 Task: Find connections with filter location Dom Pedro with filter topic #helpingothers with filter profile language German with filter current company Dilip Buildcon Ltd. with filter school Tata Institute of Social Sciences with filter industry Mobile Food Services with filter service category Real Estate Appraisal with filter keywords title Service Dog Trainer
Action: Mouse moved to (657, 132)
Screenshot: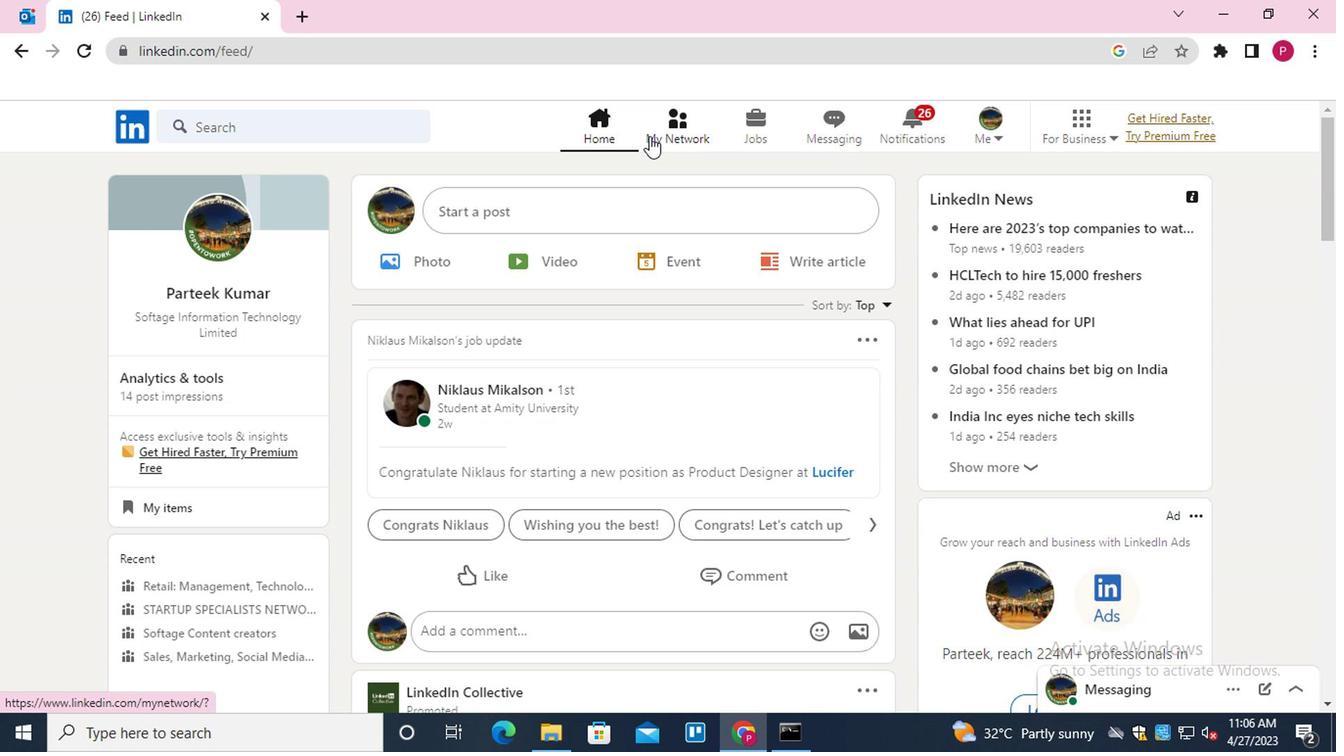 
Action: Mouse pressed left at (657, 132)
Screenshot: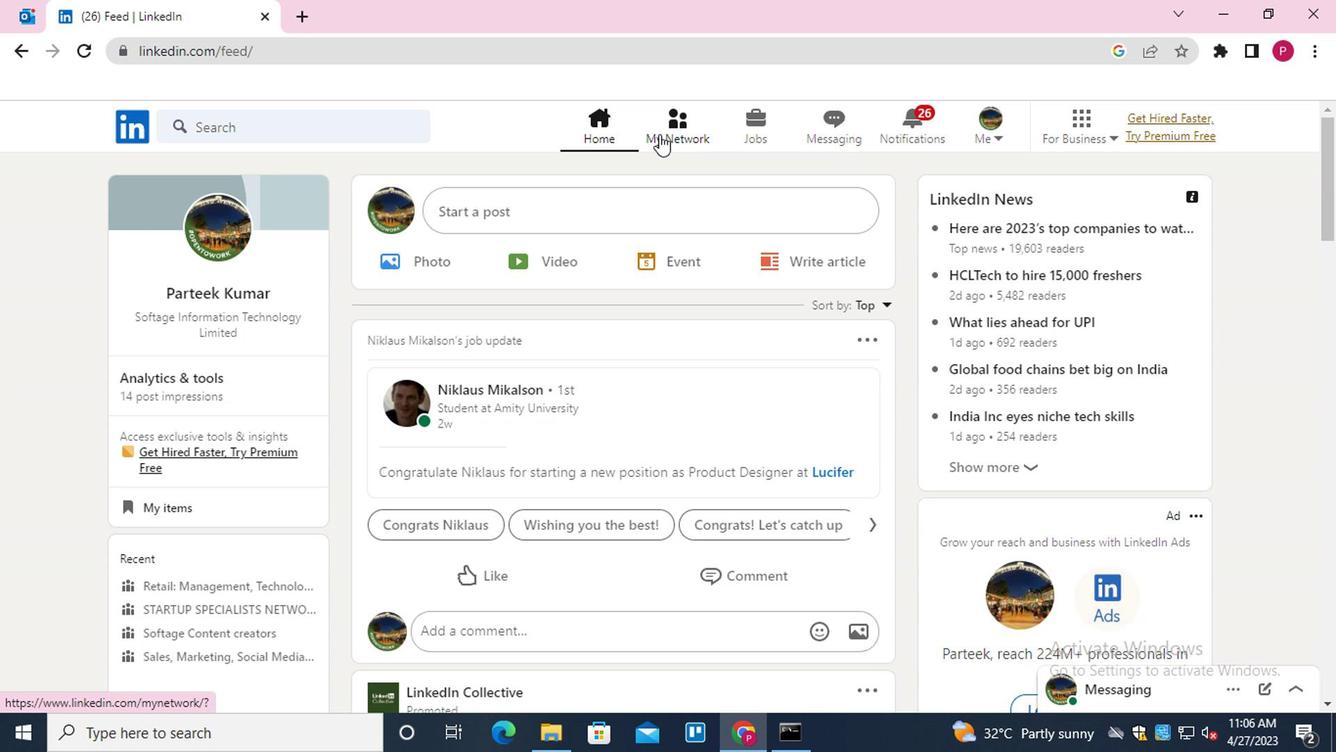
Action: Mouse moved to (293, 235)
Screenshot: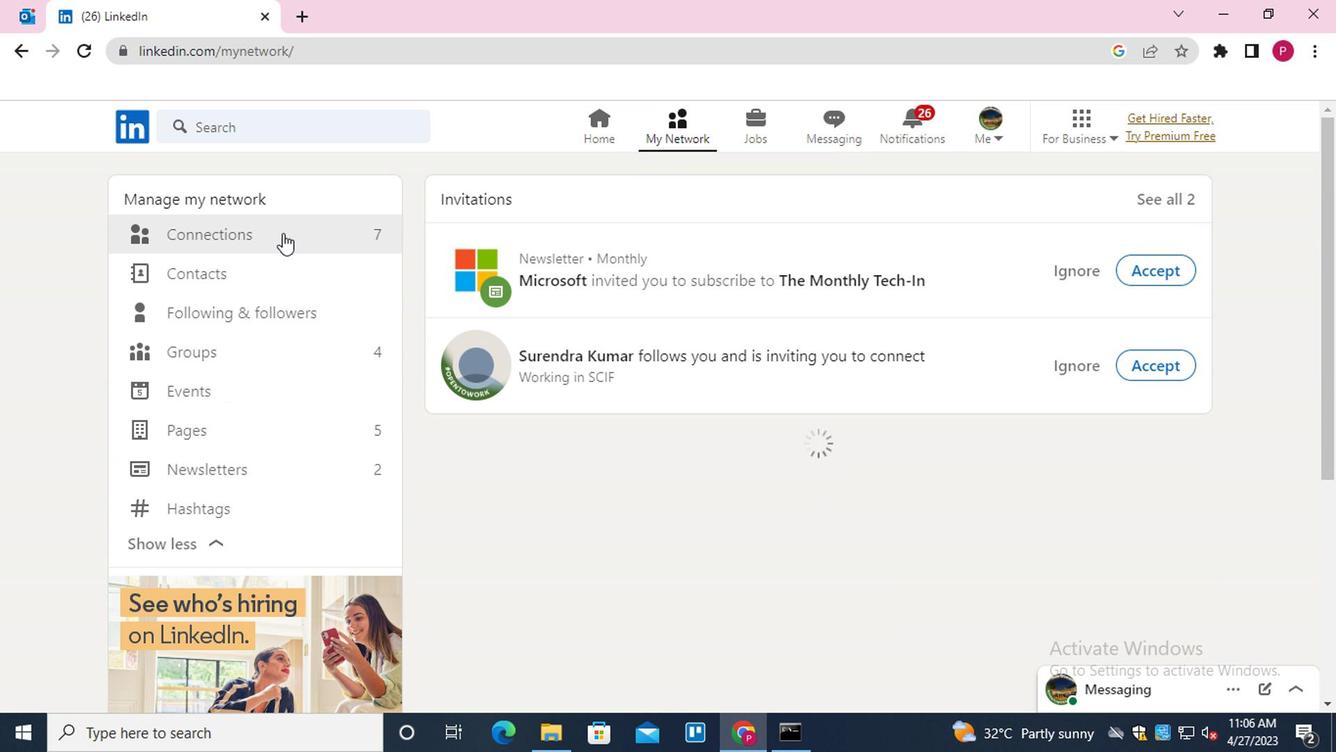 
Action: Mouse pressed left at (293, 235)
Screenshot: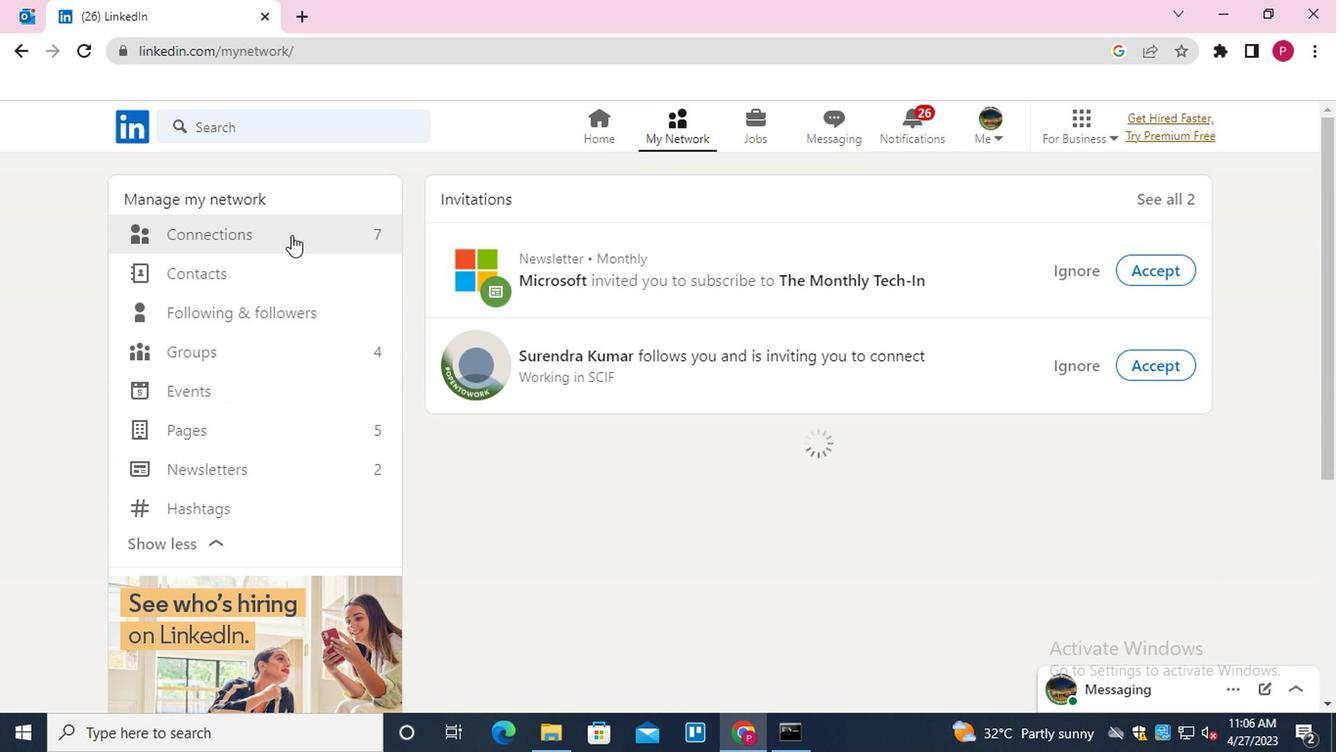 
Action: Mouse moved to (814, 240)
Screenshot: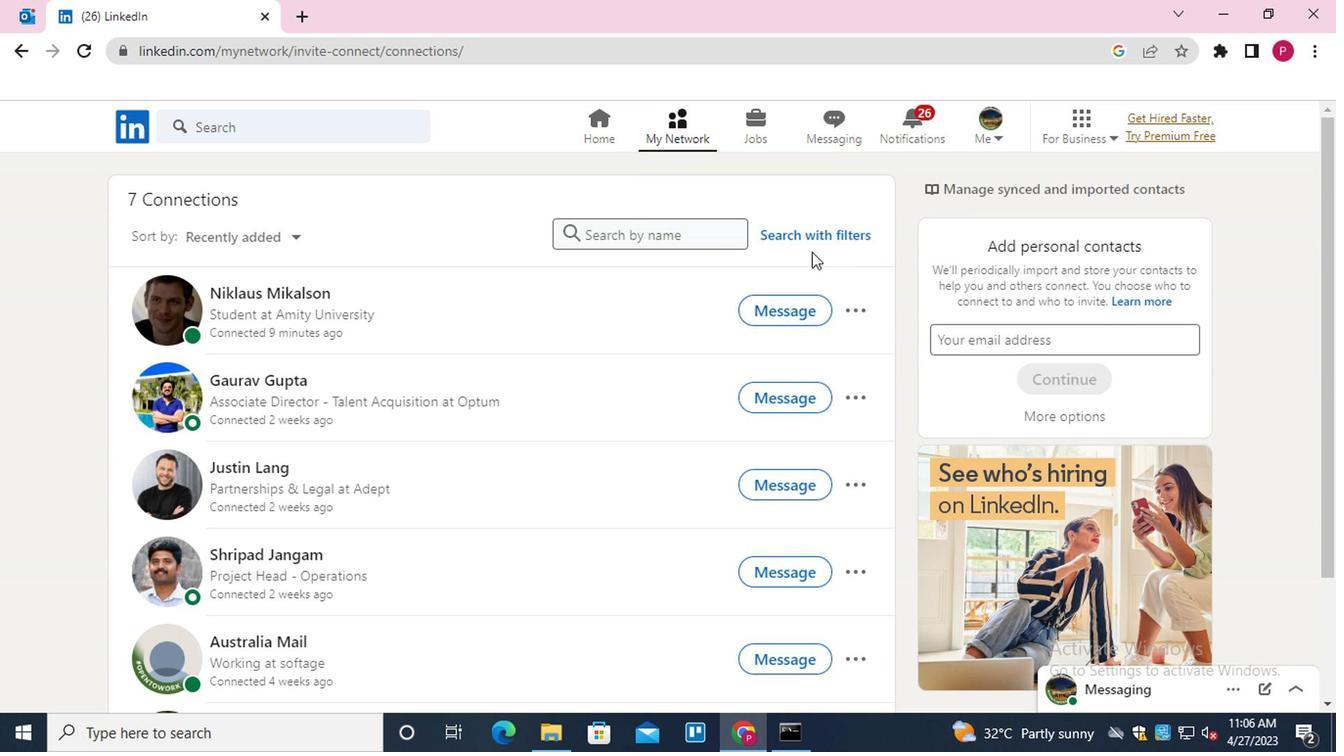 
Action: Mouse pressed left at (814, 240)
Screenshot: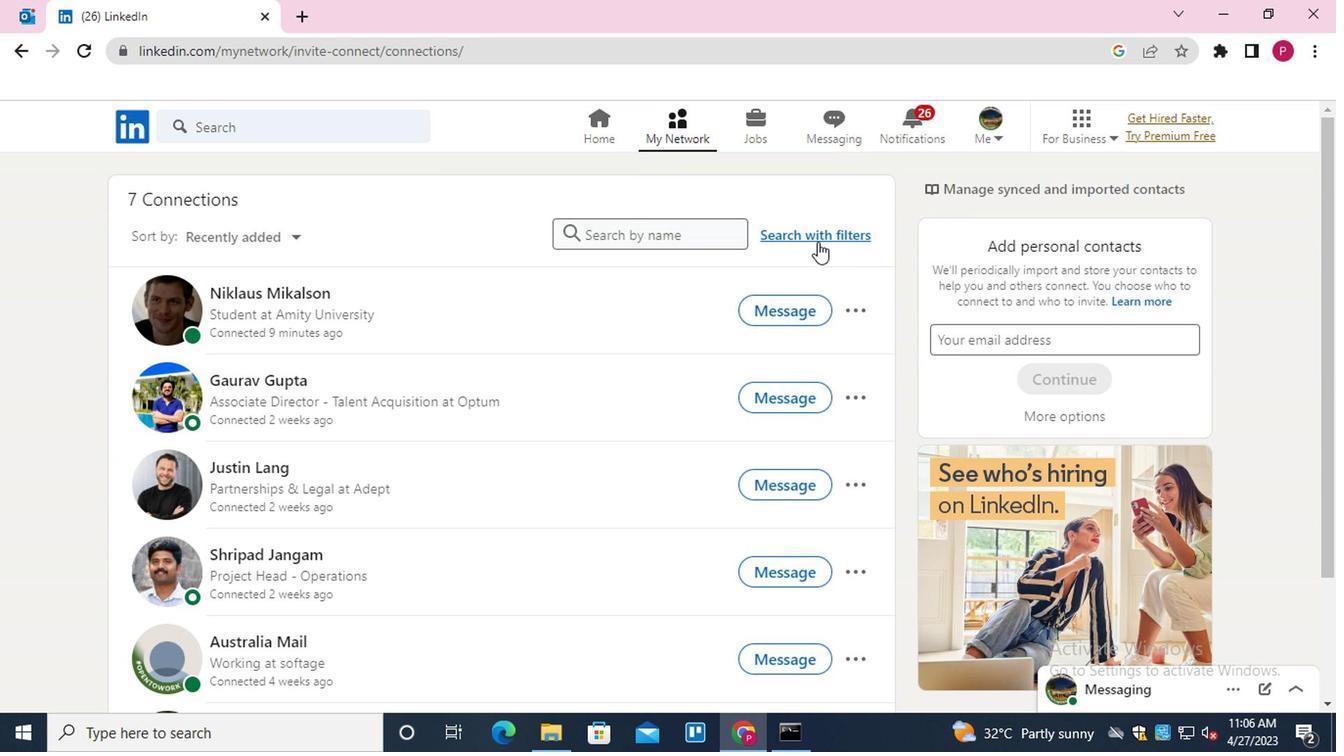 
Action: Mouse moved to (717, 183)
Screenshot: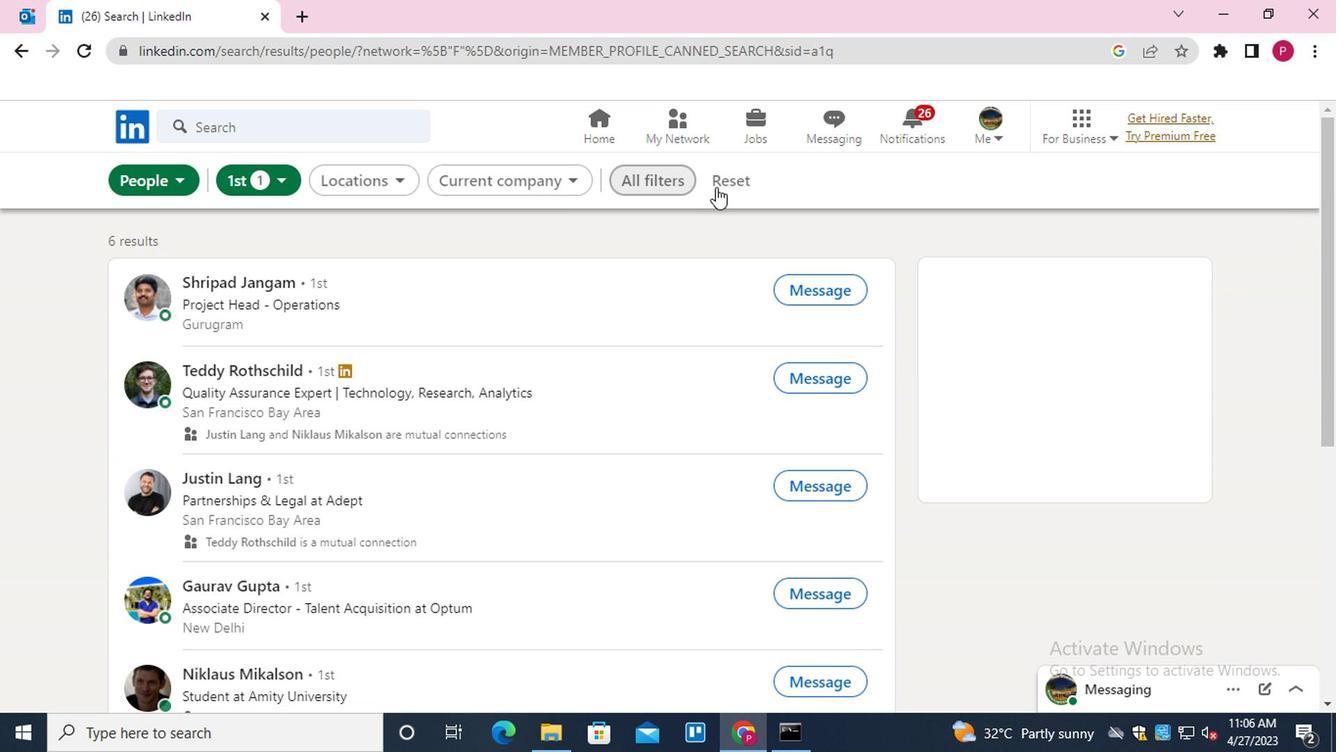 
Action: Mouse pressed left at (717, 183)
Screenshot: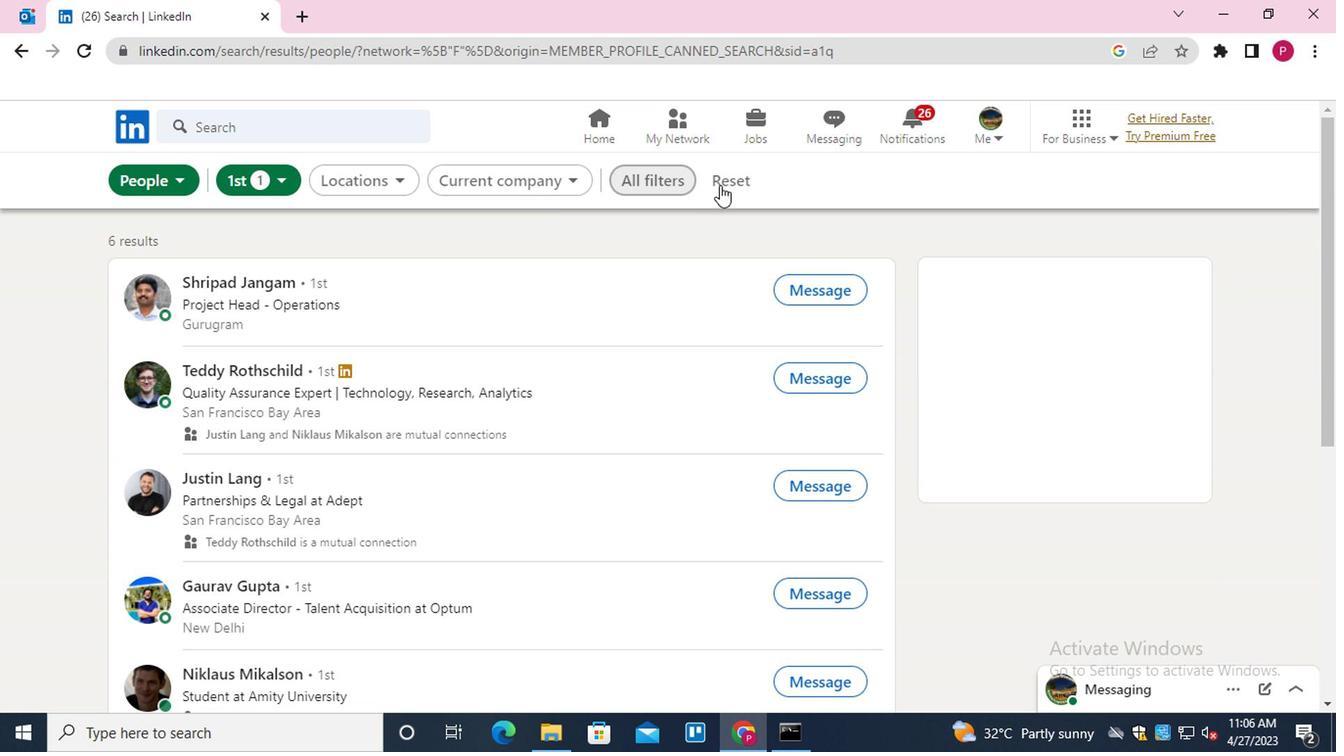 
Action: Mouse moved to (656, 178)
Screenshot: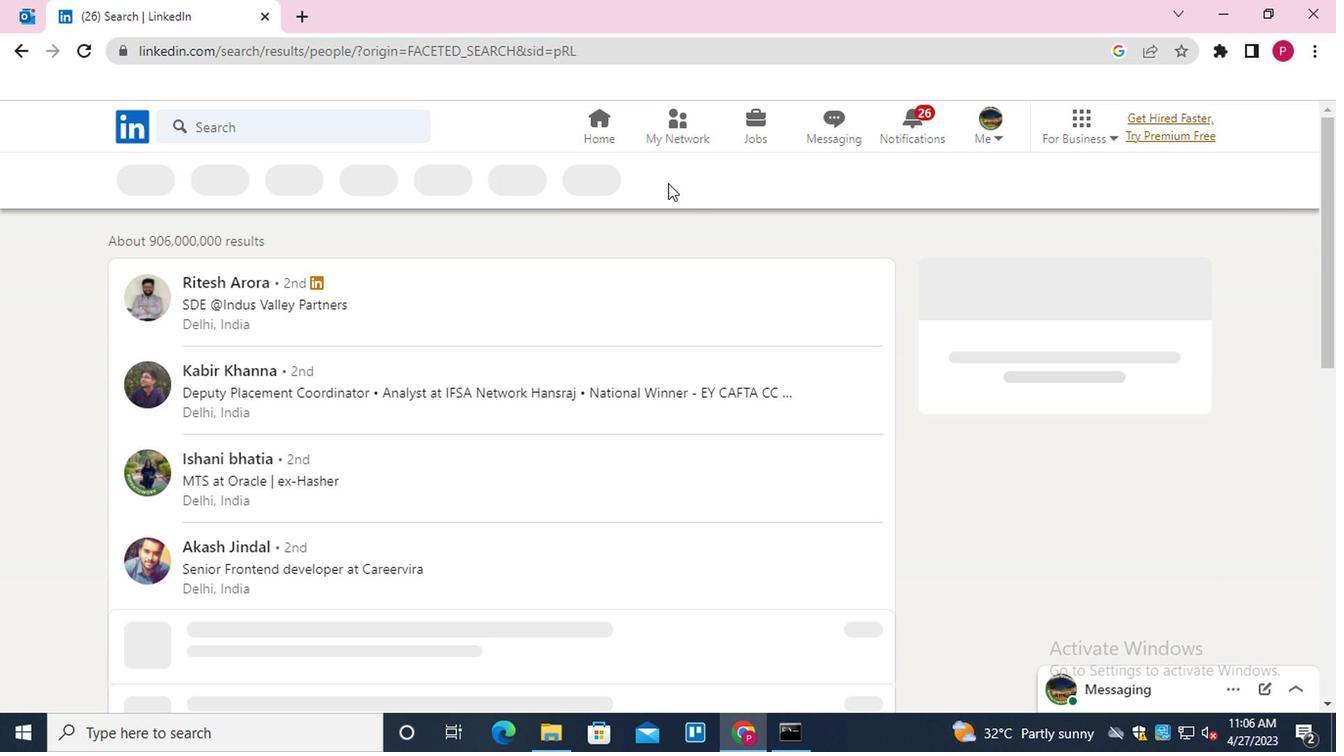 
Action: Mouse pressed left at (656, 178)
Screenshot: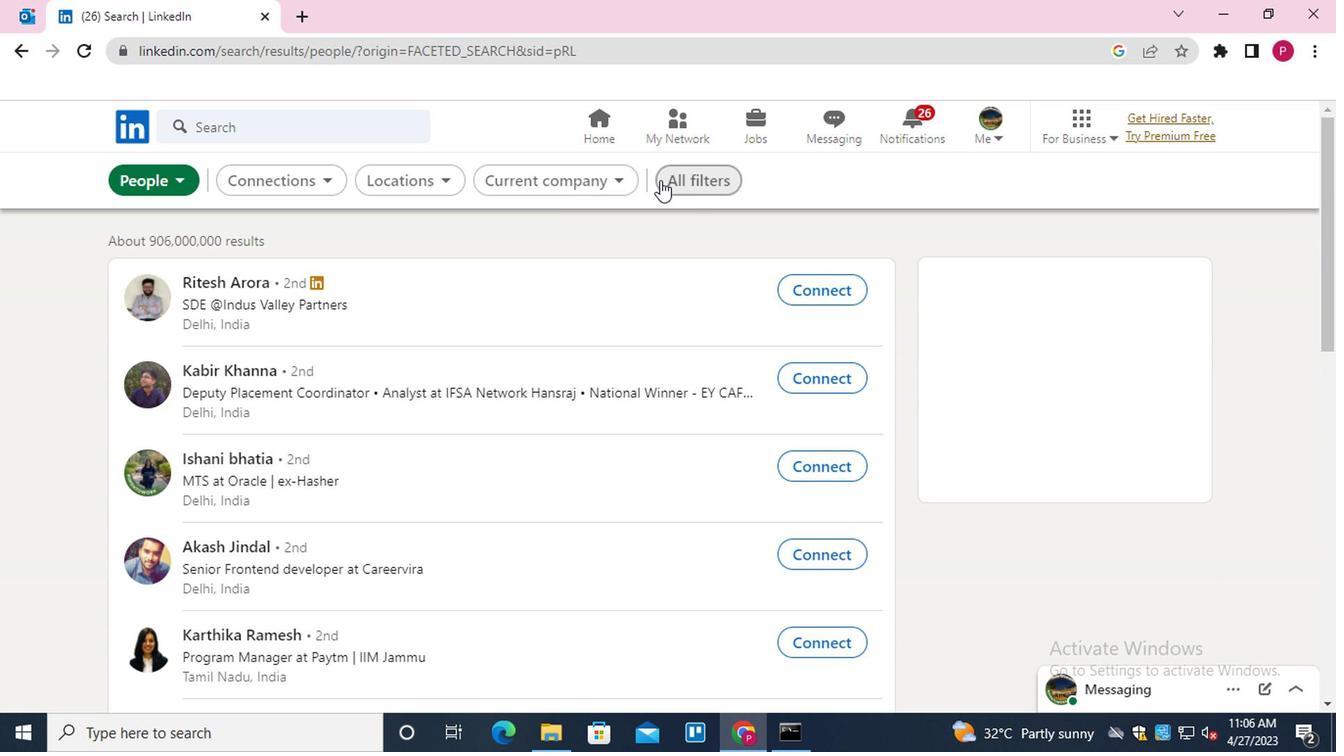 
Action: Mouse moved to (1038, 470)
Screenshot: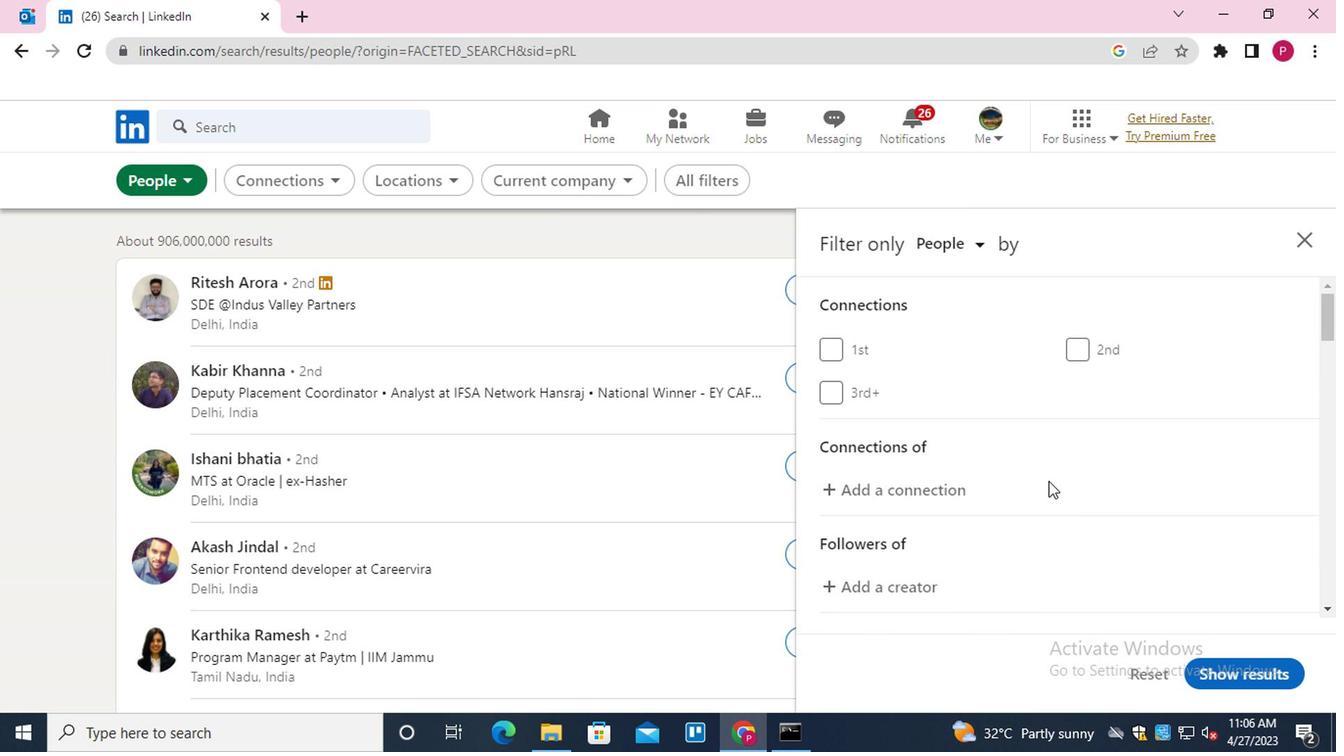 
Action: Mouse scrolled (1038, 468) with delta (0, -1)
Screenshot: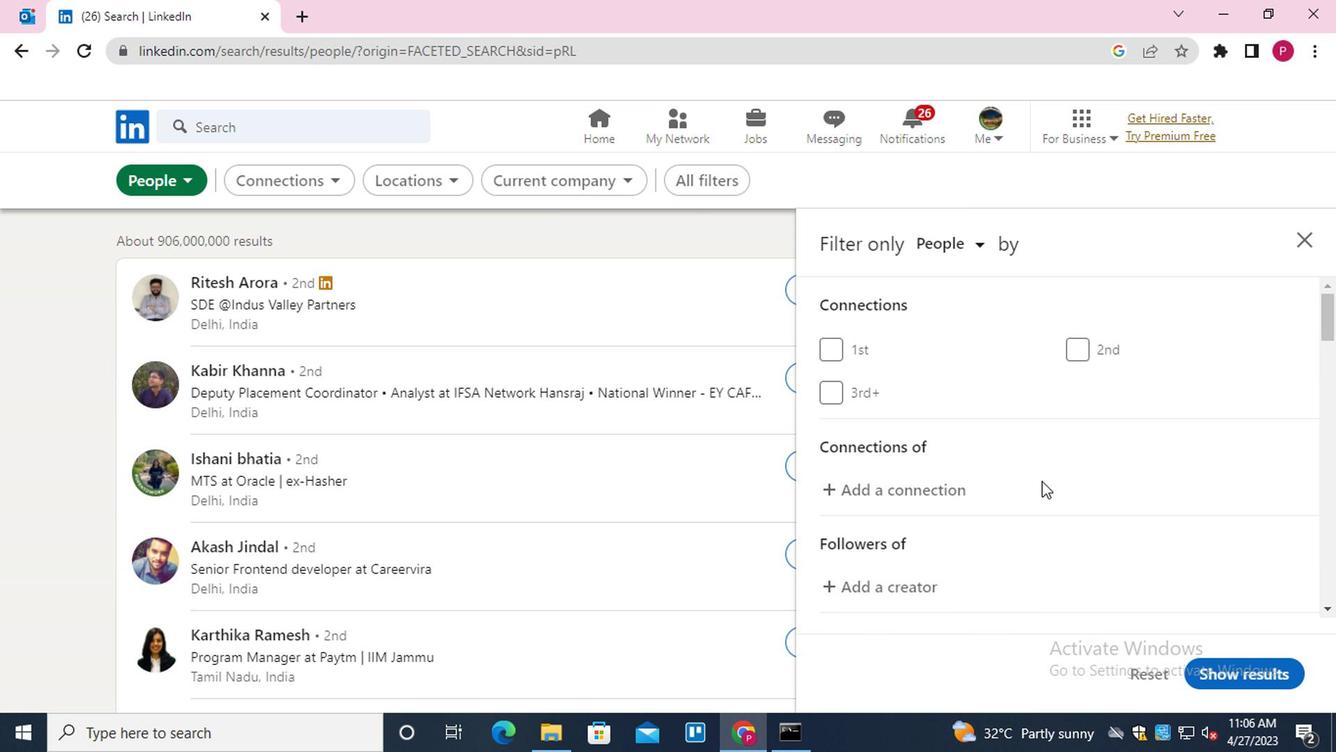 
Action: Mouse scrolled (1038, 468) with delta (0, -1)
Screenshot: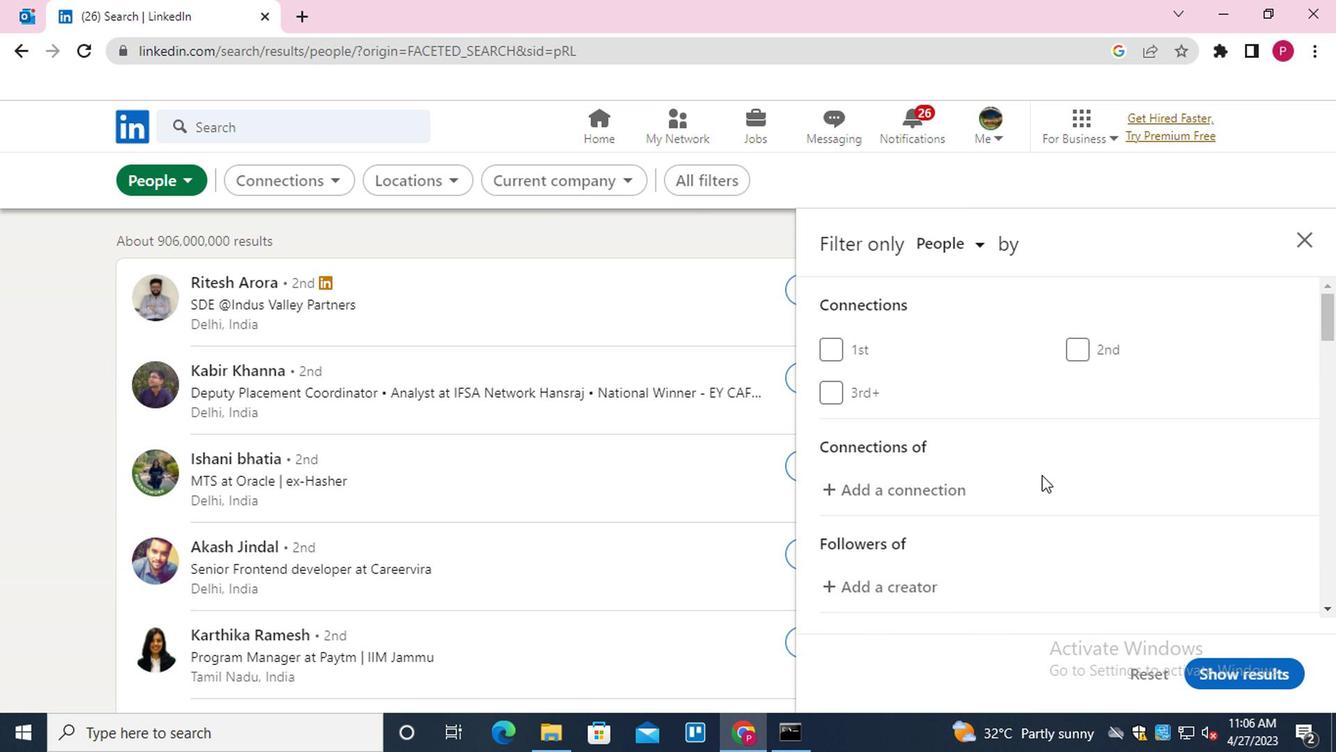 
Action: Mouse scrolled (1038, 468) with delta (0, -1)
Screenshot: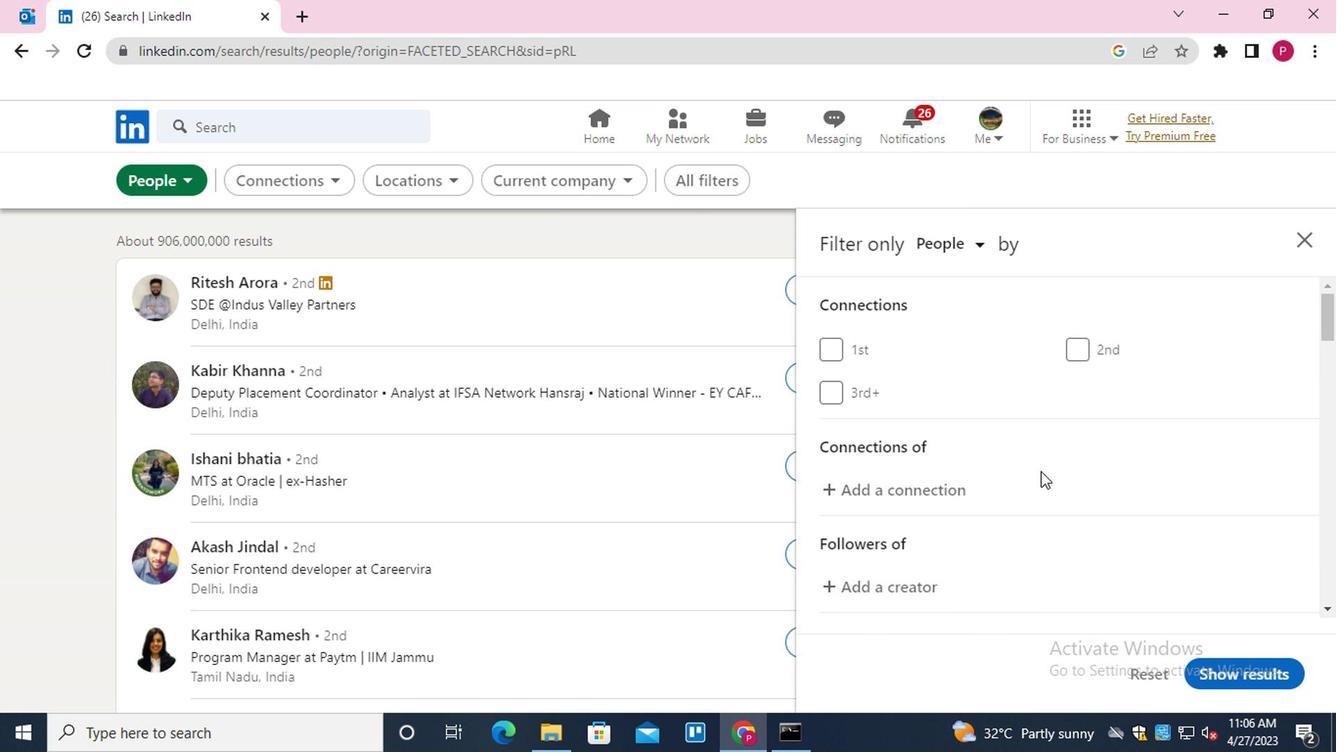 
Action: Mouse scrolled (1038, 468) with delta (0, -1)
Screenshot: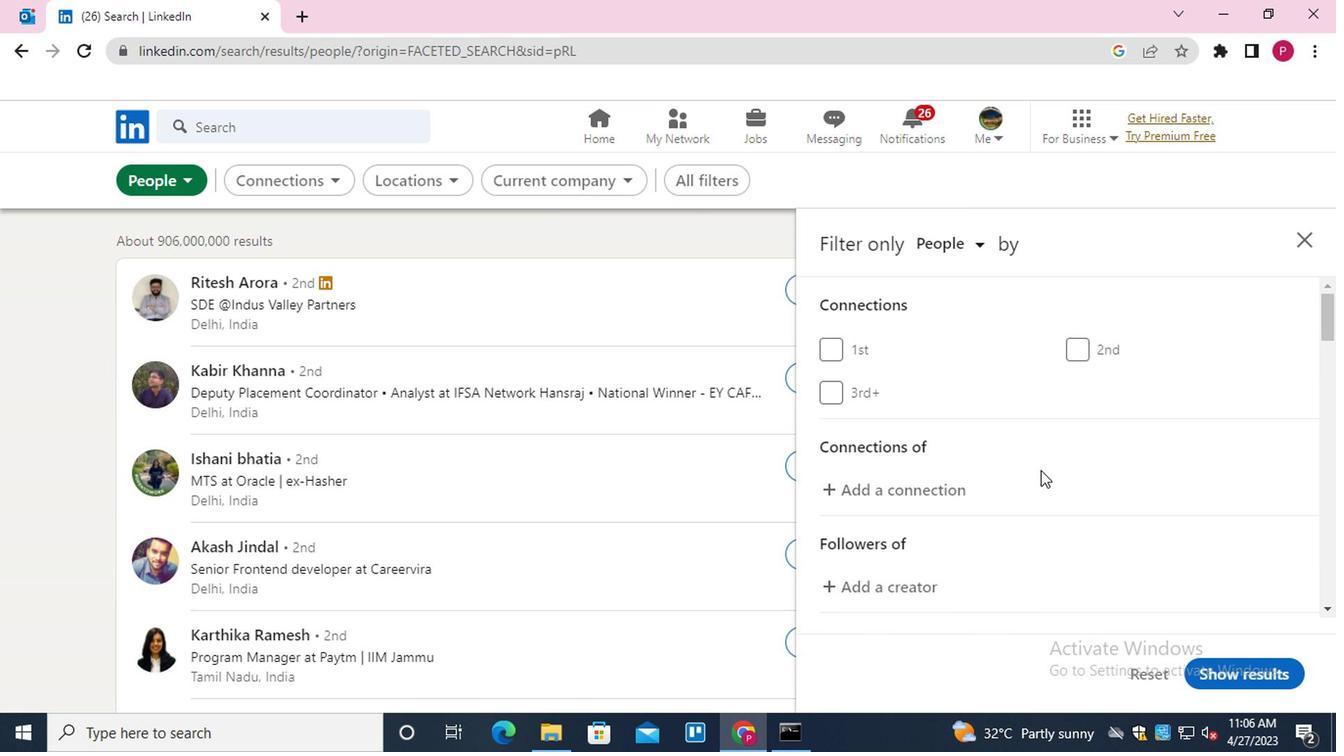 
Action: Mouse moved to (1140, 373)
Screenshot: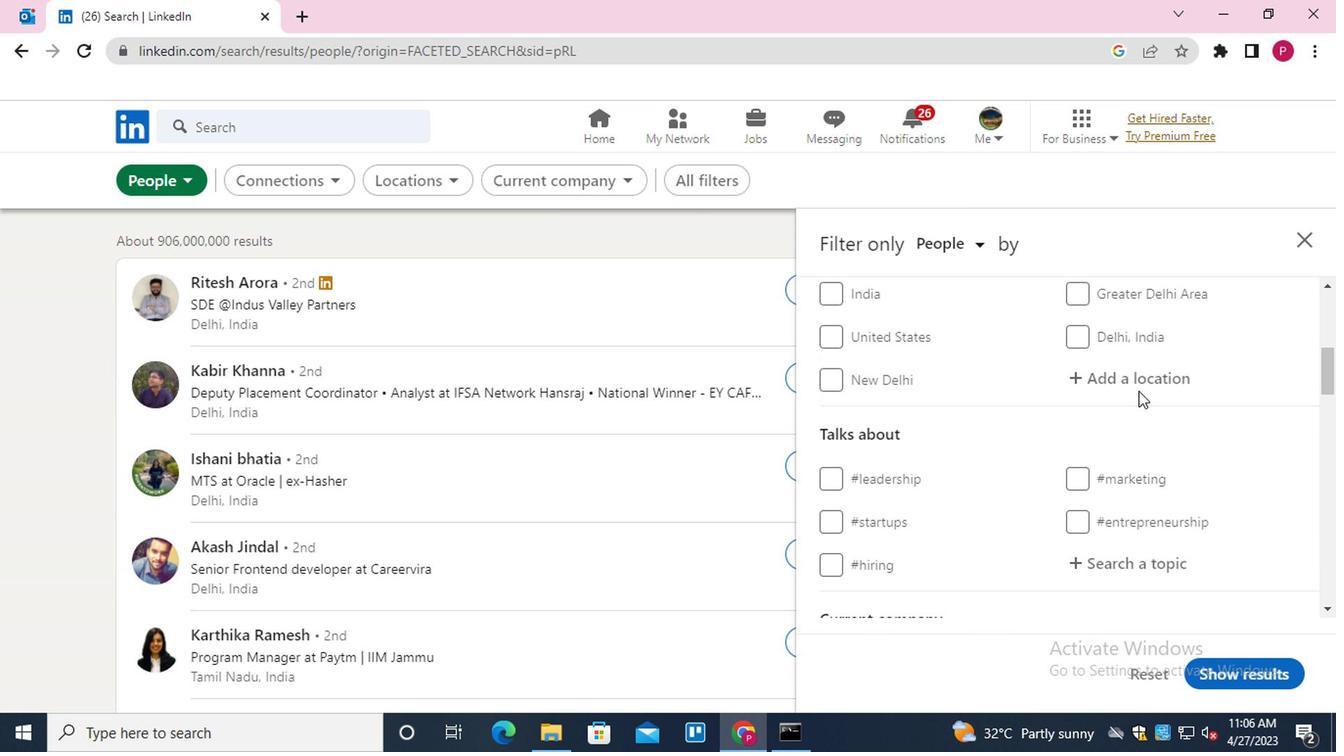 
Action: Mouse pressed left at (1140, 373)
Screenshot: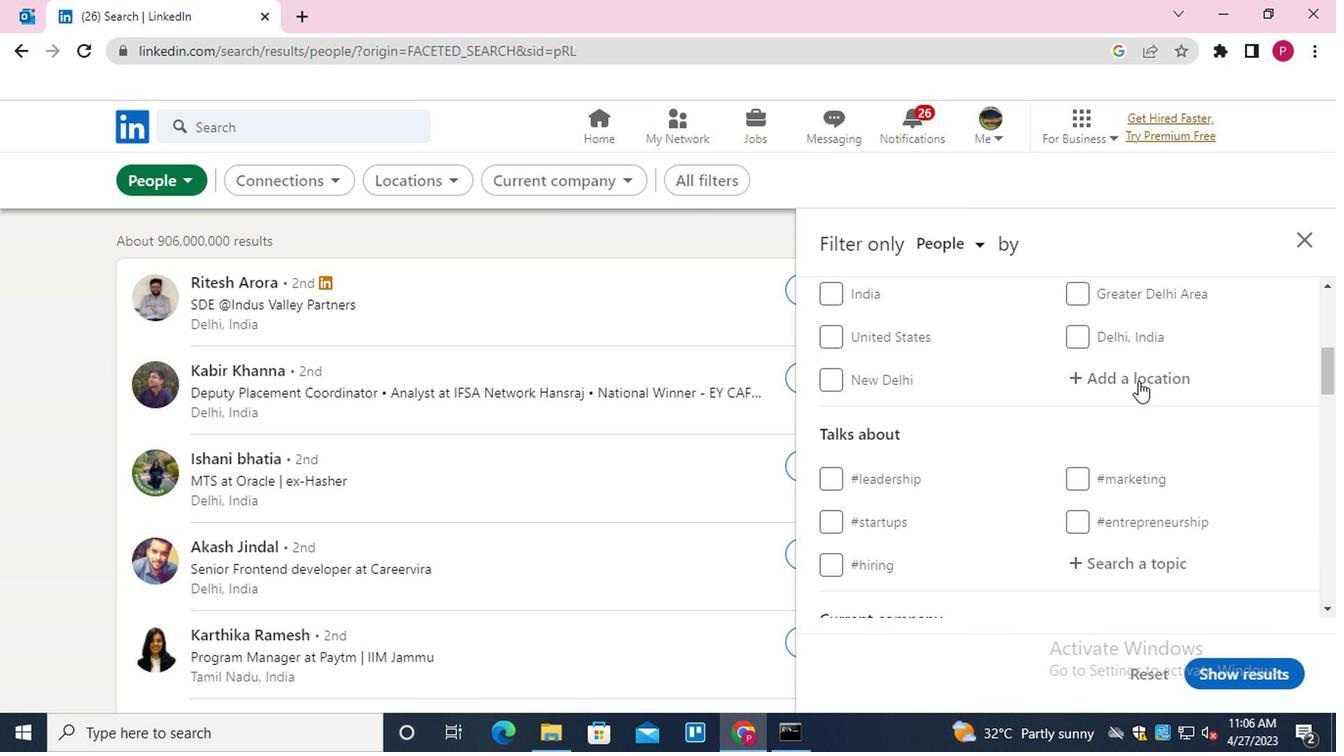 
Action: Key pressed <Key.shift>DOM<Key.space><Key.shift>PEDRO<Key.down><Key.enter>
Screenshot: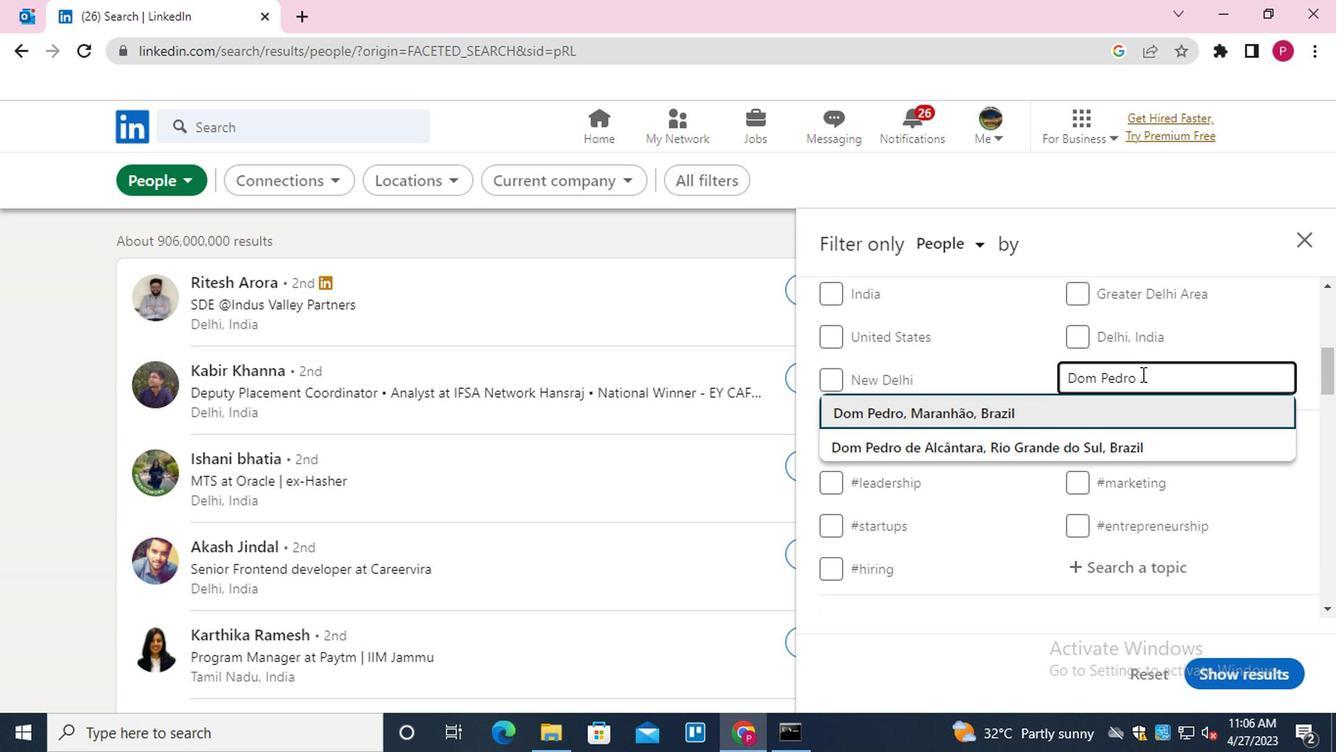 
Action: Mouse moved to (1053, 430)
Screenshot: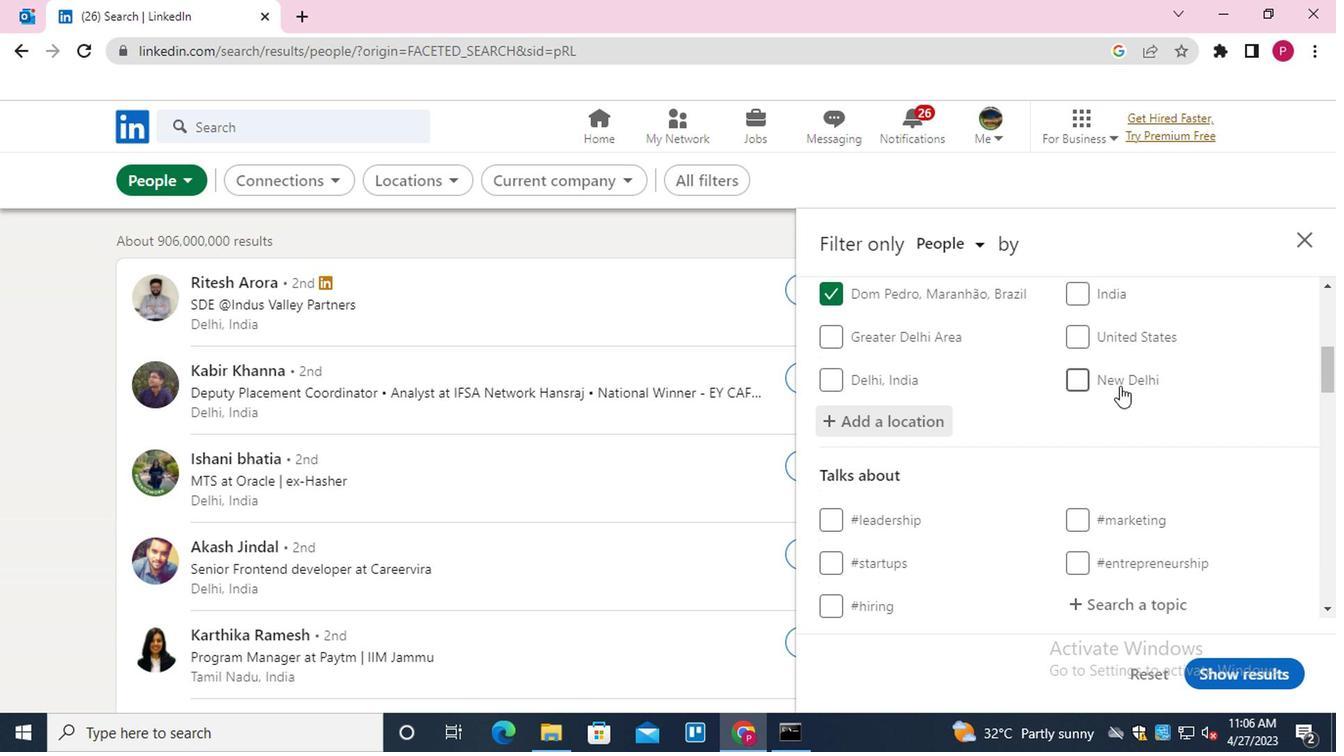 
Action: Mouse scrolled (1053, 429) with delta (0, 0)
Screenshot: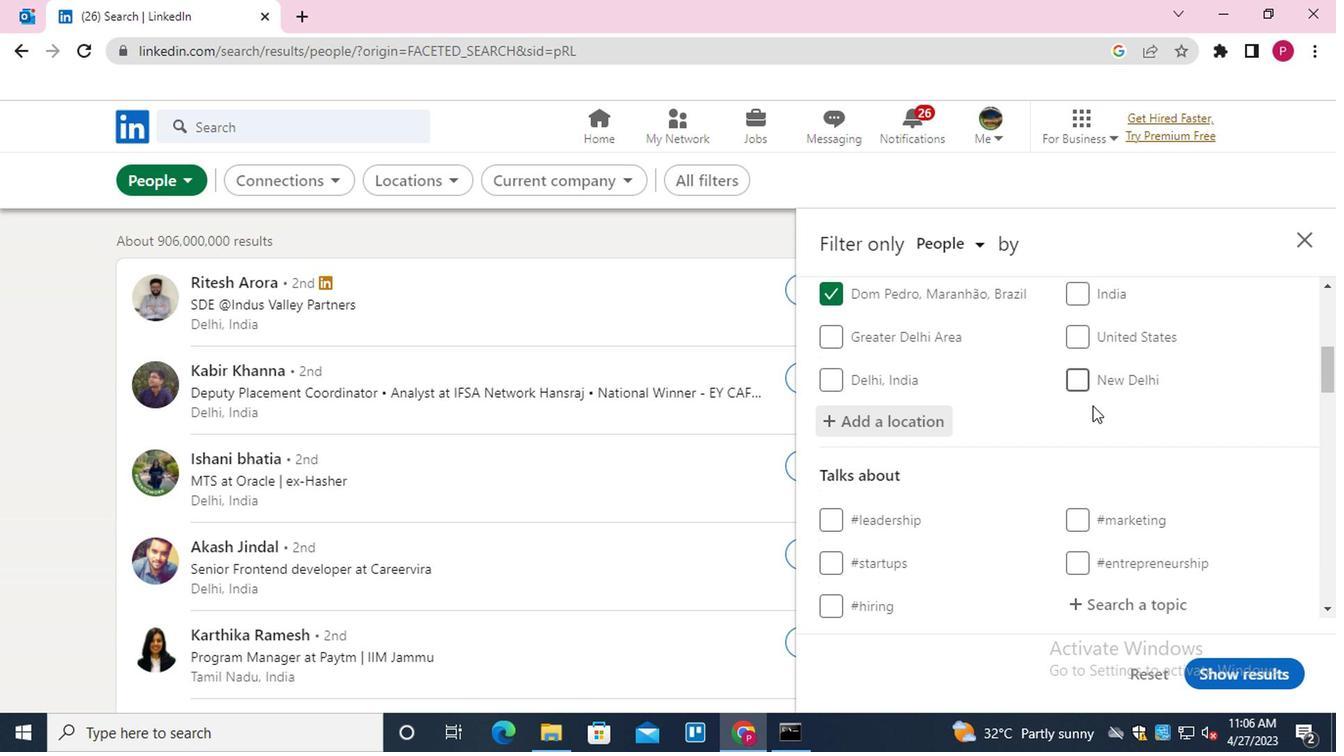 
Action: Mouse scrolled (1053, 429) with delta (0, 0)
Screenshot: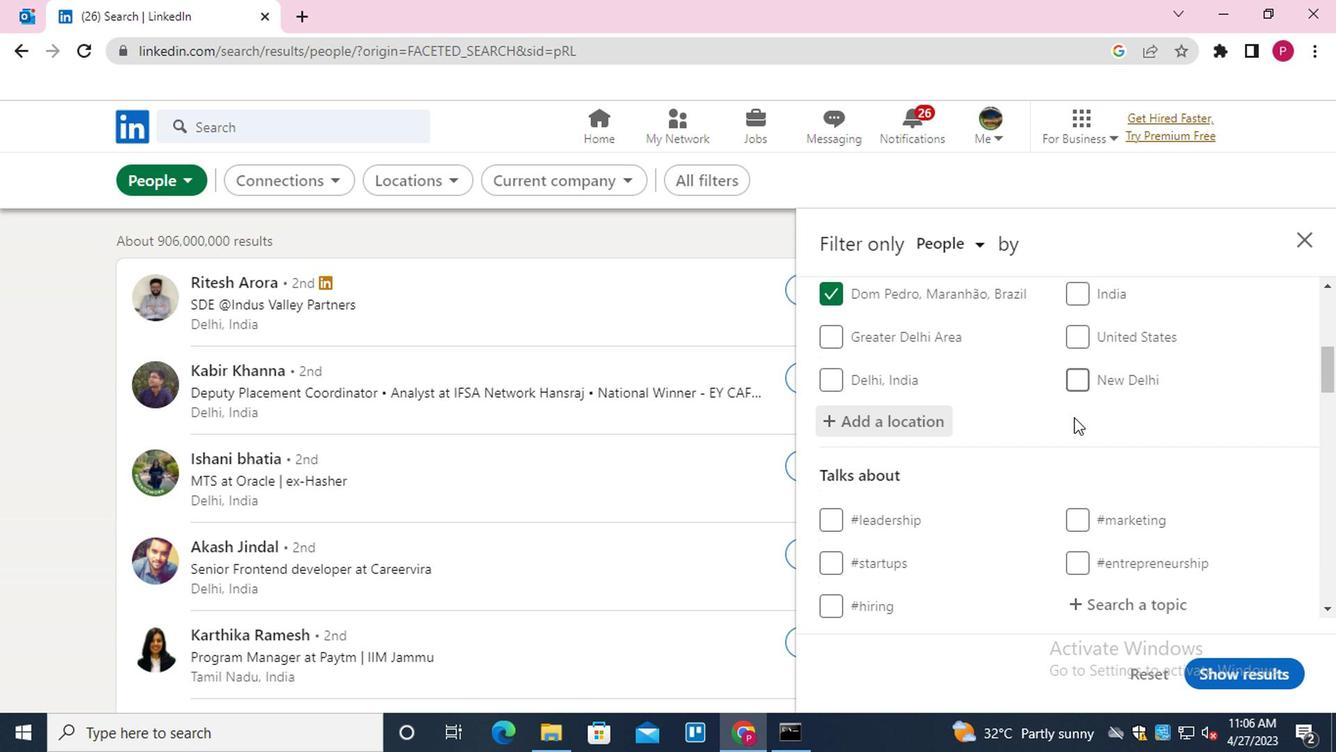 
Action: Mouse scrolled (1053, 429) with delta (0, 0)
Screenshot: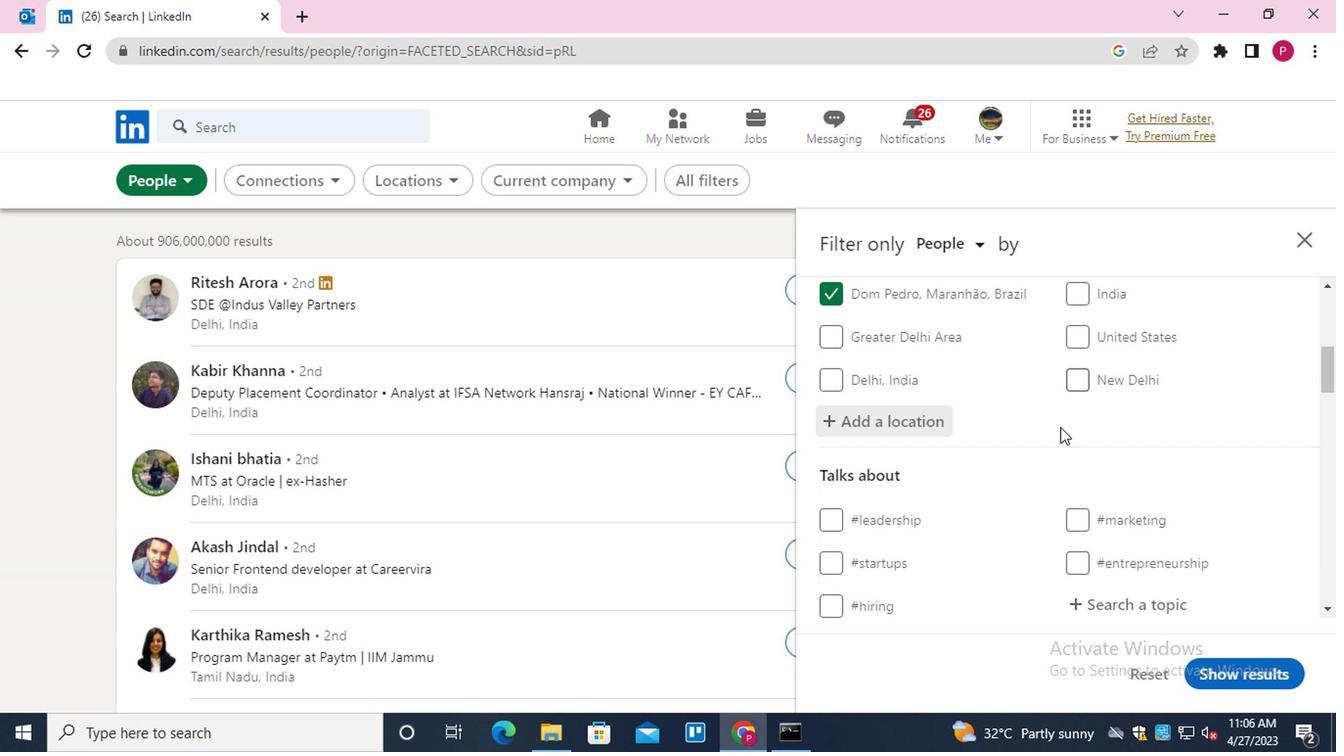 
Action: Mouse moved to (1131, 308)
Screenshot: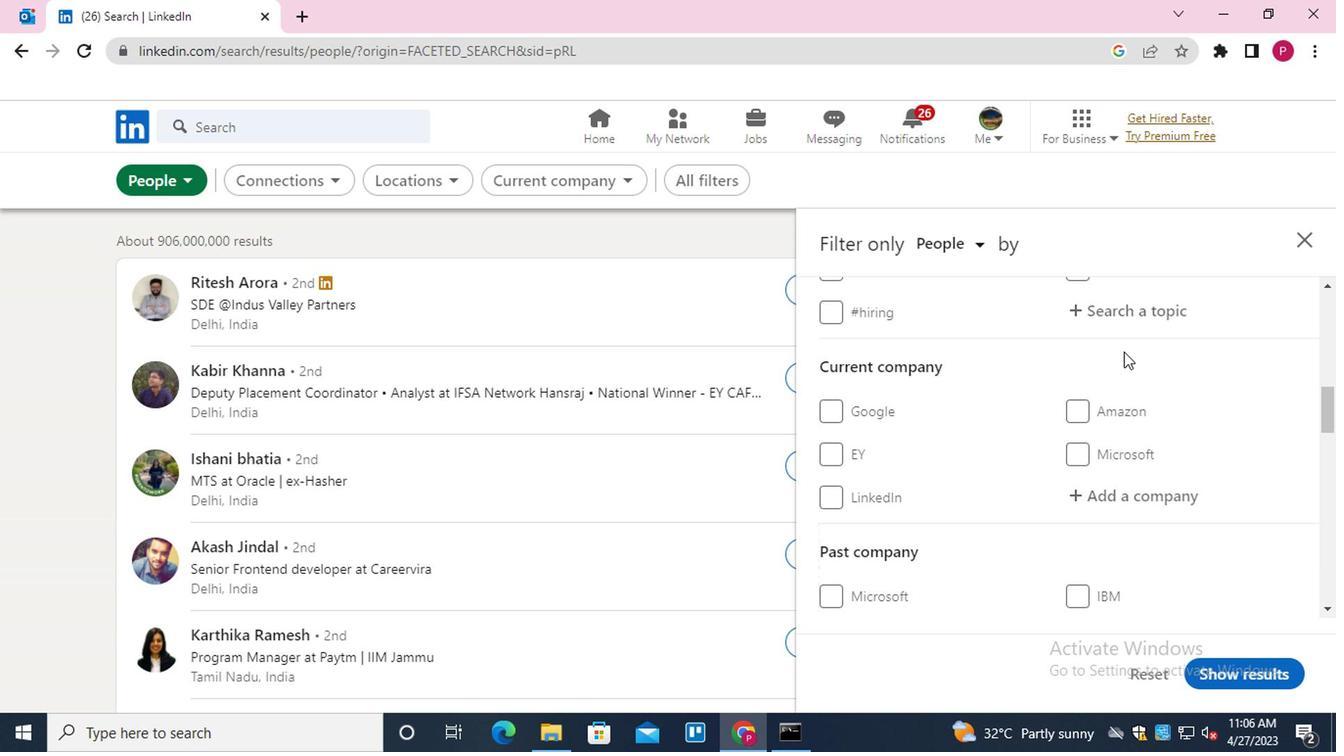 
Action: Mouse pressed left at (1131, 308)
Screenshot: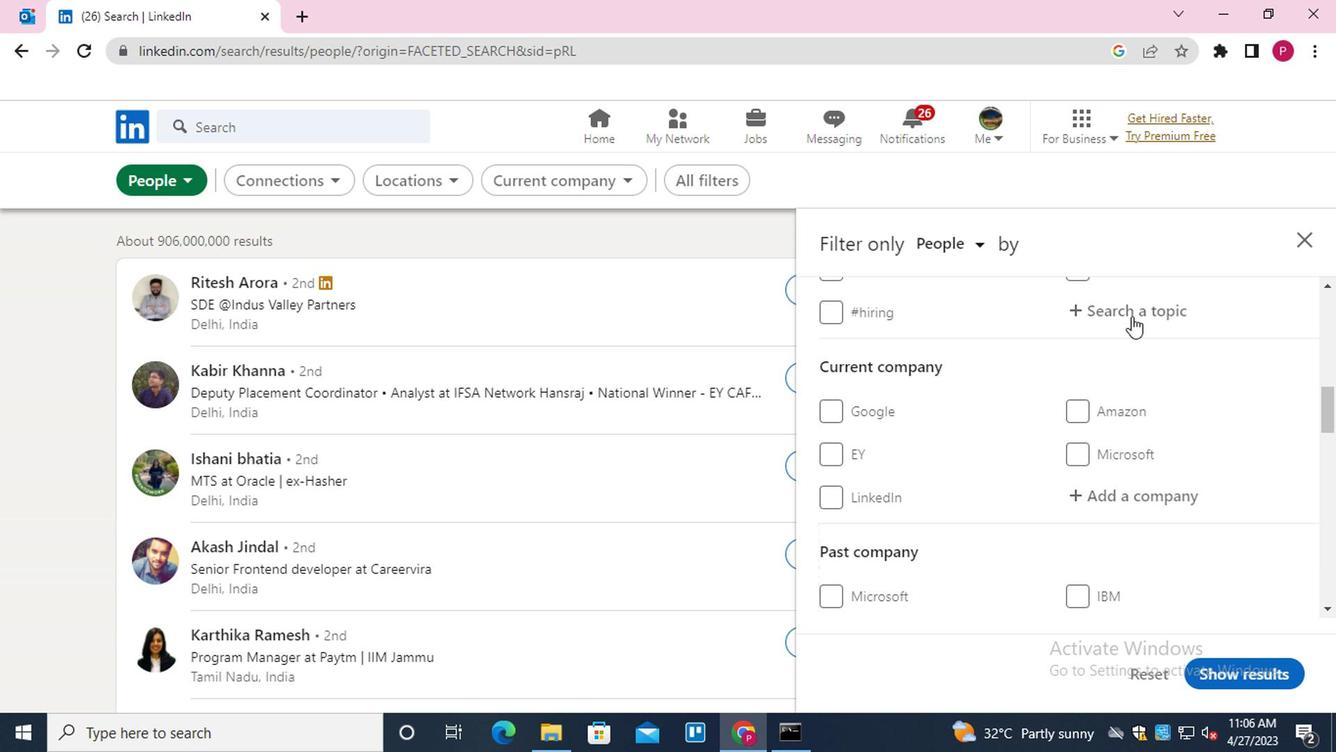 
Action: Key pressed HELPING<Key.down><Key.down><Key.enter>
Screenshot: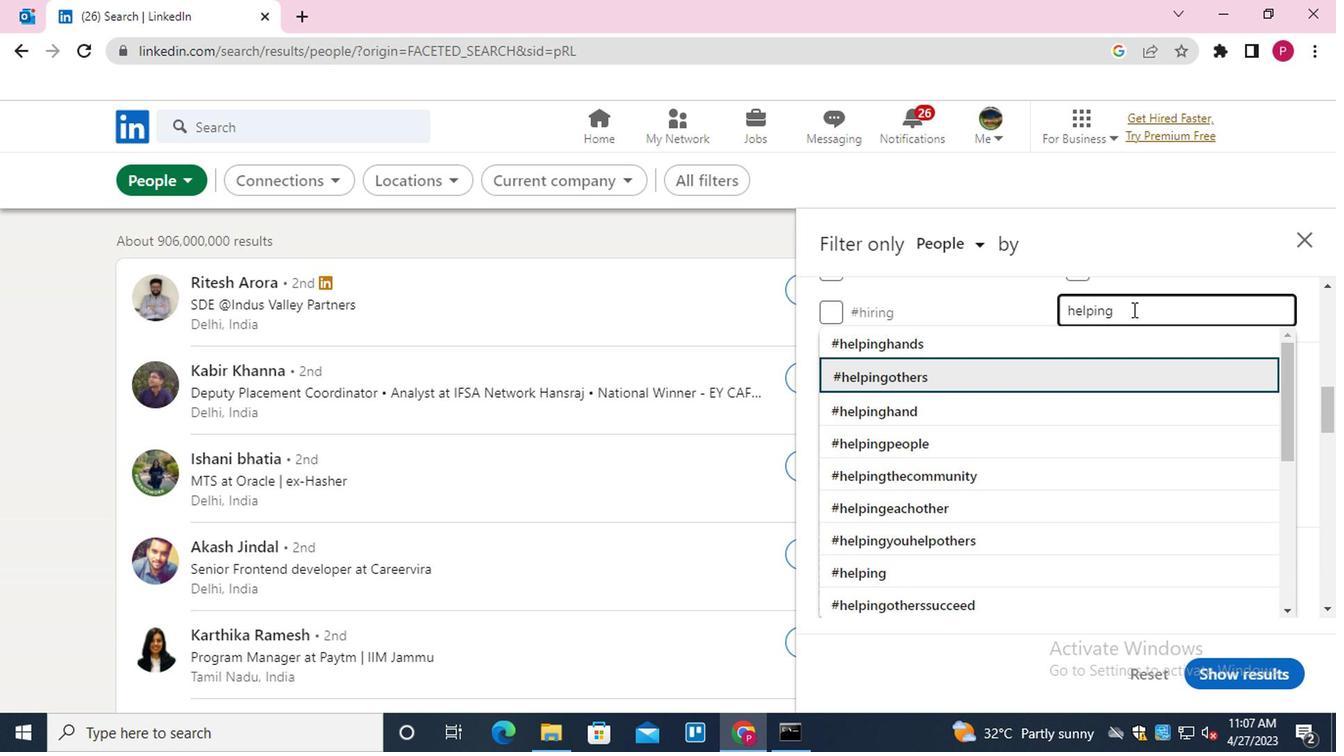 
Action: Mouse moved to (1040, 413)
Screenshot: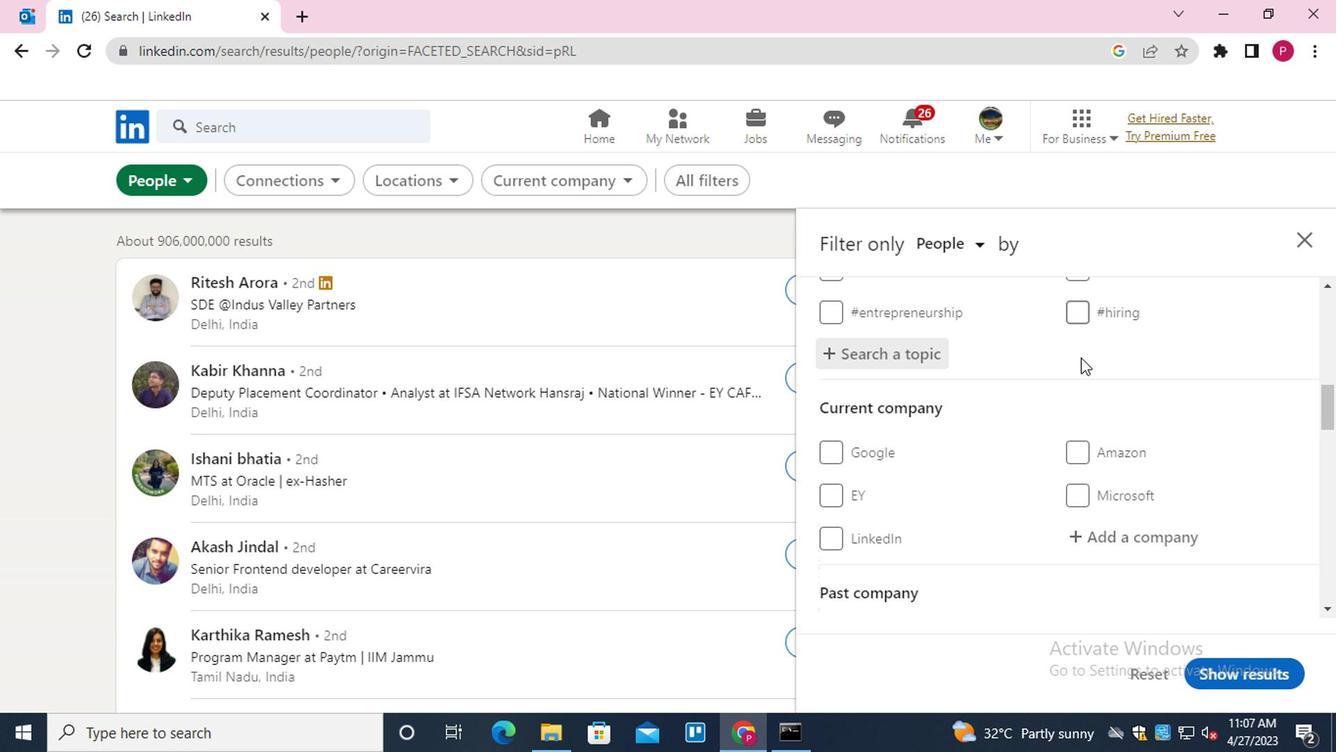 
Action: Mouse scrolled (1040, 412) with delta (0, 0)
Screenshot: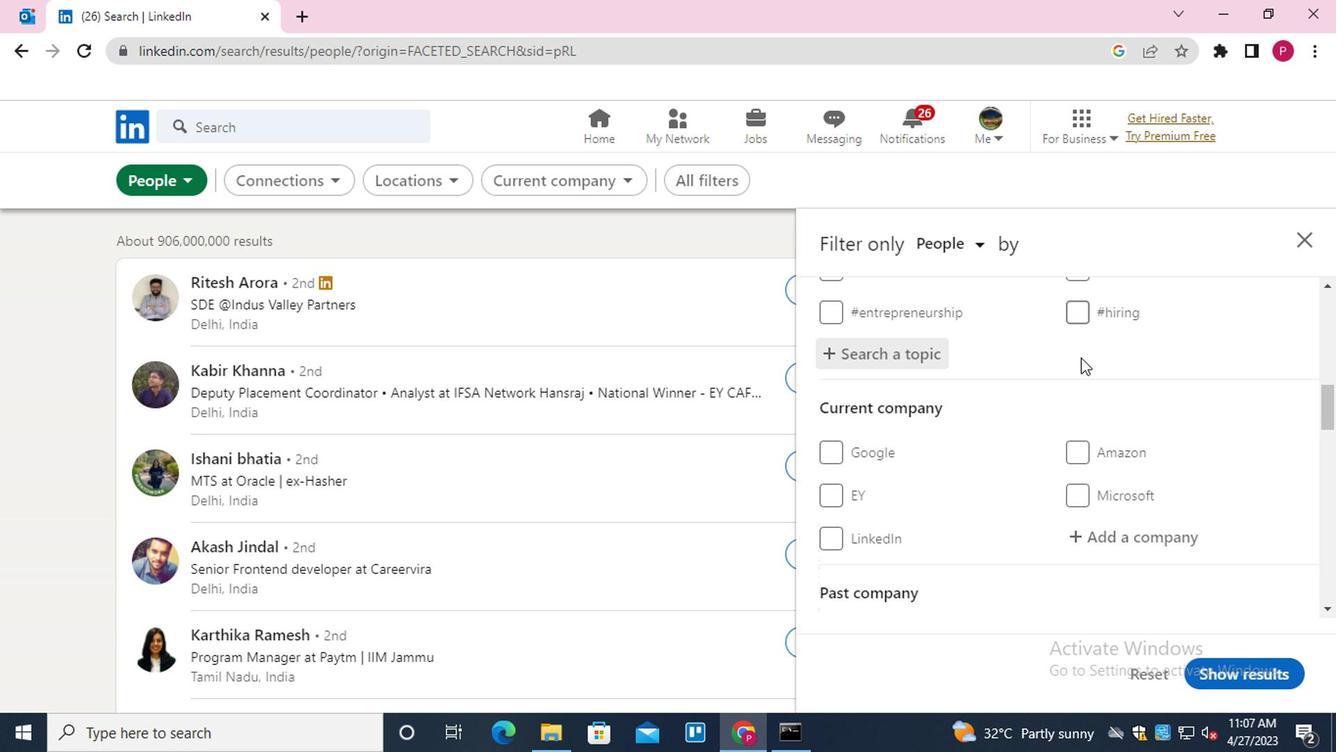 
Action: Mouse moved to (1036, 413)
Screenshot: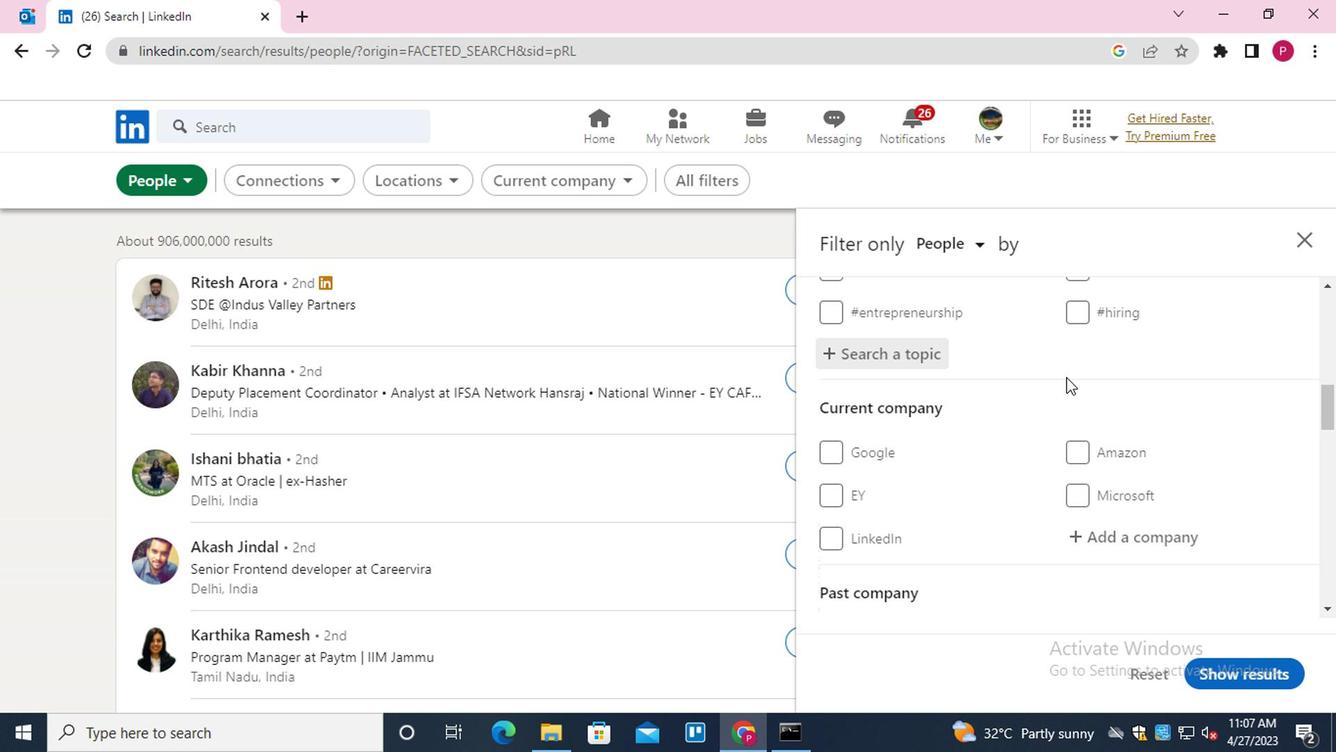 
Action: Mouse scrolled (1036, 412) with delta (0, 0)
Screenshot: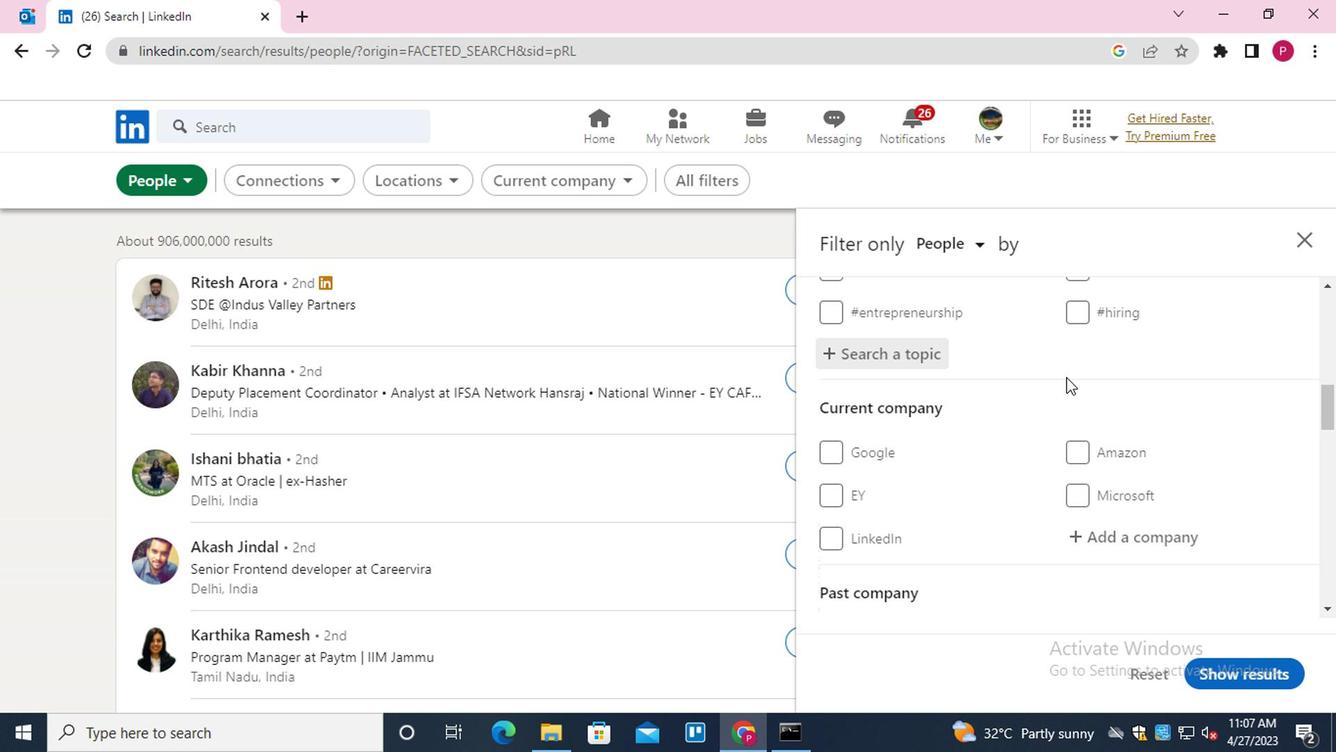 
Action: Mouse moved to (946, 453)
Screenshot: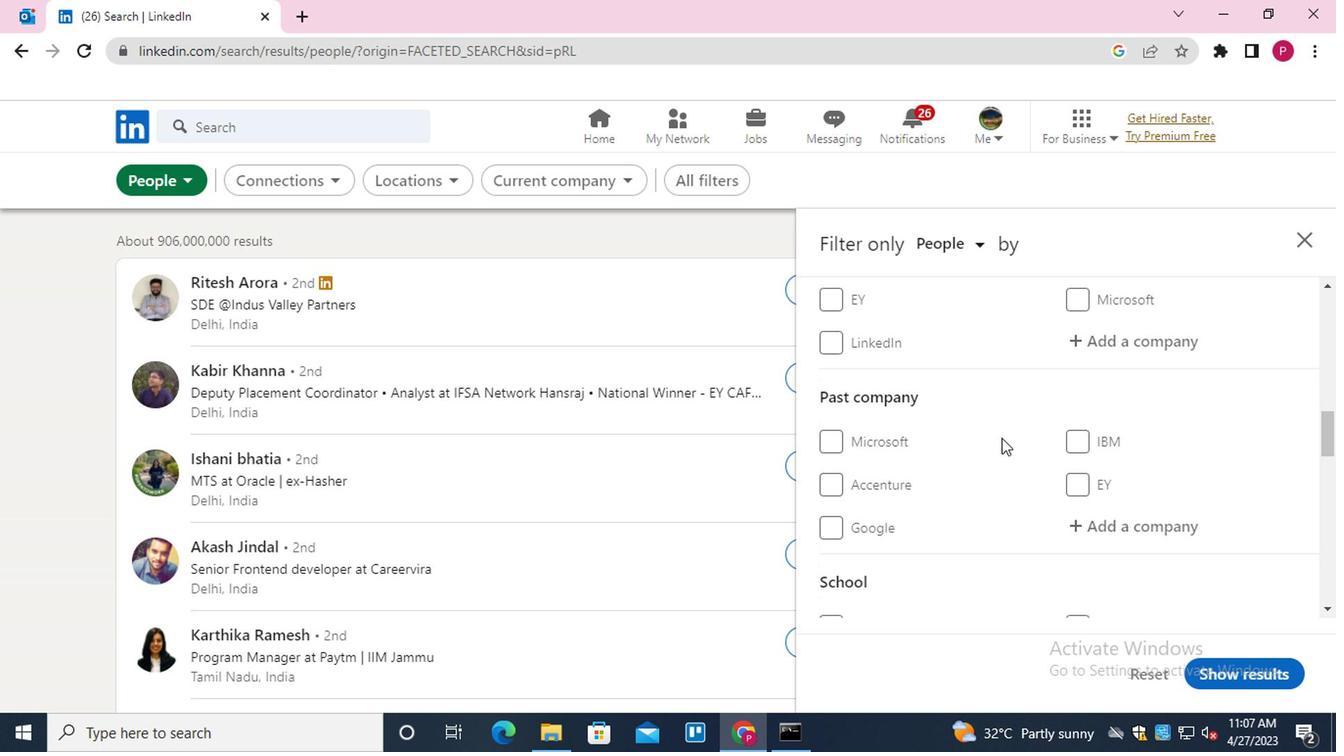 
Action: Mouse scrolled (946, 453) with delta (0, 0)
Screenshot: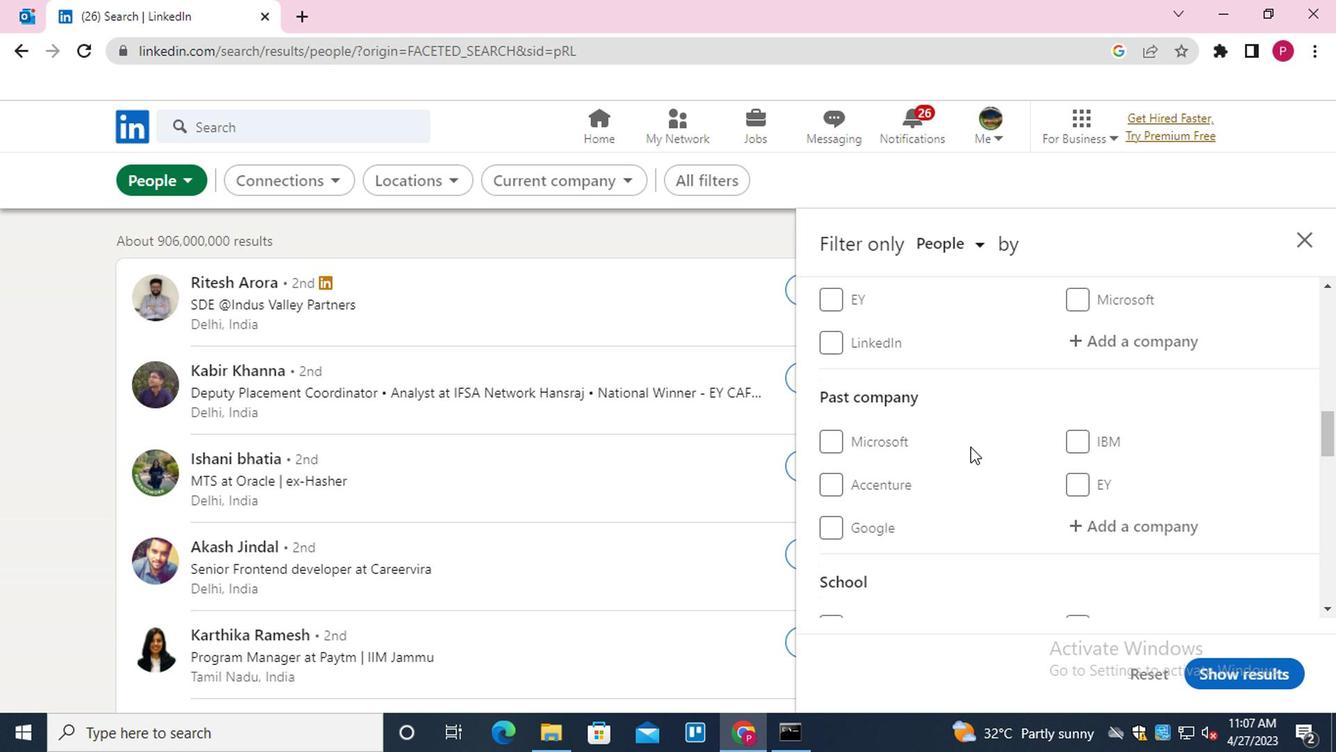 
Action: Mouse scrolled (946, 454) with delta (0, 0)
Screenshot: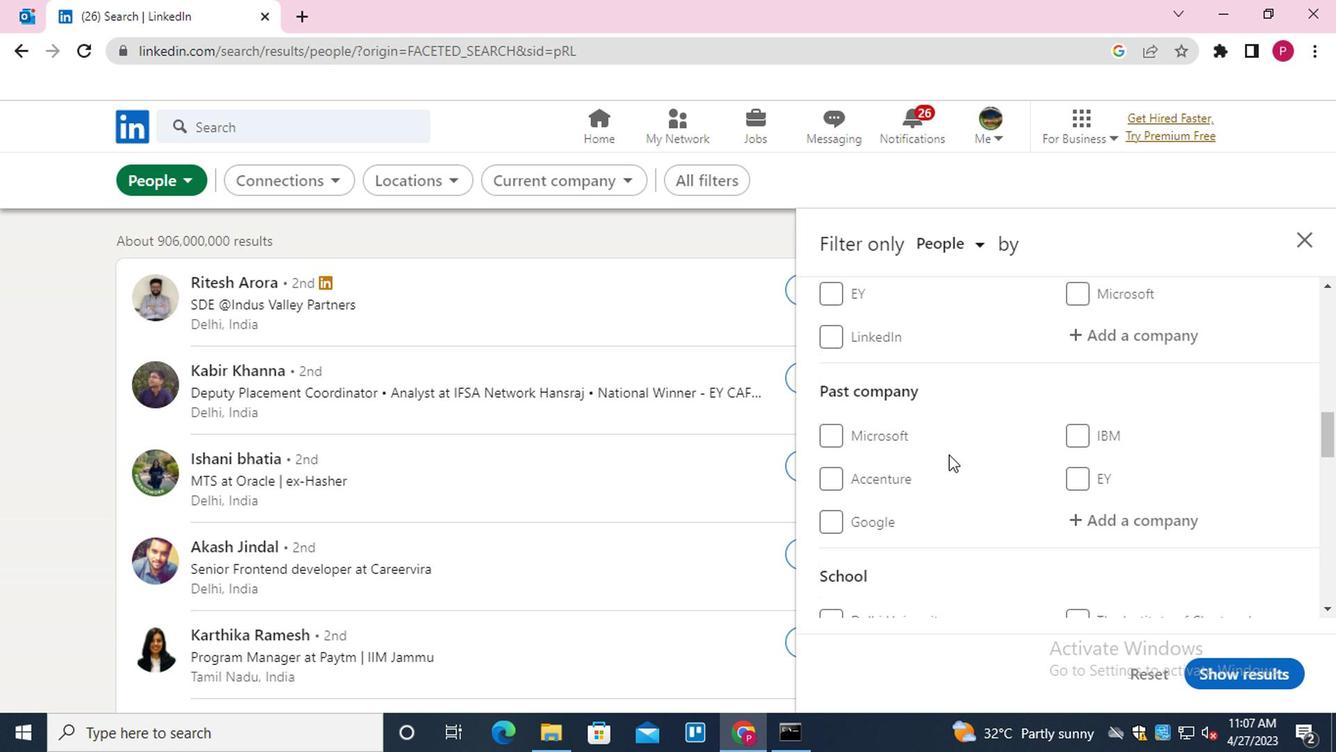 
Action: Mouse scrolled (946, 454) with delta (0, 0)
Screenshot: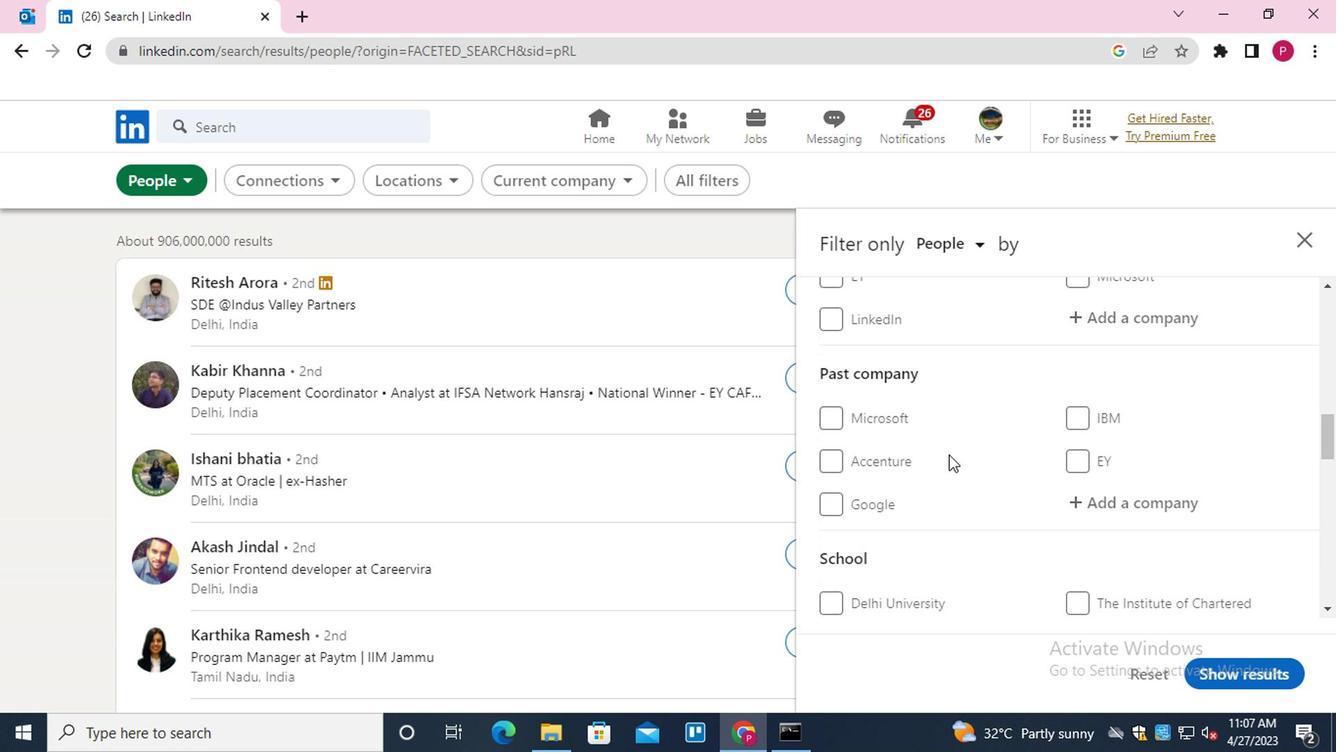 
Action: Mouse moved to (1138, 415)
Screenshot: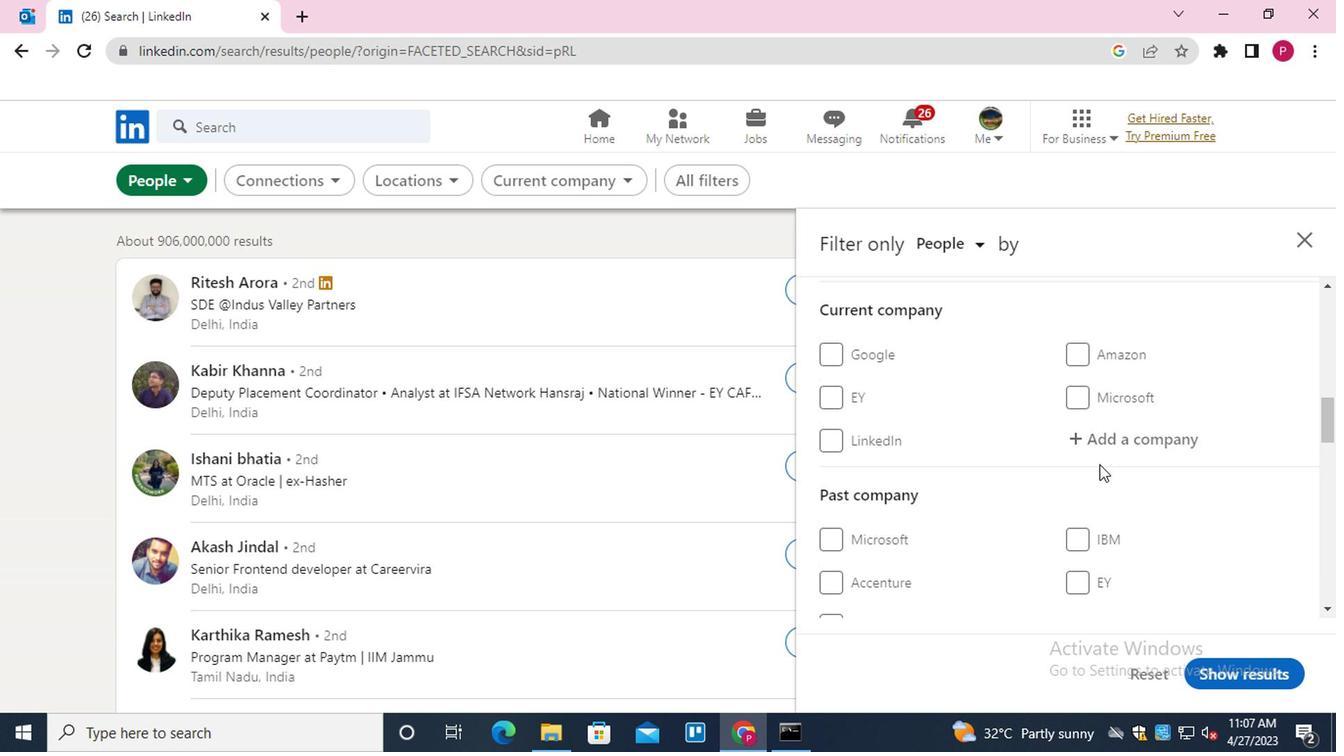 
Action: Mouse pressed left at (1138, 415)
Screenshot: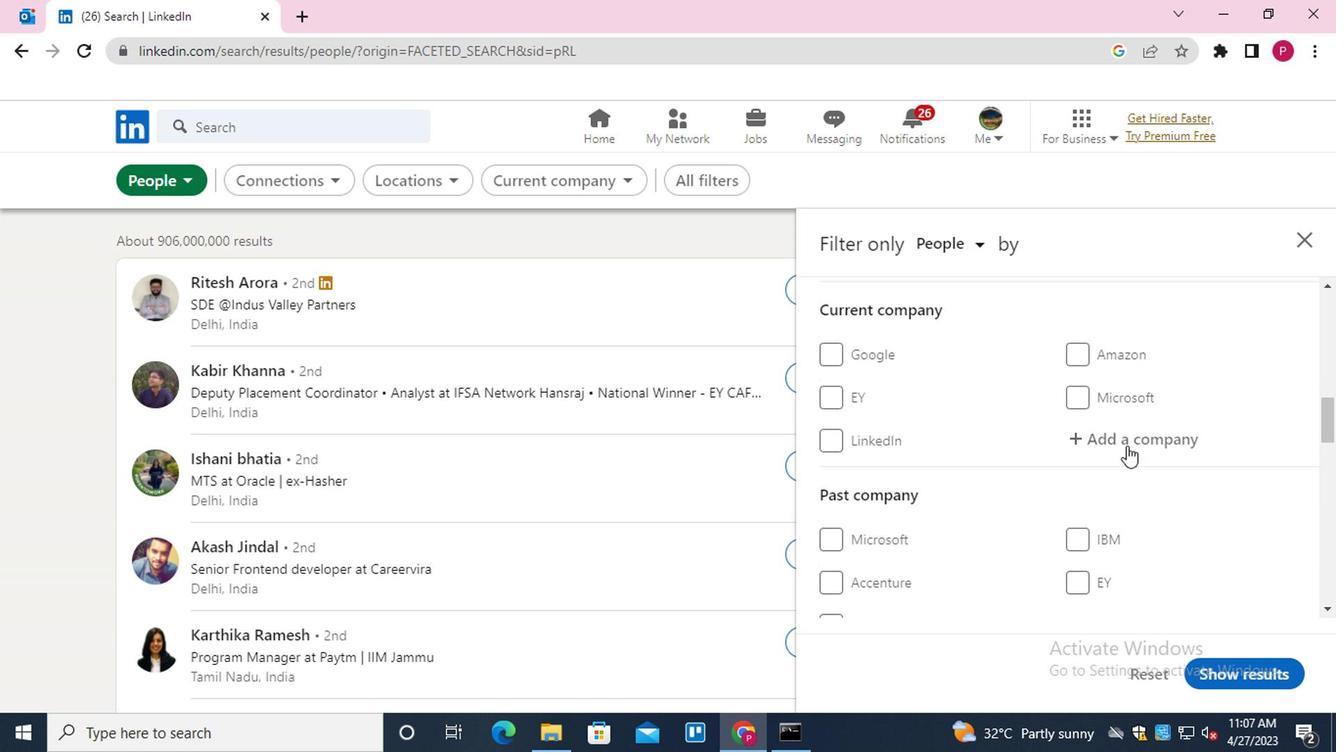 
Action: Mouse moved to (1131, 436)
Screenshot: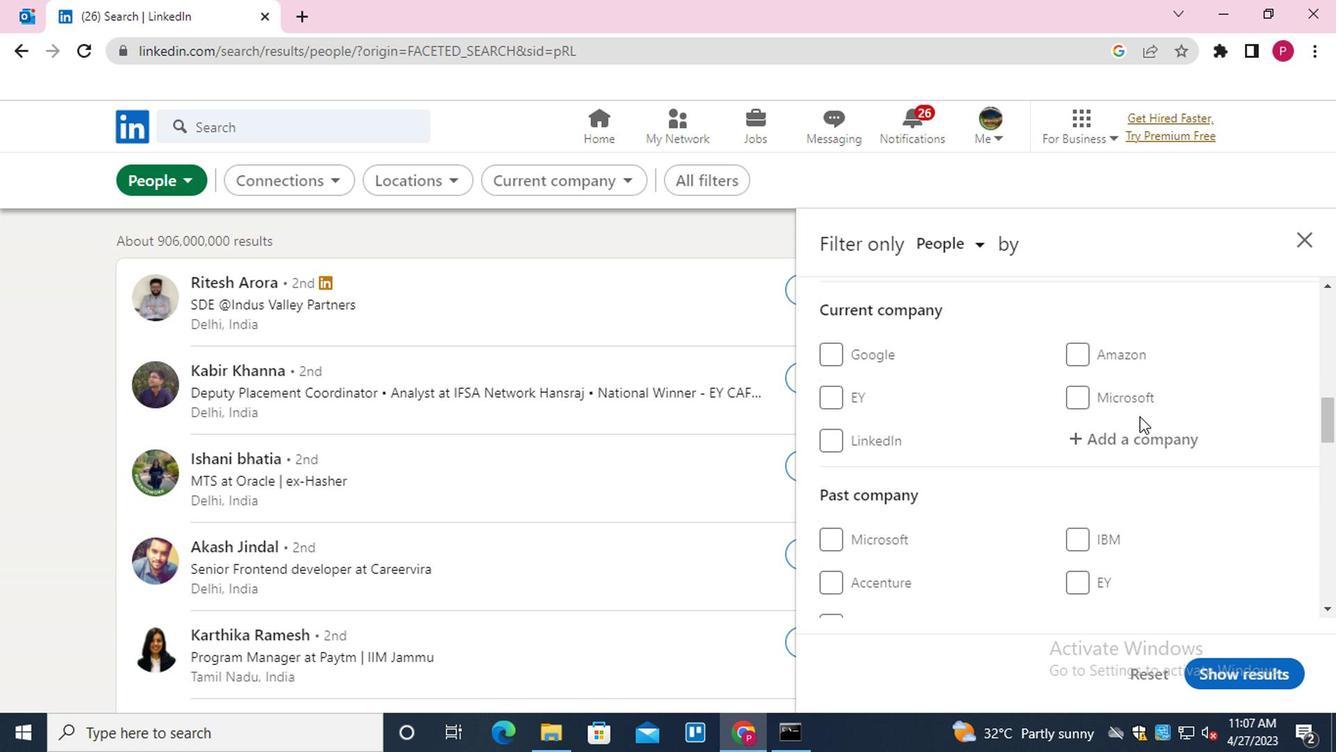 
Action: Mouse pressed left at (1131, 436)
Screenshot: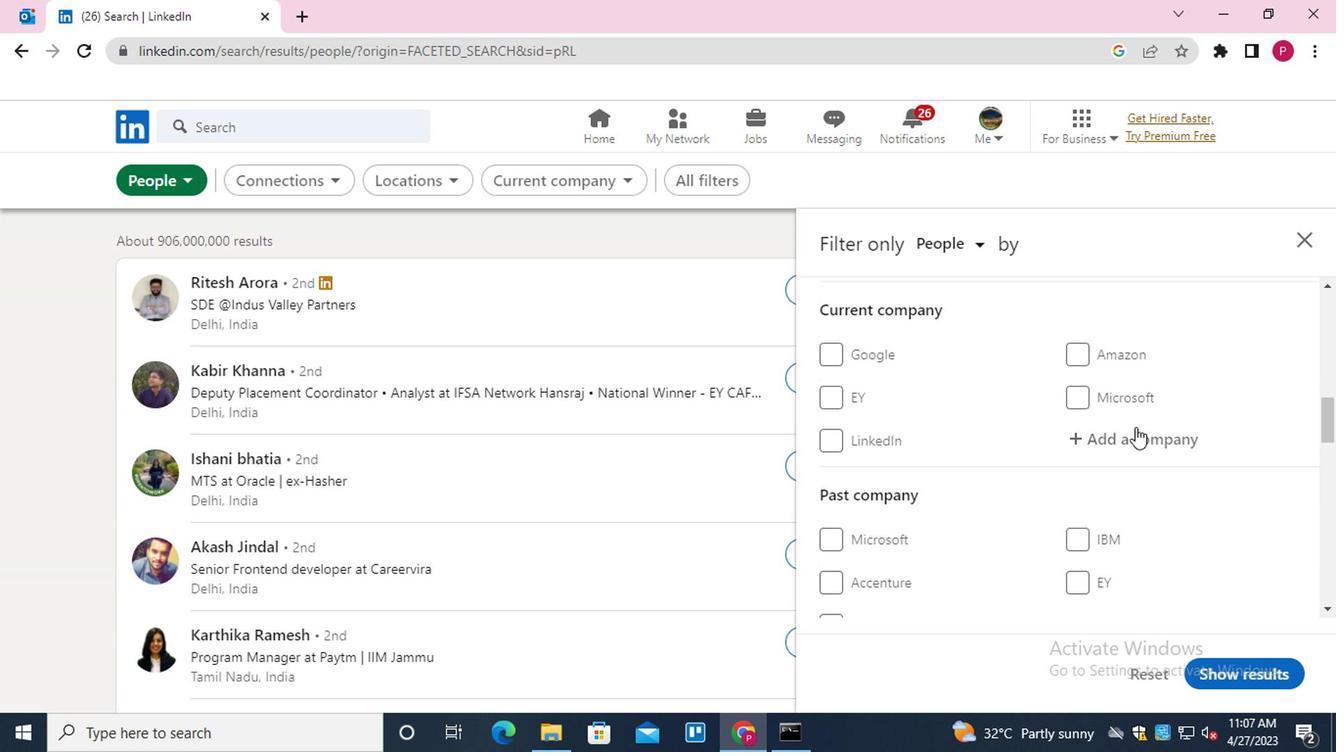 
Action: Key pressed <Key.shift>DILIP<Key.space><Key.down><Key.enter>
Screenshot: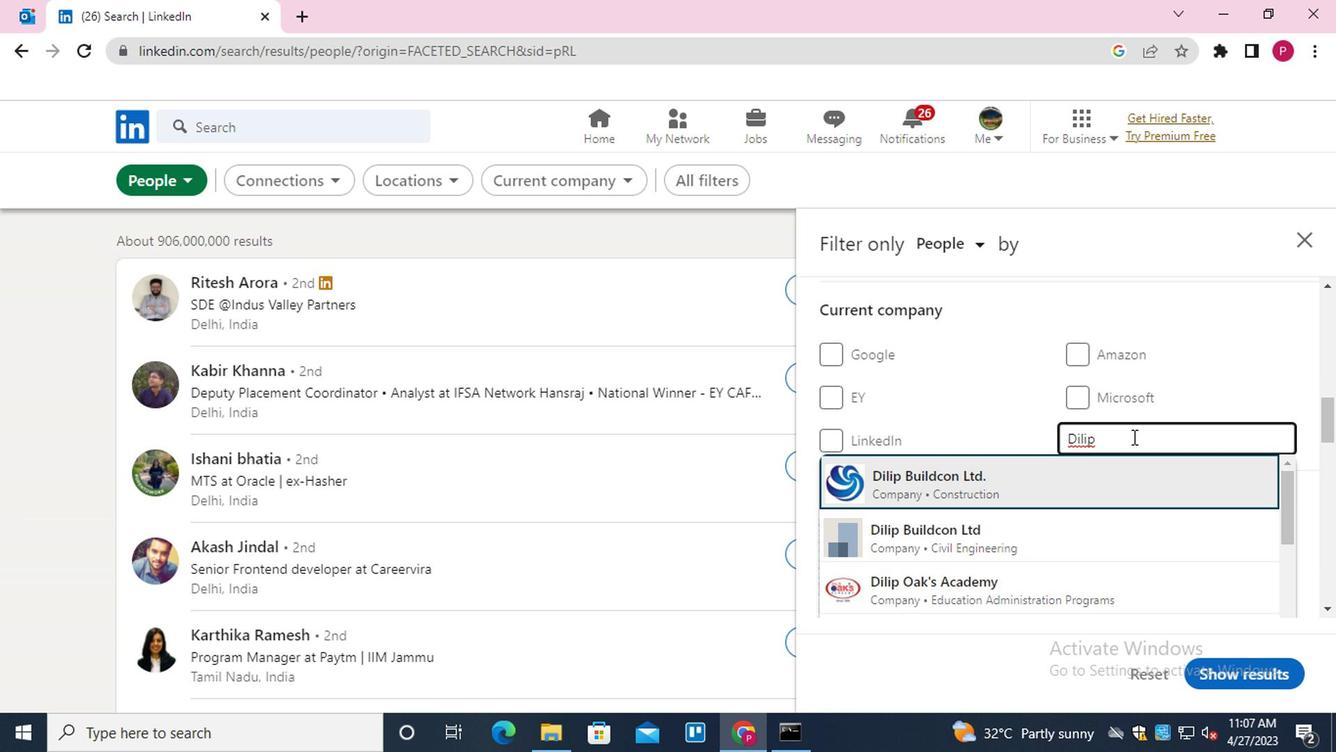 
Action: Mouse moved to (1069, 447)
Screenshot: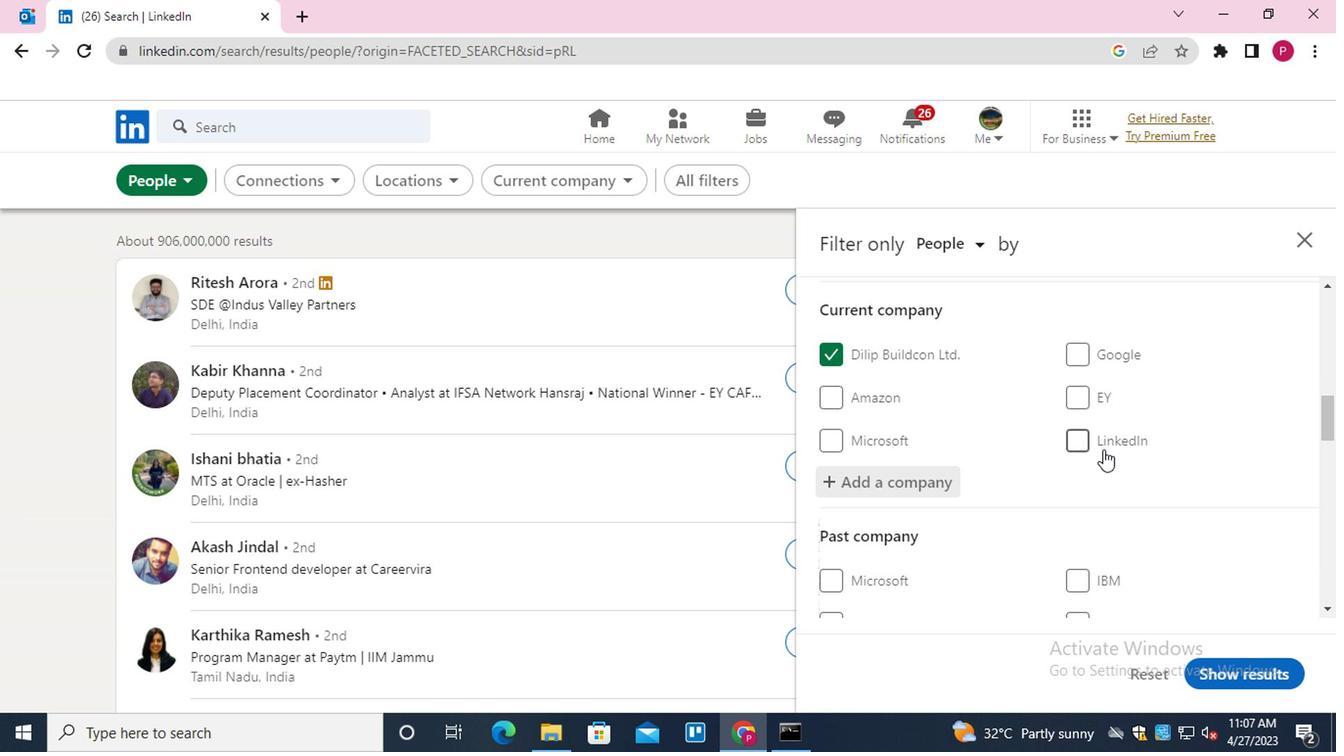 
Action: Mouse scrolled (1069, 446) with delta (0, 0)
Screenshot: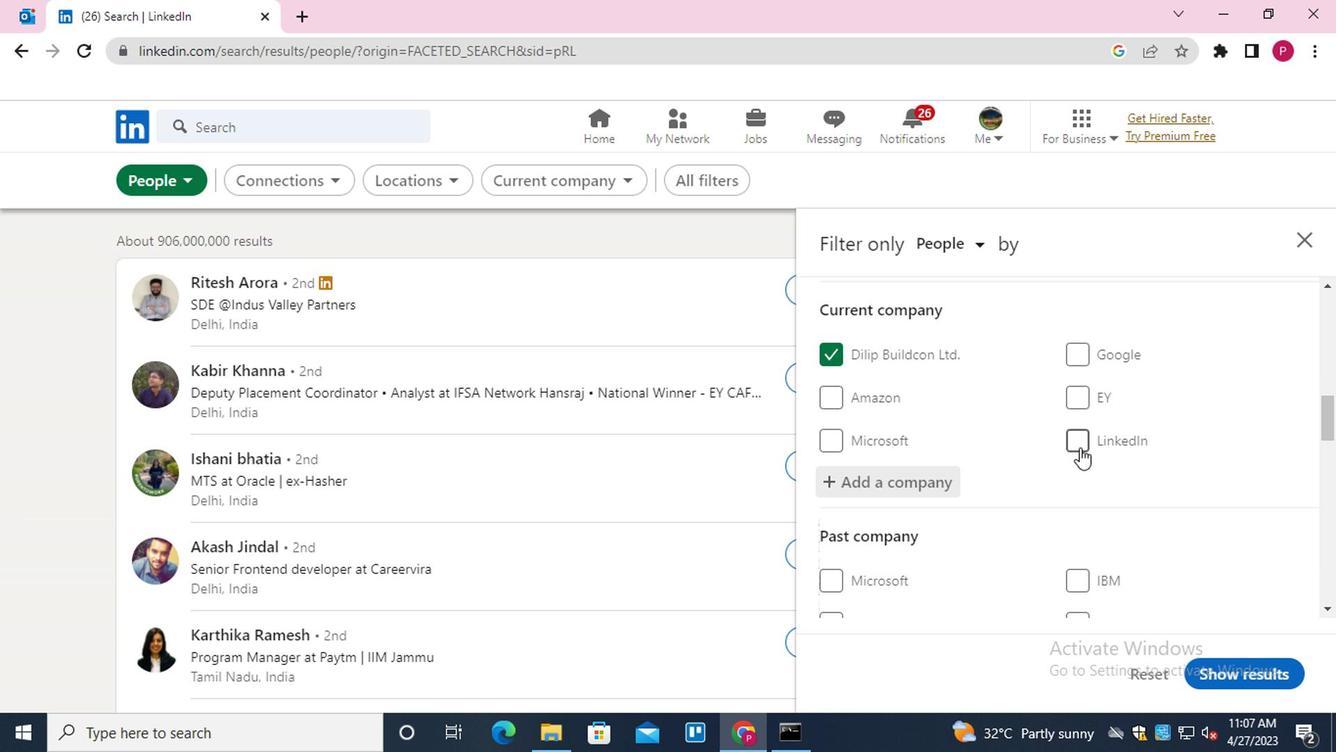 
Action: Mouse moved to (1069, 447)
Screenshot: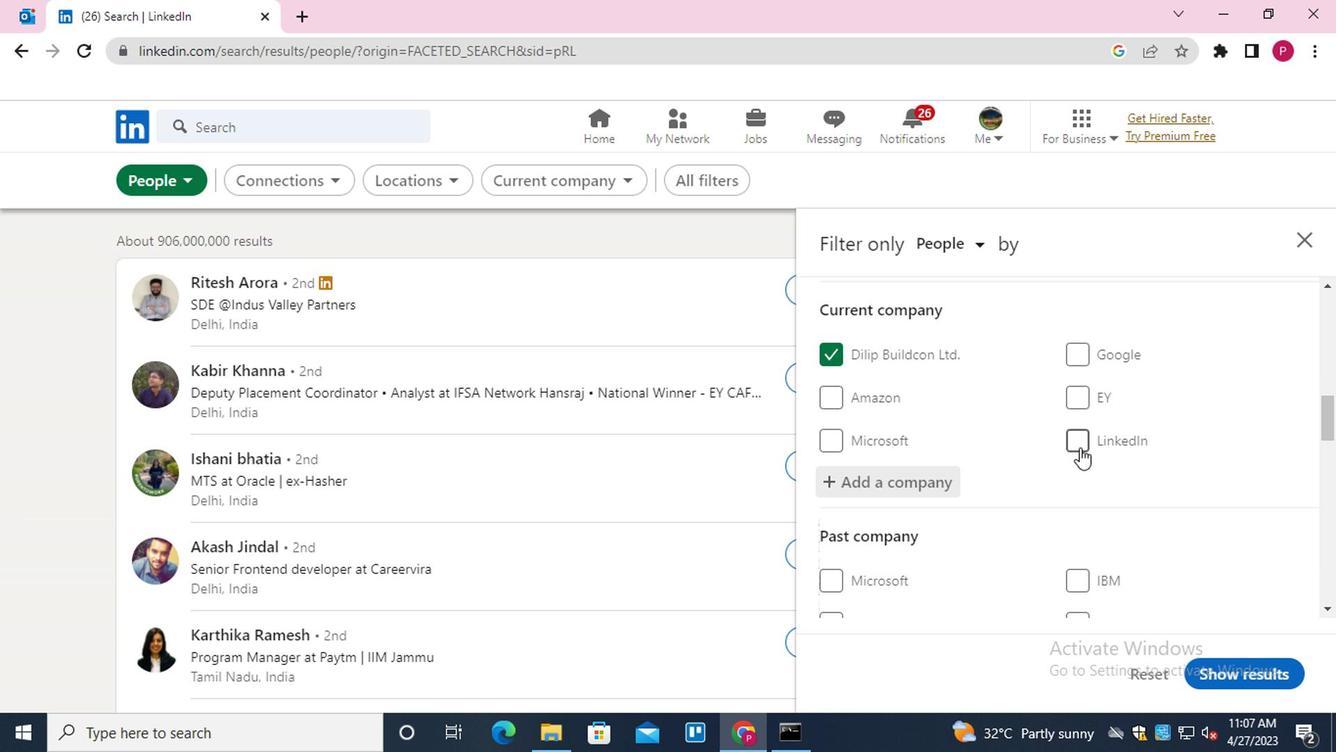 
Action: Mouse scrolled (1069, 446) with delta (0, 0)
Screenshot: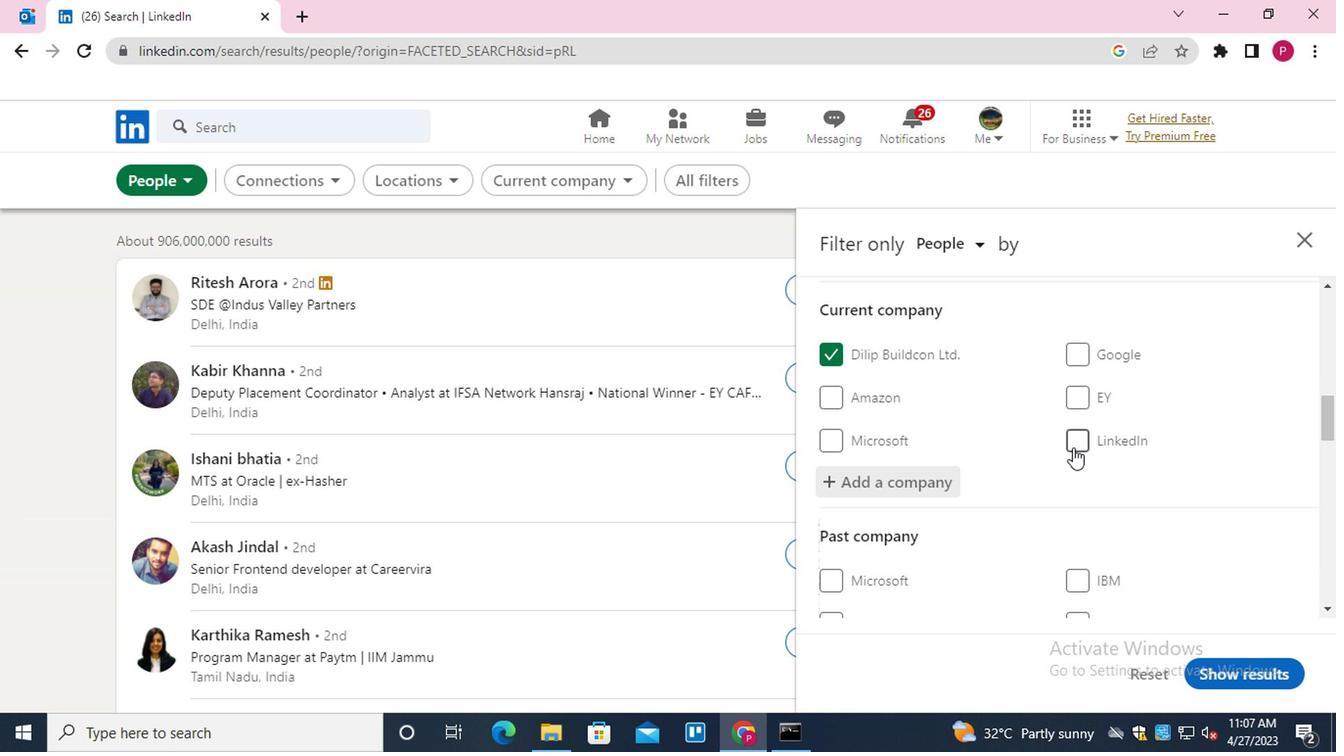 
Action: Mouse moved to (1009, 496)
Screenshot: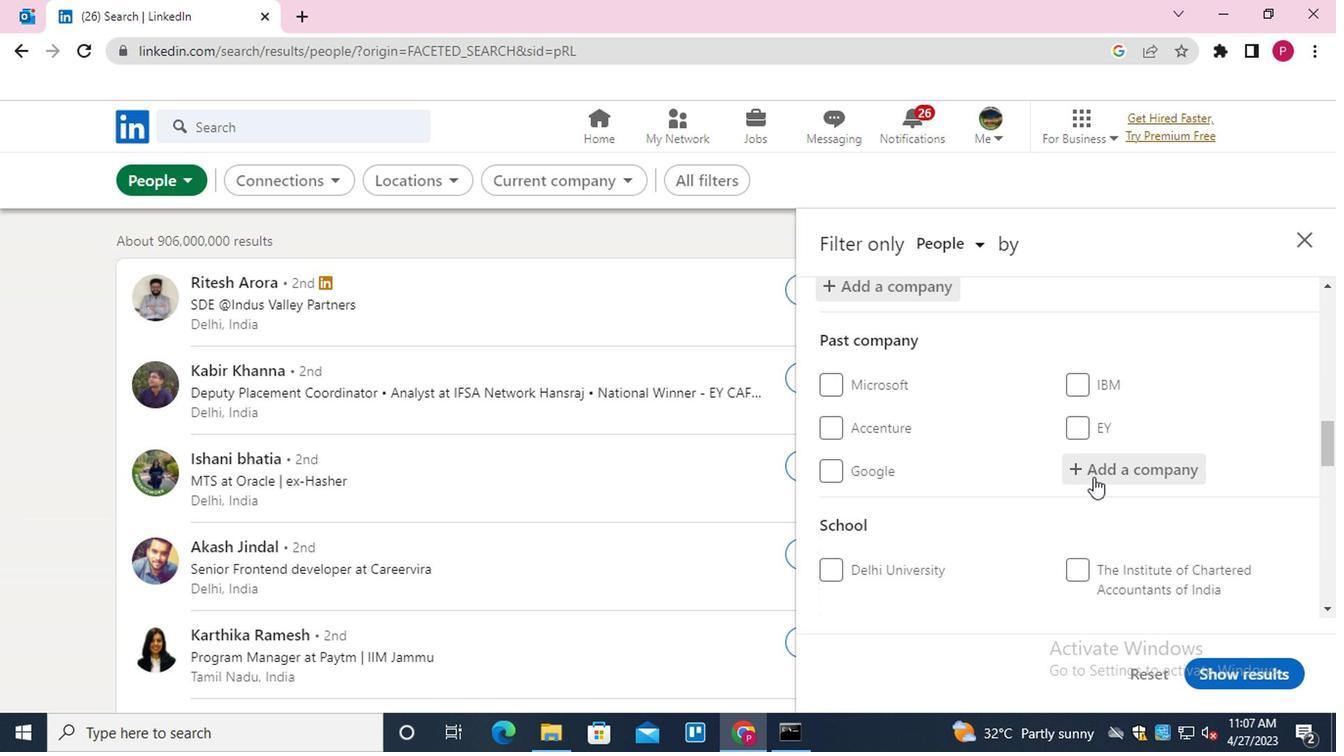 
Action: Mouse scrolled (1009, 495) with delta (0, -1)
Screenshot: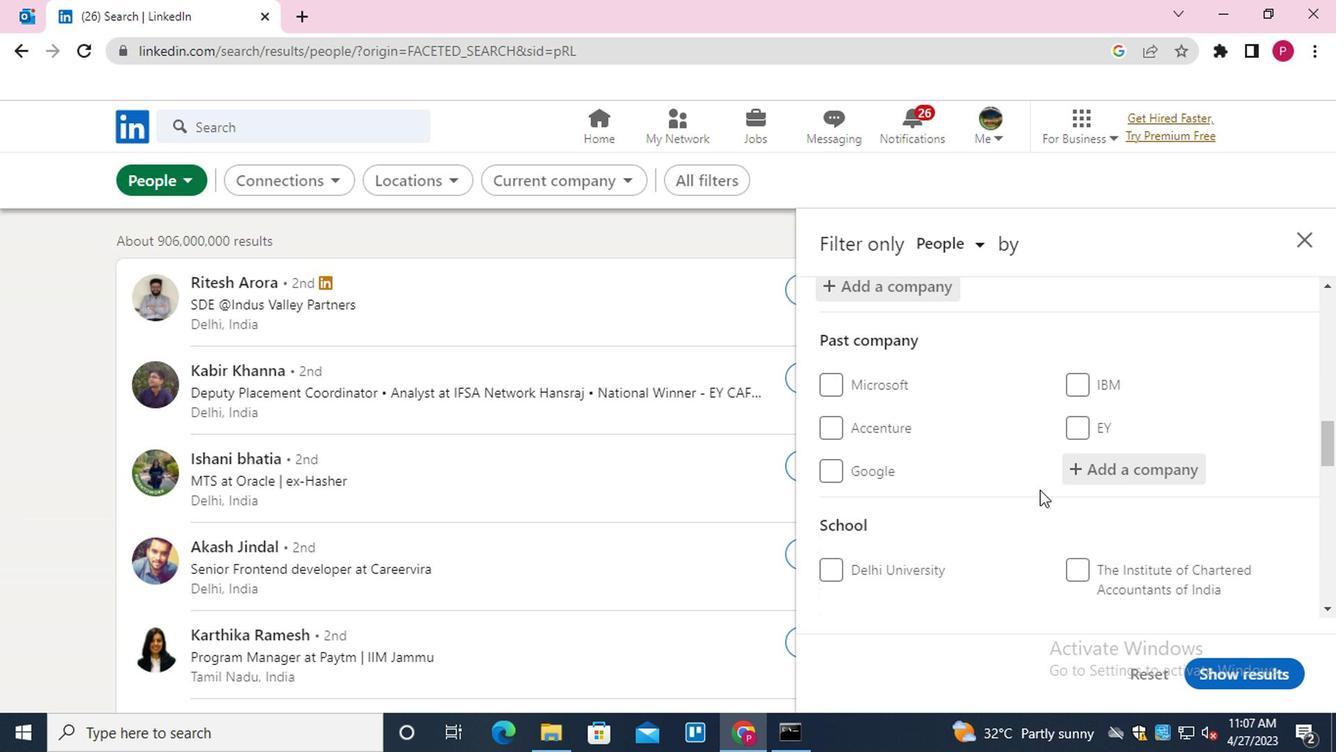 
Action: Mouse scrolled (1009, 495) with delta (0, -1)
Screenshot: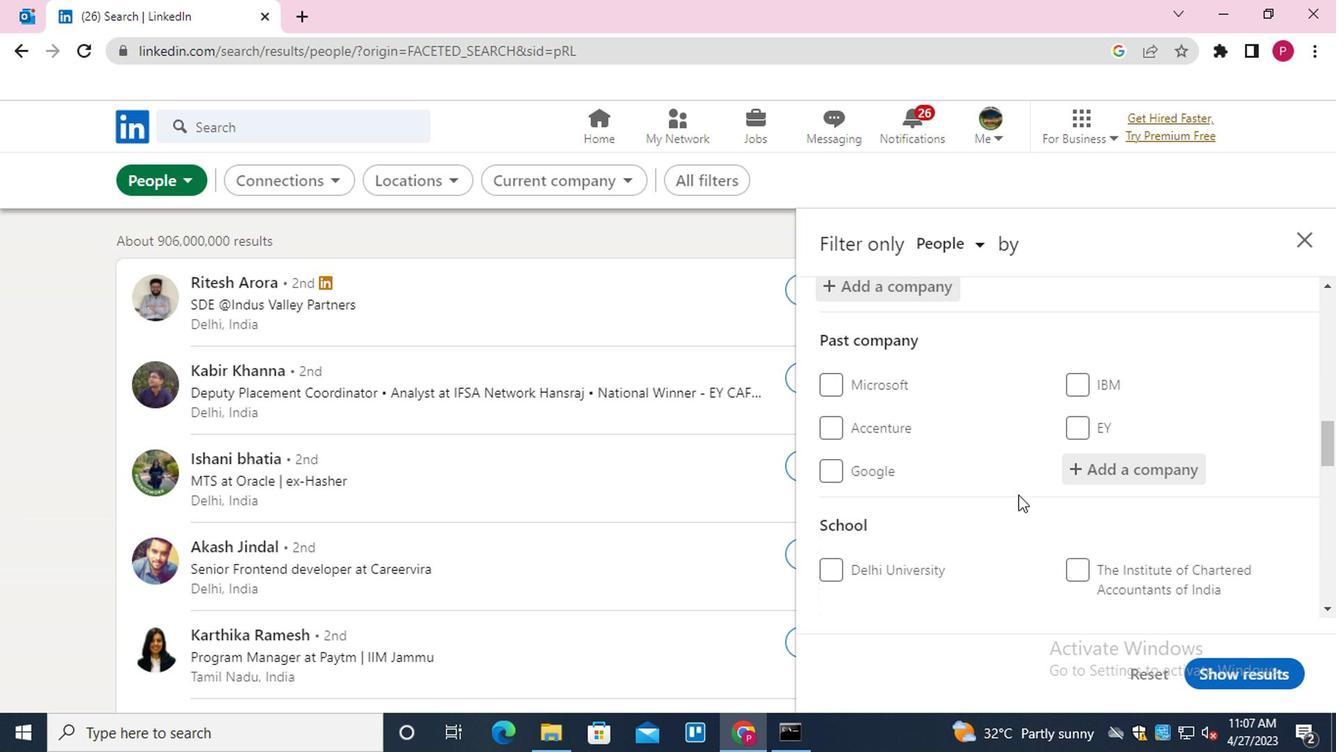 
Action: Mouse scrolled (1009, 495) with delta (0, -1)
Screenshot: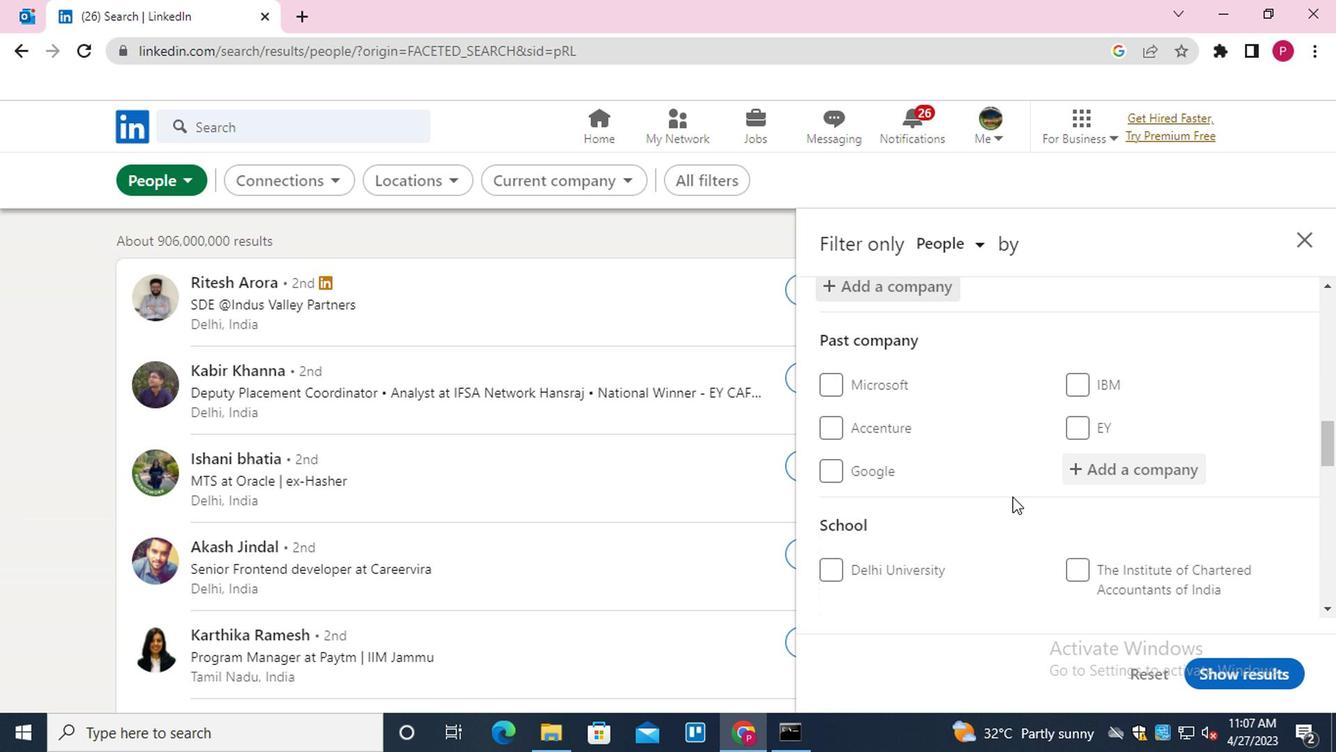 
Action: Mouse moved to (1114, 385)
Screenshot: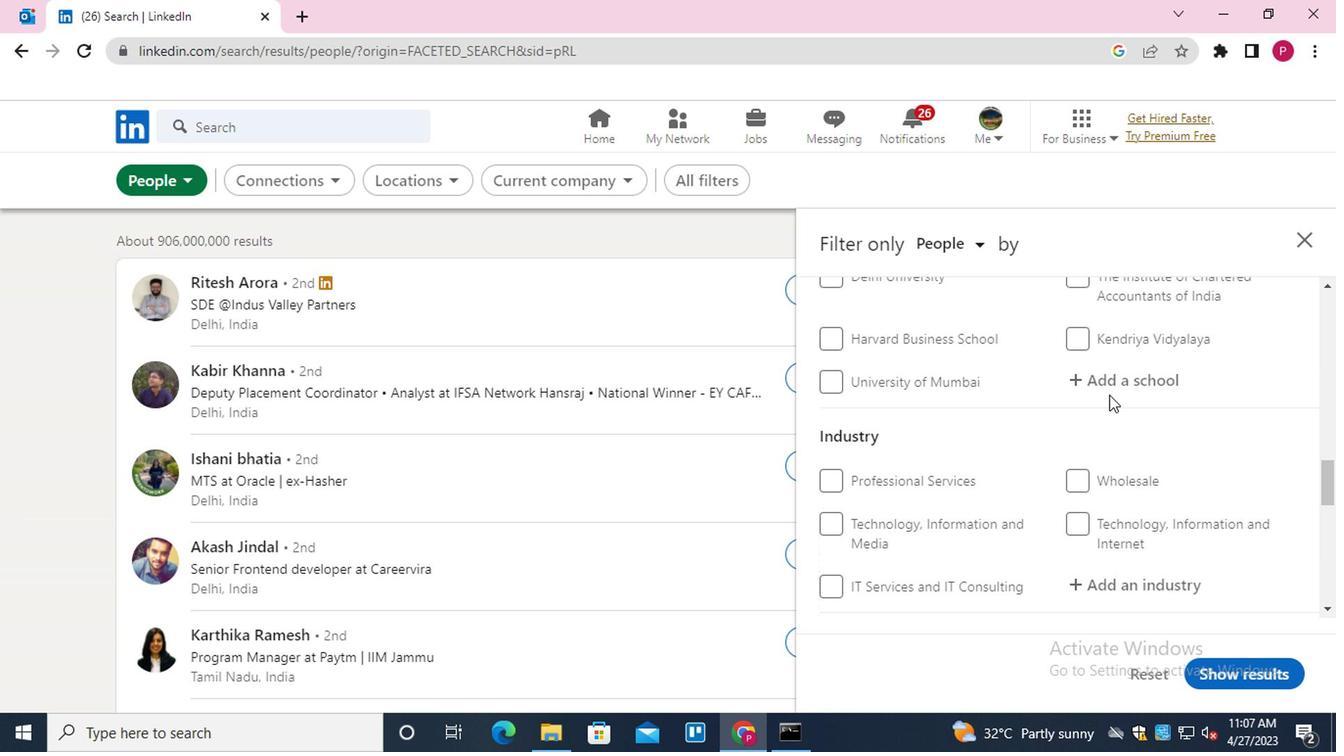 
Action: Mouse pressed left at (1114, 385)
Screenshot: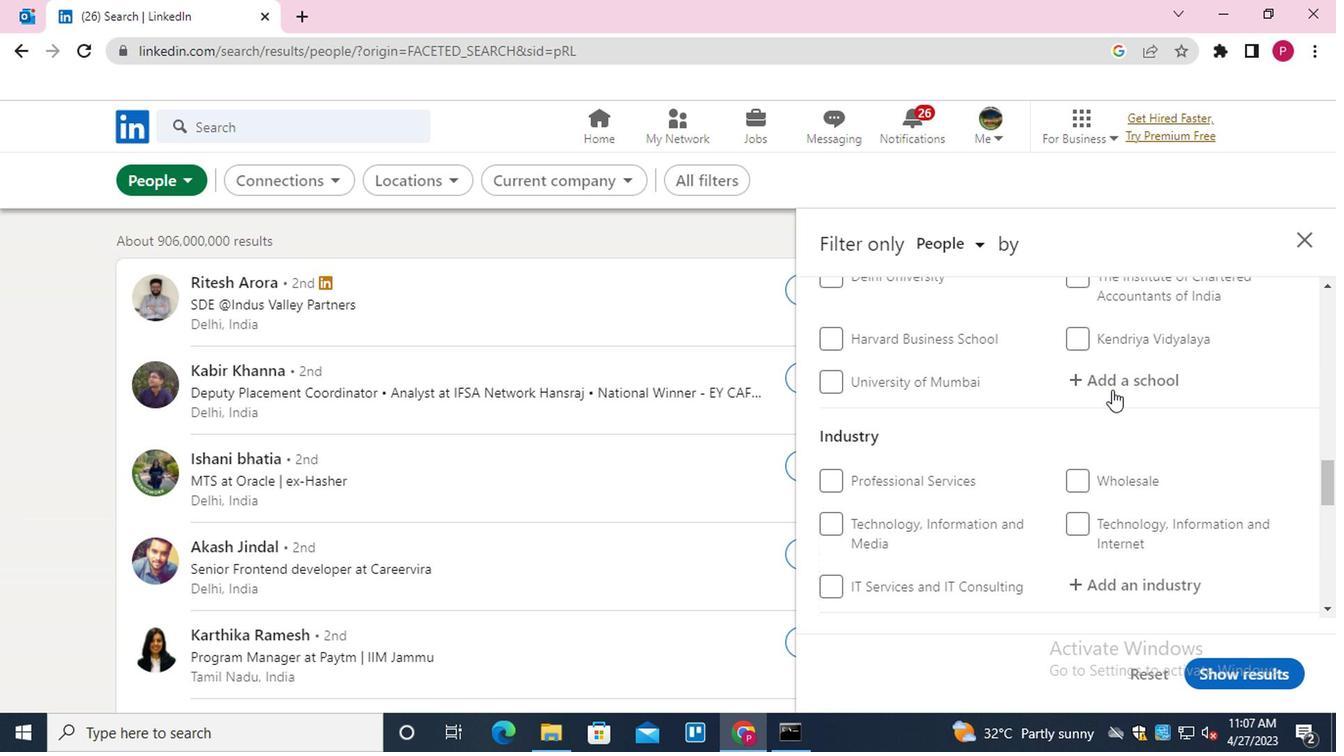 
Action: Key pressed <Key.shift><Key.shift><Key.shift><Key.shift><Key.shift><Key.shift><Key.shift>TATA<Key.space><Key.shift>INSTITUTE<Key.space>OF<Key.space><Key.down><Key.enter>
Screenshot: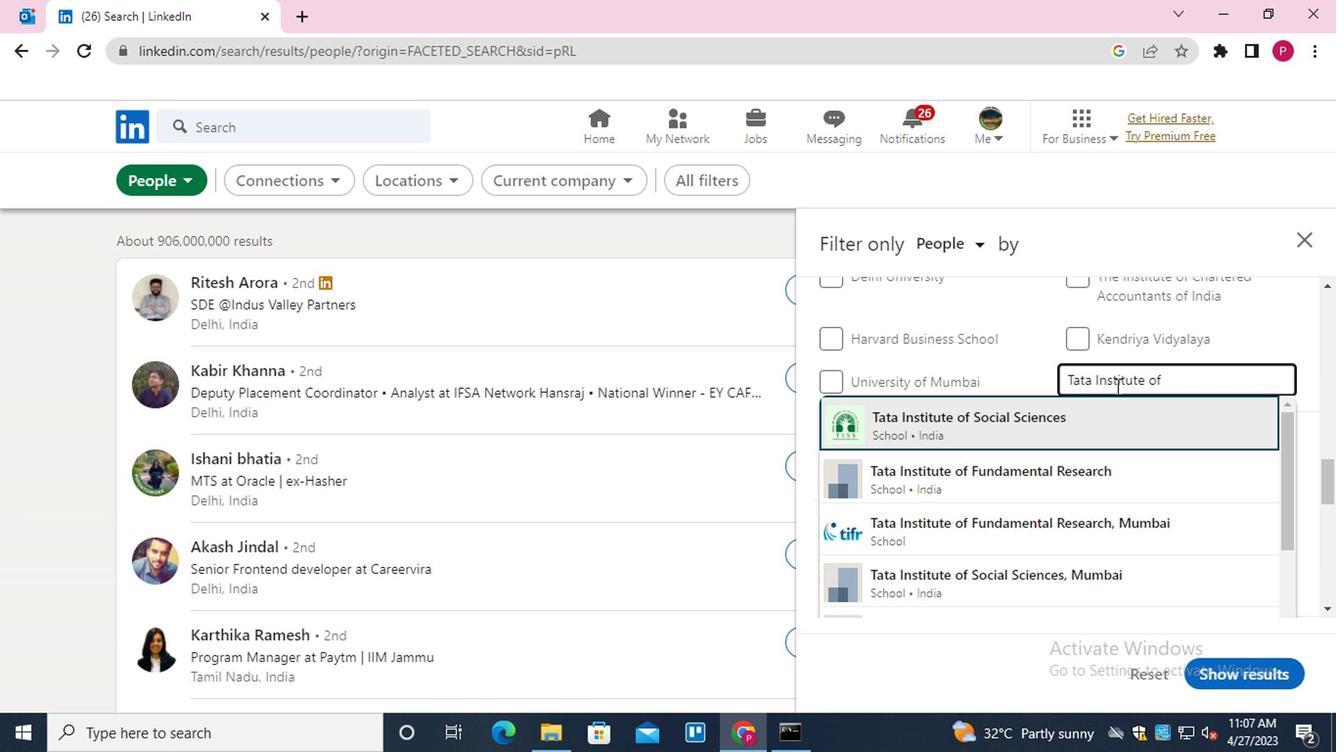 
Action: Mouse moved to (1014, 441)
Screenshot: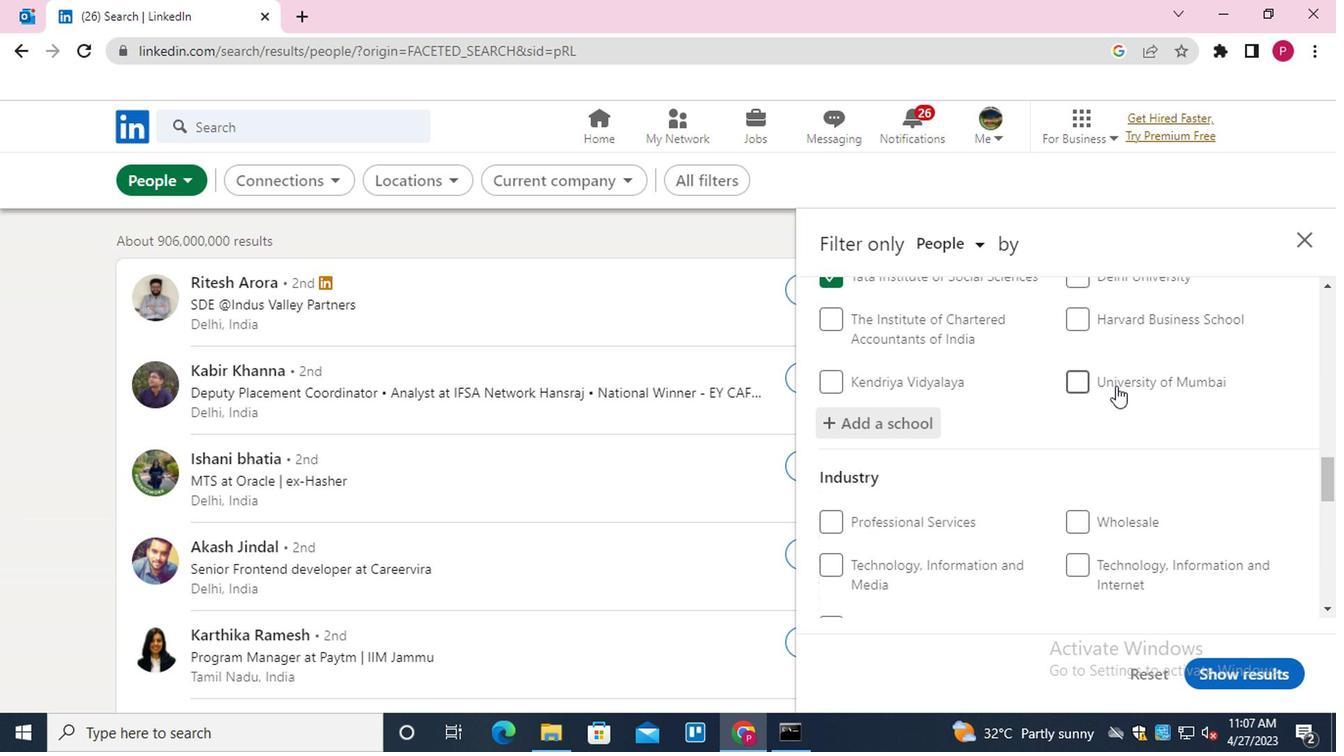 
Action: Mouse scrolled (1014, 440) with delta (0, -1)
Screenshot: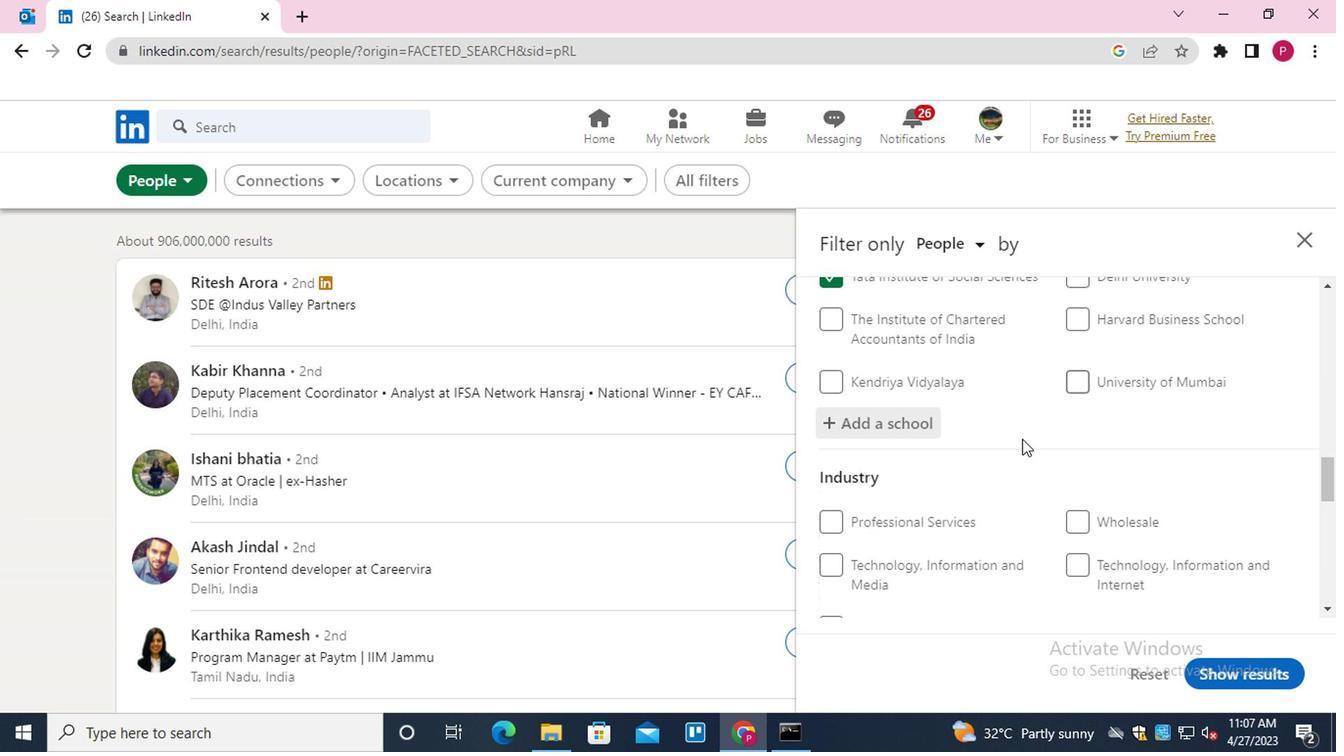 
Action: Mouse scrolled (1014, 440) with delta (0, -1)
Screenshot: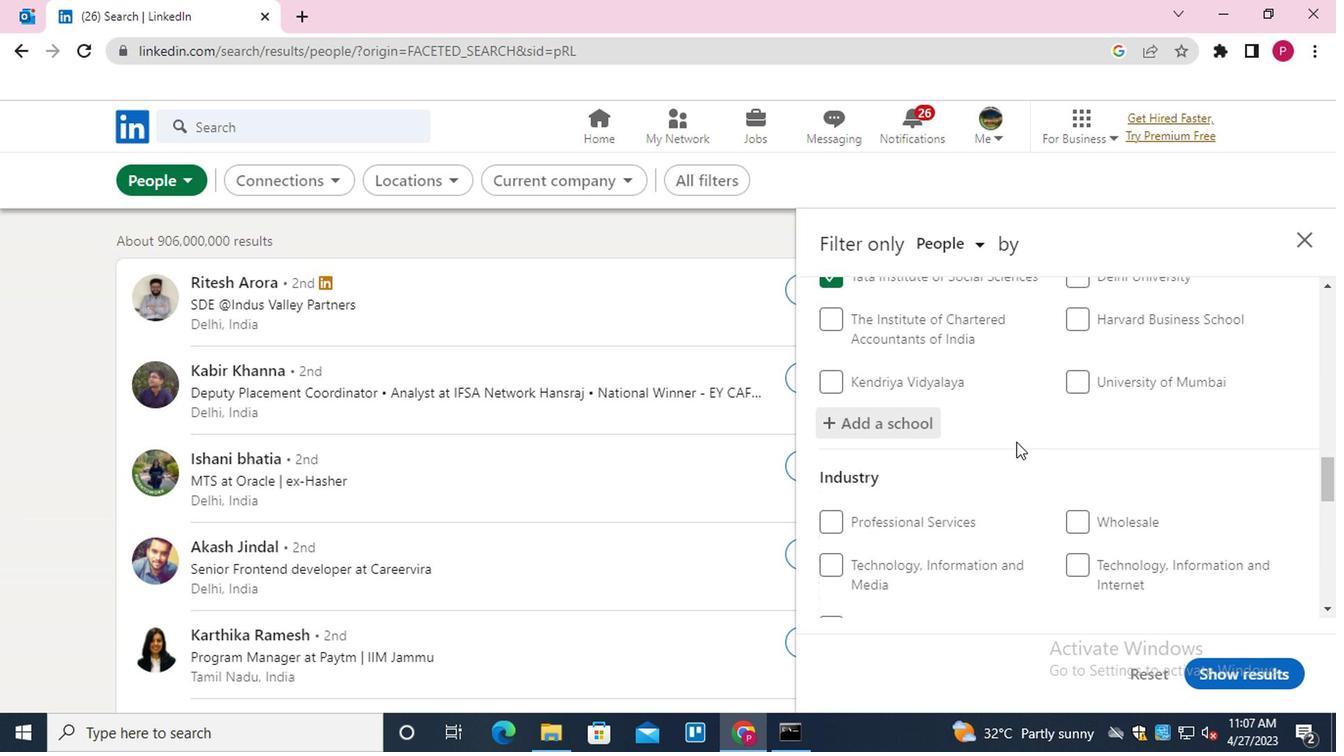 
Action: Mouse moved to (1114, 424)
Screenshot: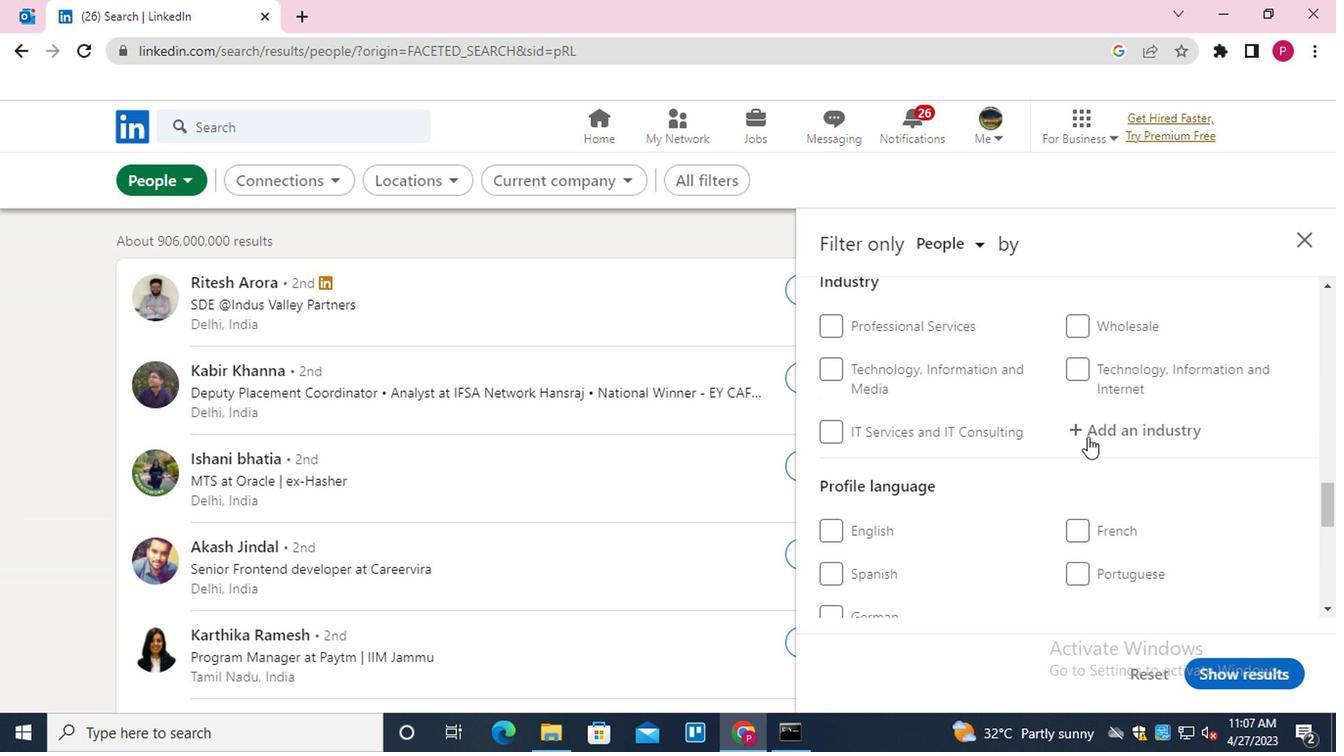 
Action: Mouse pressed left at (1114, 424)
Screenshot: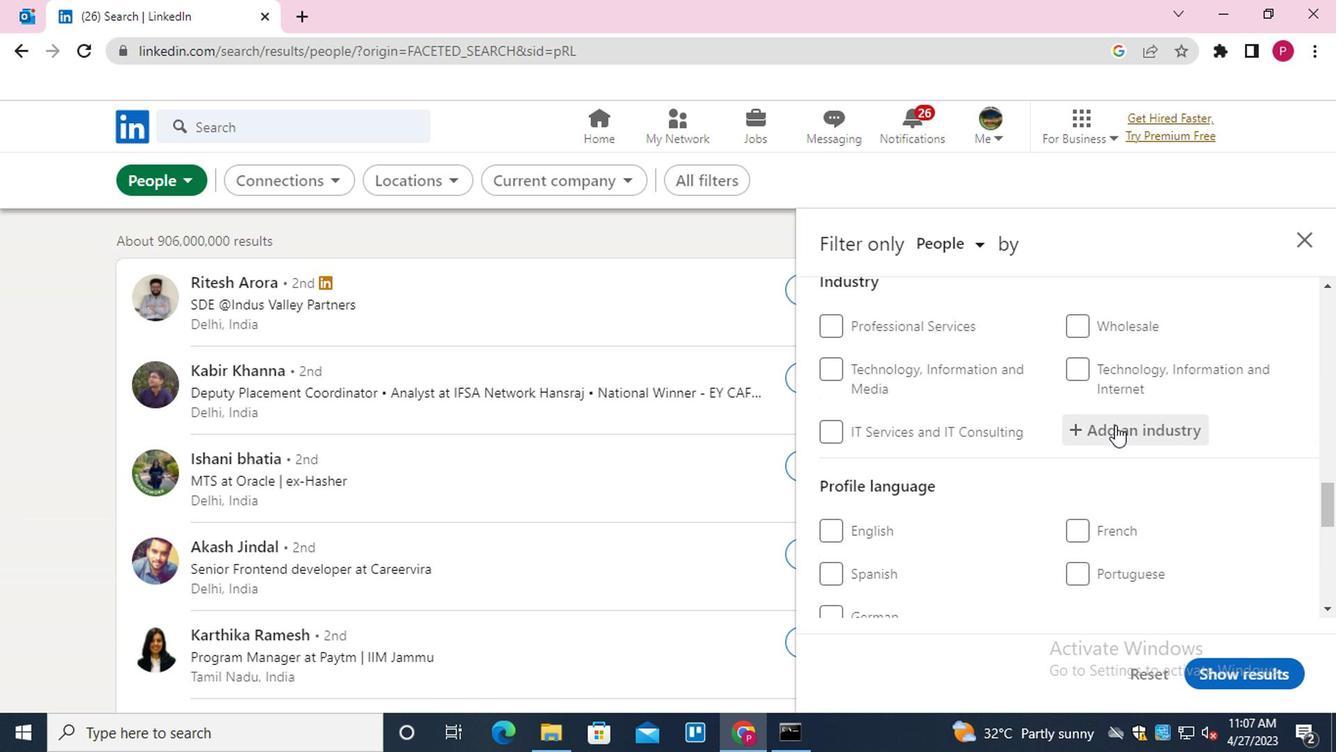 
Action: Mouse moved to (1115, 424)
Screenshot: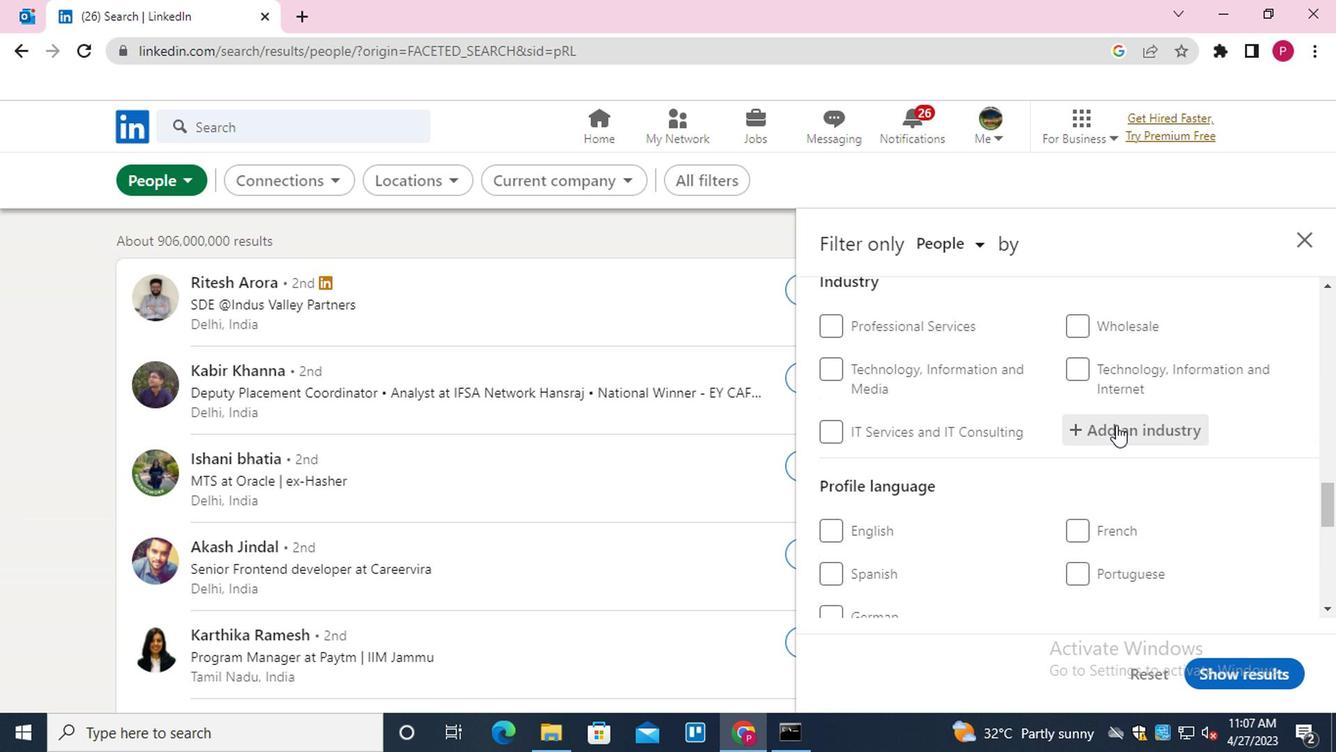 
Action: Key pressed <Key.shift><Key.shift>MOBILE<Key.space><Key.down><Key.down><Key.down><Key.enter>
Screenshot: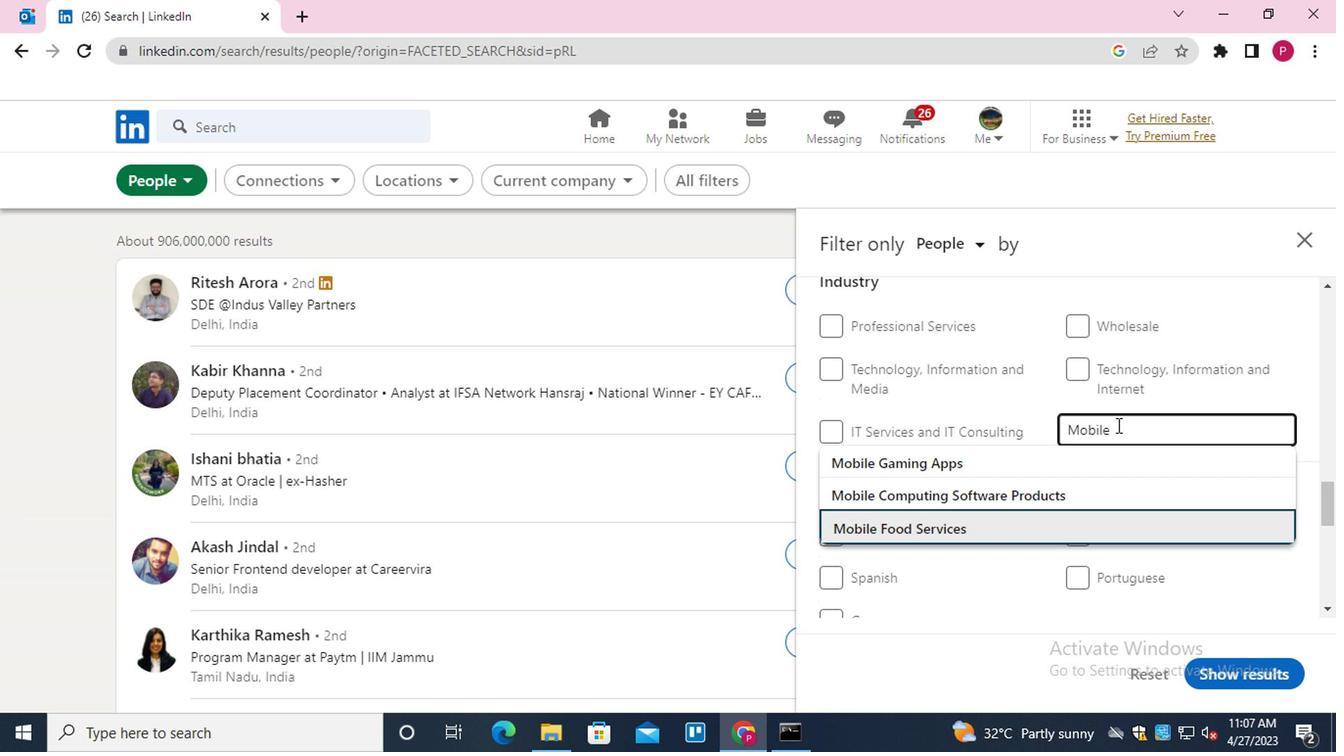 
Action: Mouse moved to (1029, 497)
Screenshot: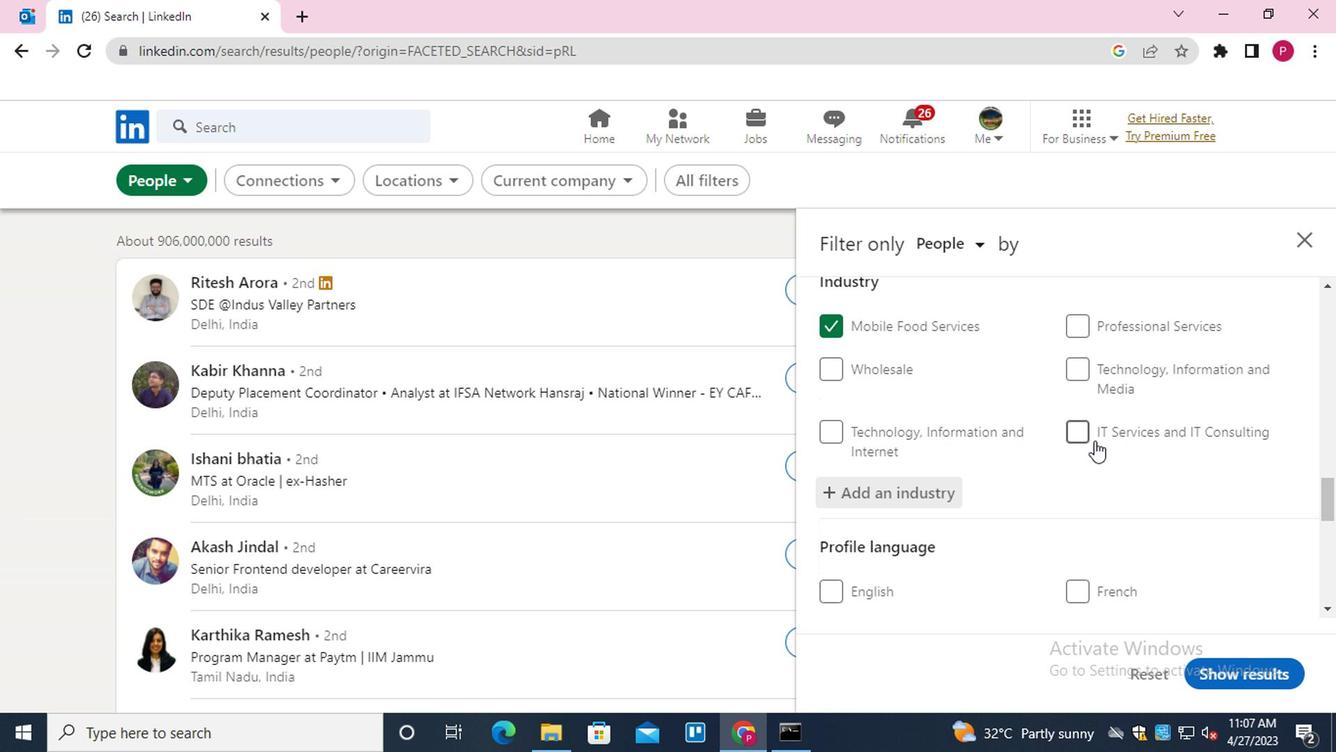 
Action: Mouse scrolled (1029, 497) with delta (0, 0)
Screenshot: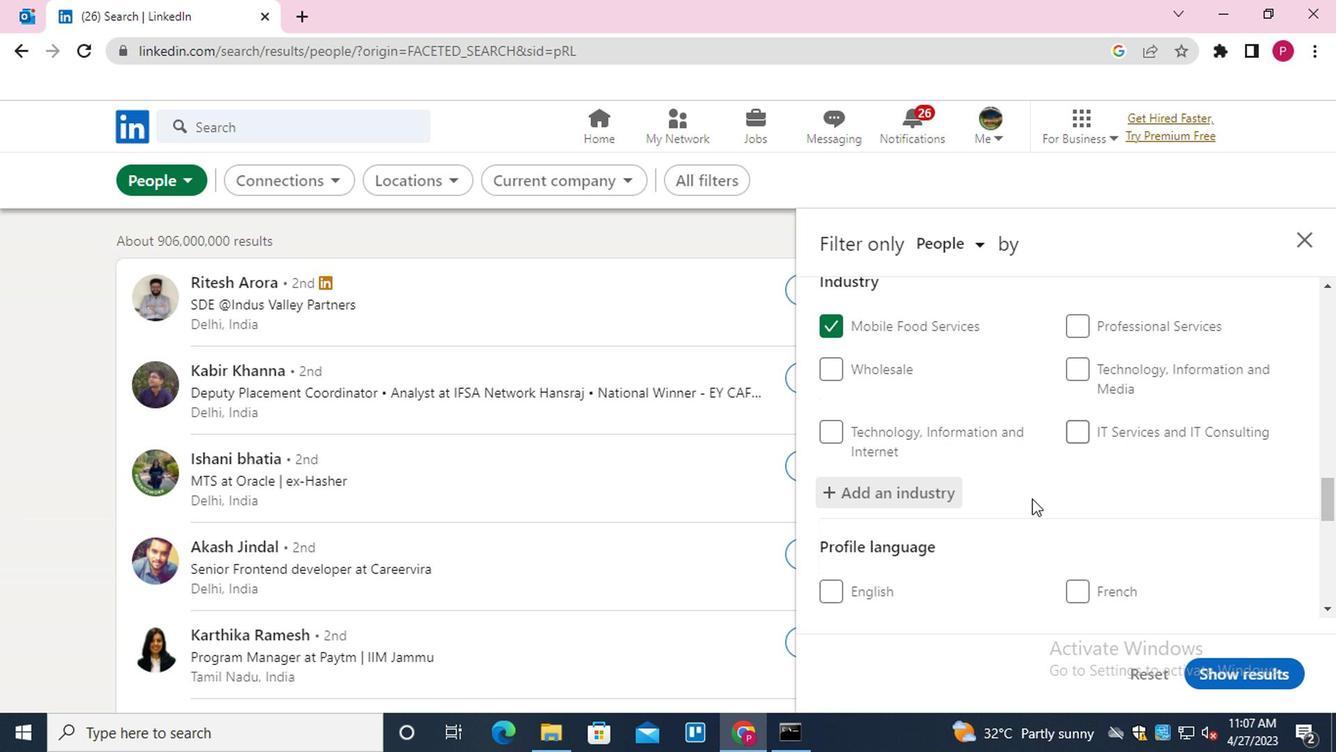 
Action: Mouse scrolled (1029, 497) with delta (0, 0)
Screenshot: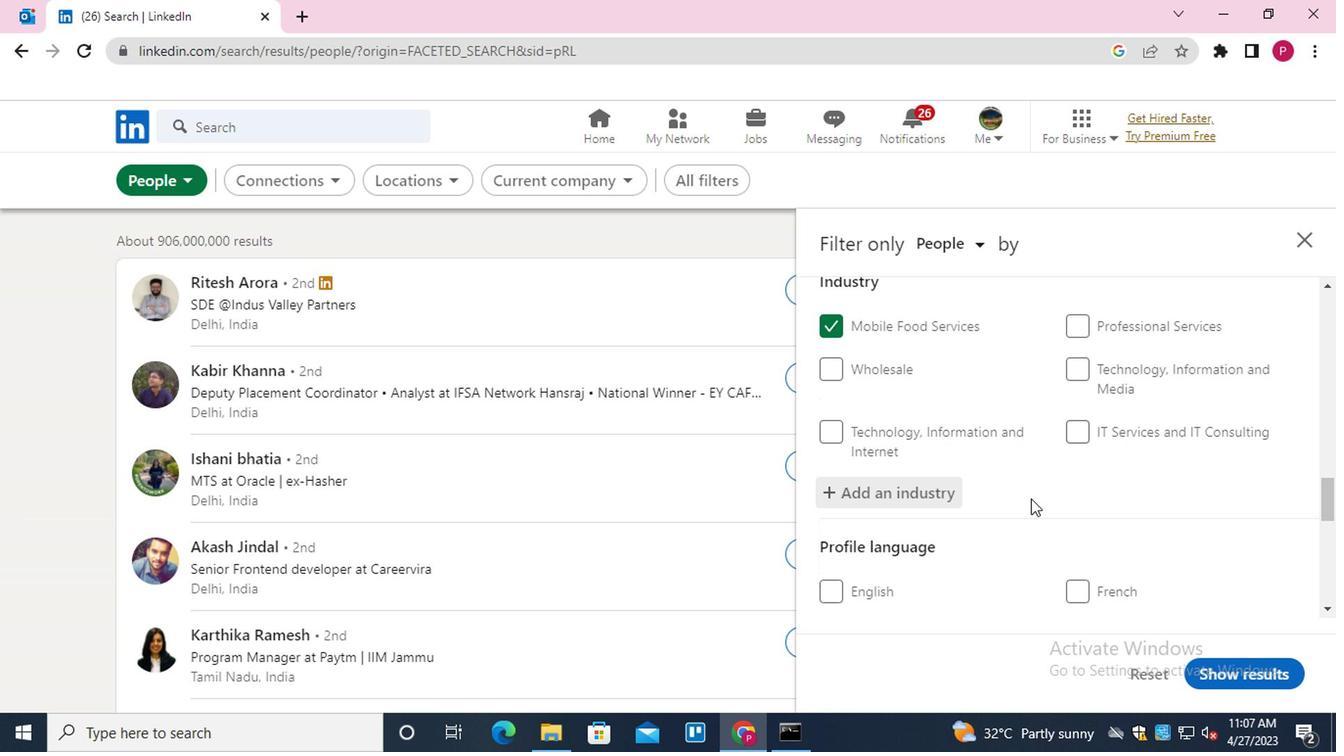
Action: Mouse moved to (864, 470)
Screenshot: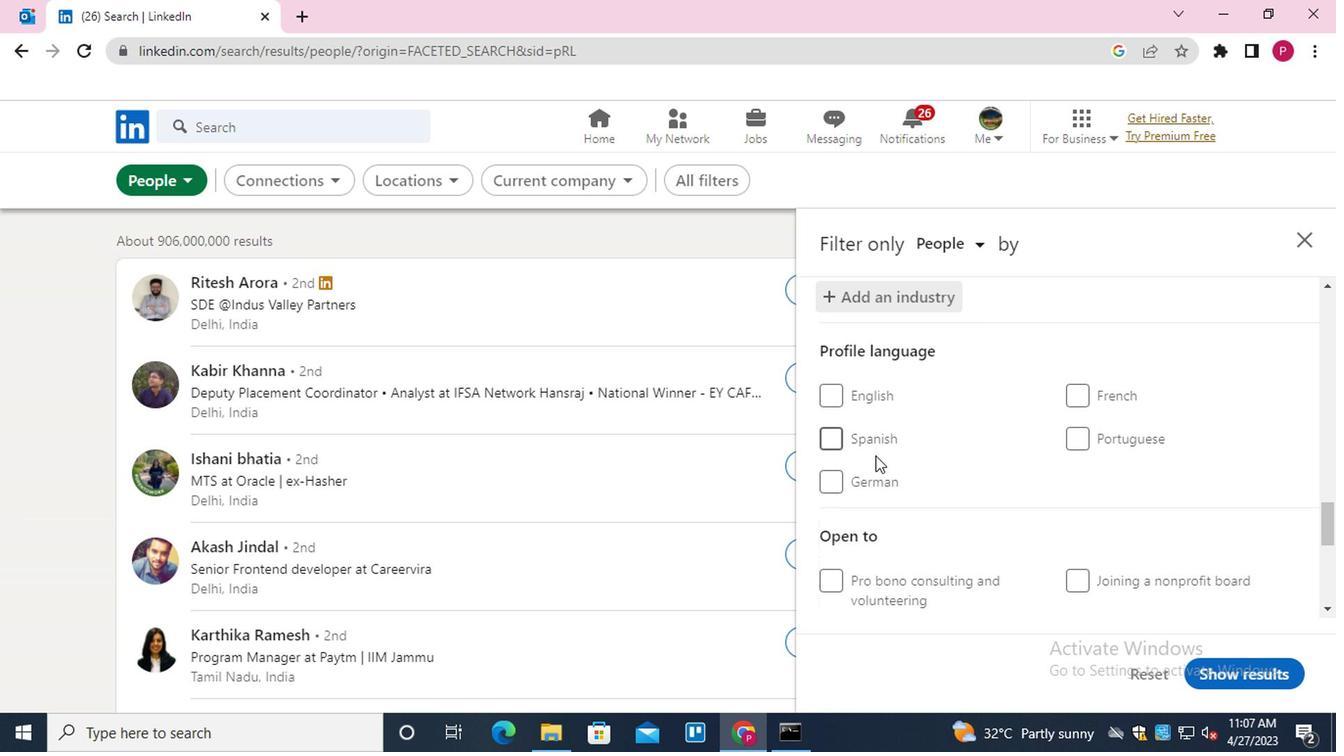 
Action: Mouse pressed left at (864, 470)
Screenshot: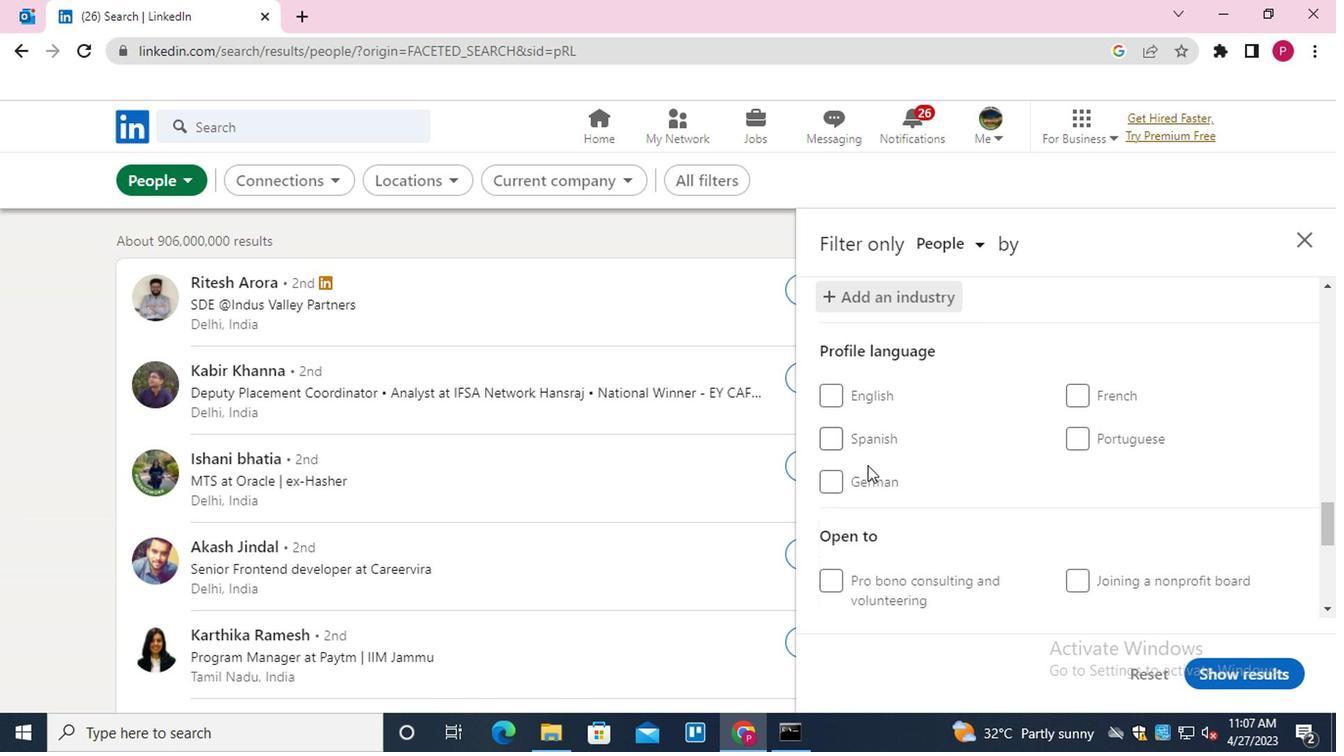 
Action: Mouse moved to (864, 482)
Screenshot: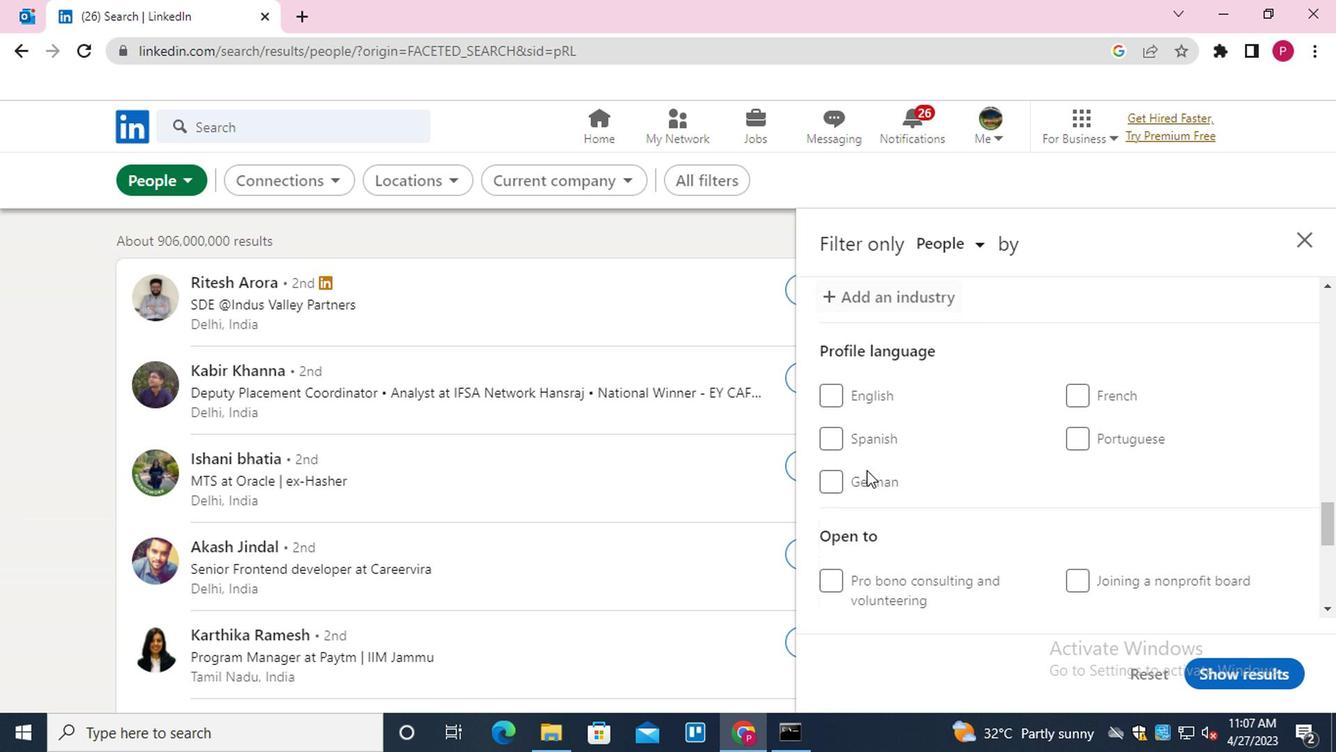 
Action: Mouse pressed left at (864, 482)
Screenshot: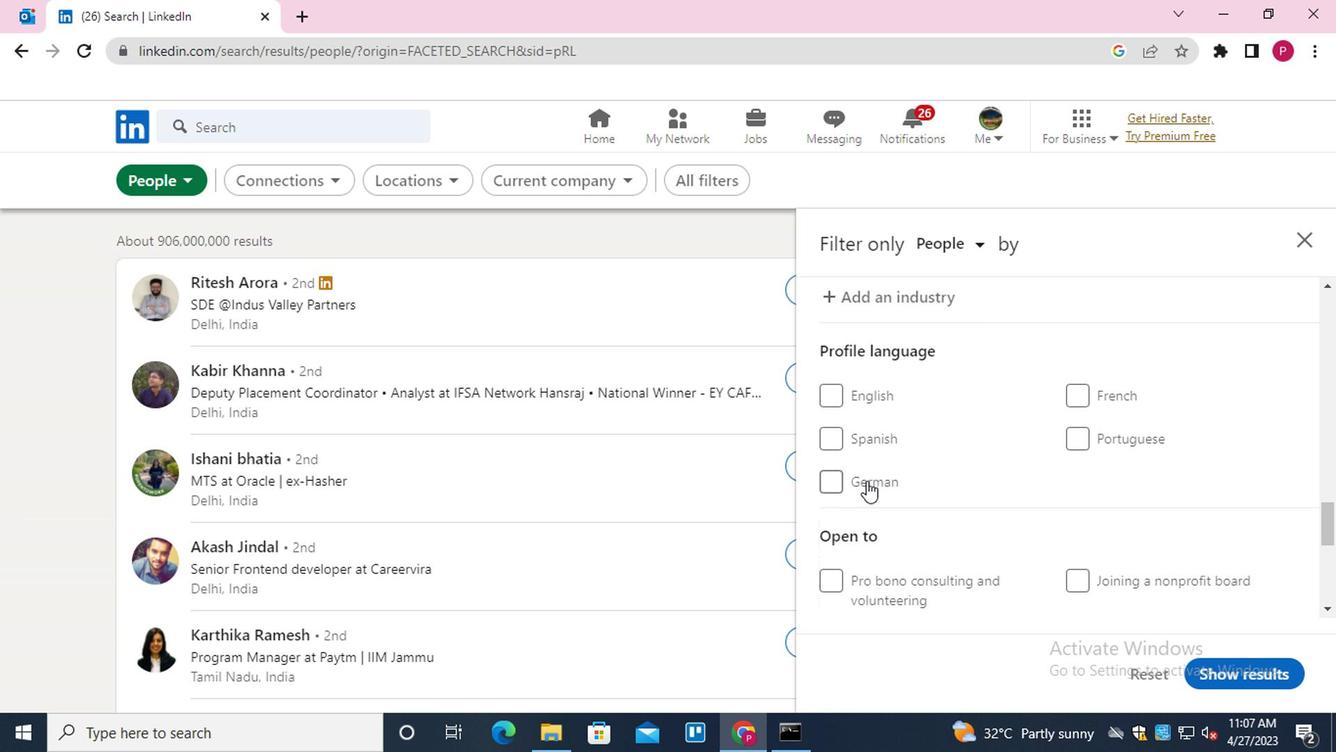 
Action: Mouse moved to (903, 476)
Screenshot: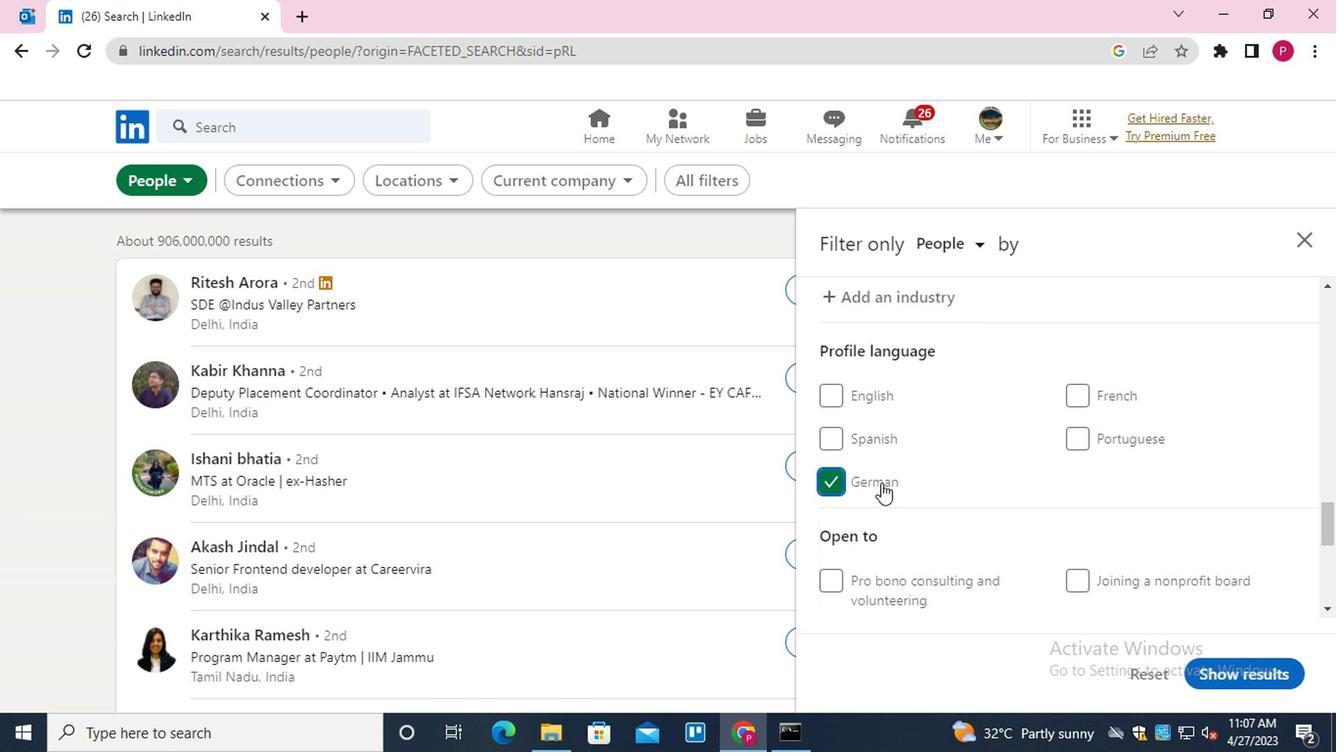 
Action: Mouse scrolled (903, 475) with delta (0, 0)
Screenshot: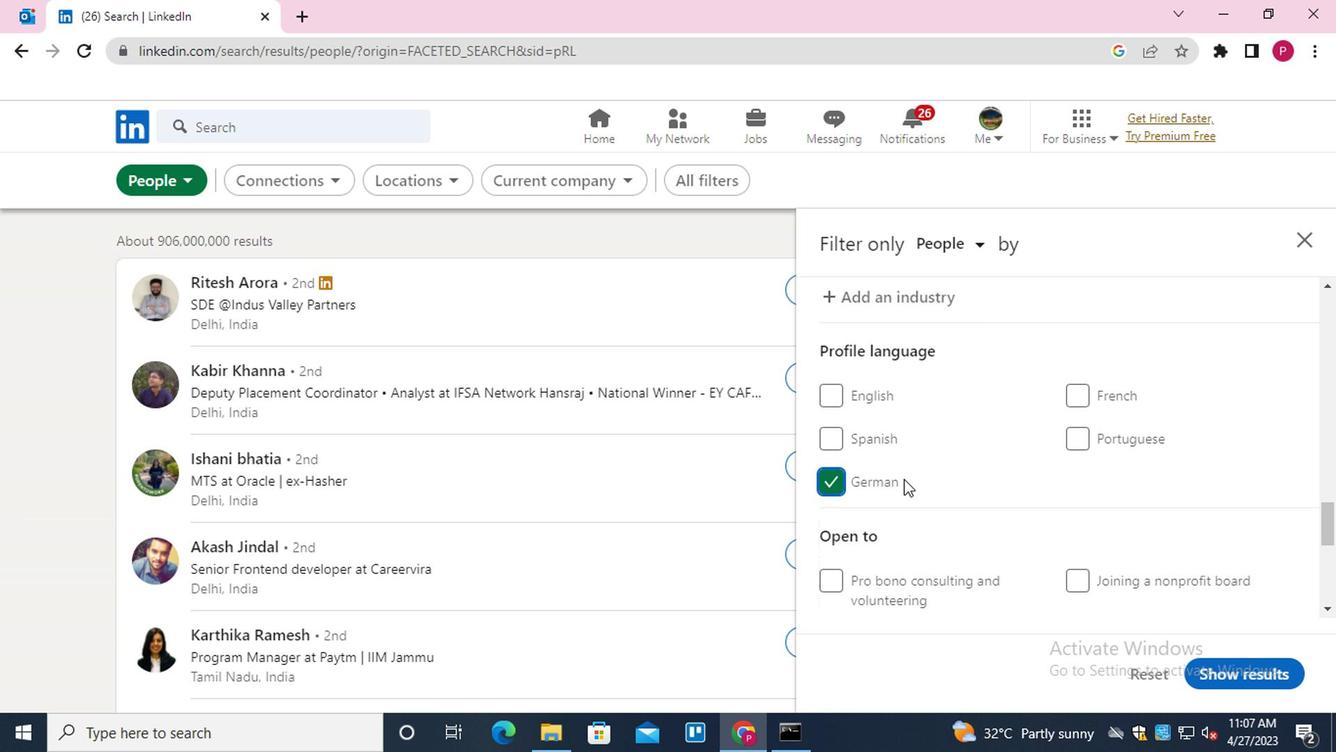 
Action: Mouse scrolled (903, 475) with delta (0, 0)
Screenshot: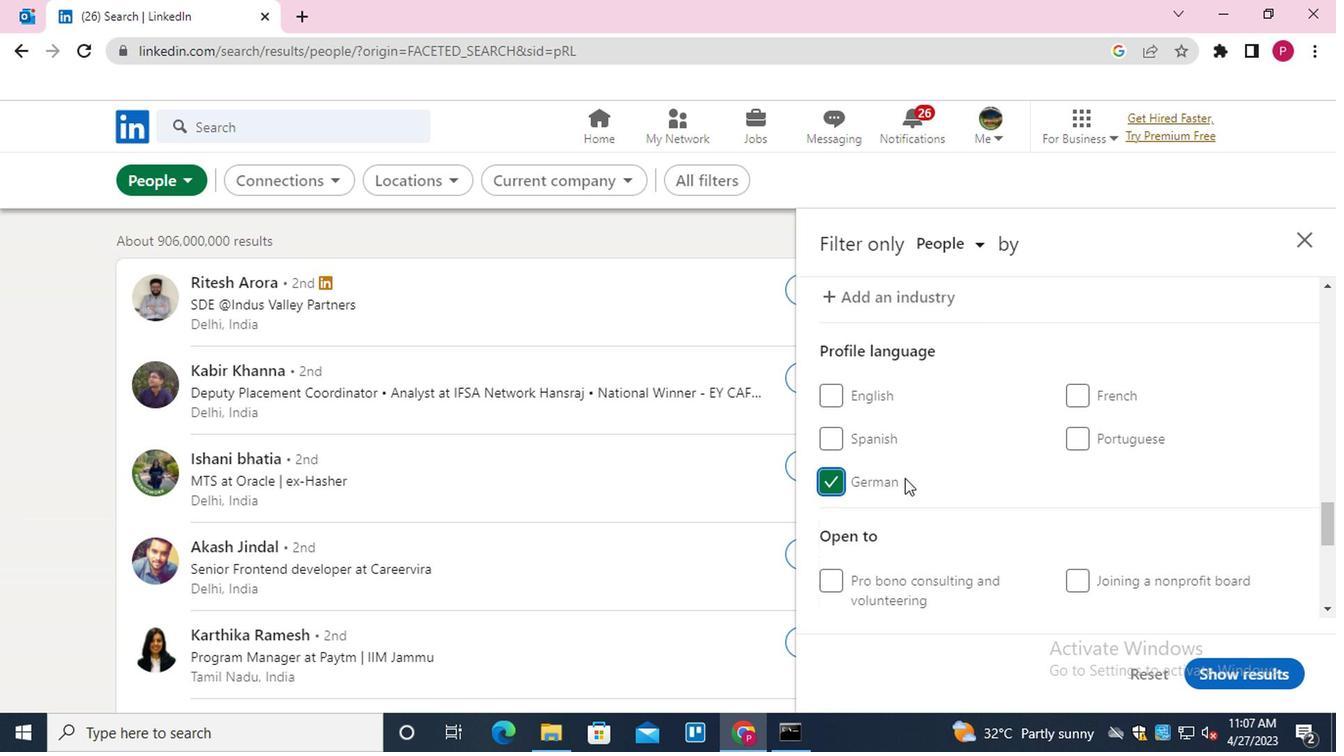 
Action: Mouse moved to (904, 476)
Screenshot: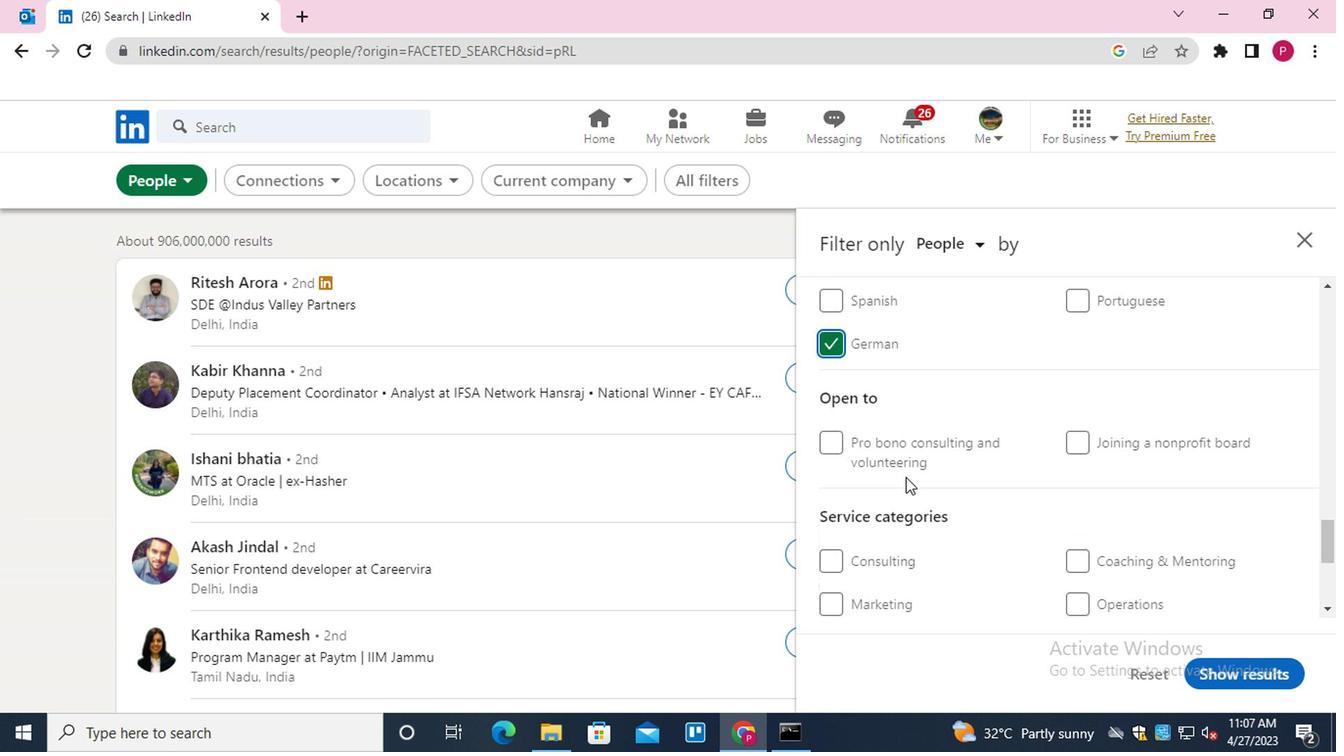 
Action: Mouse scrolled (904, 475) with delta (0, 0)
Screenshot: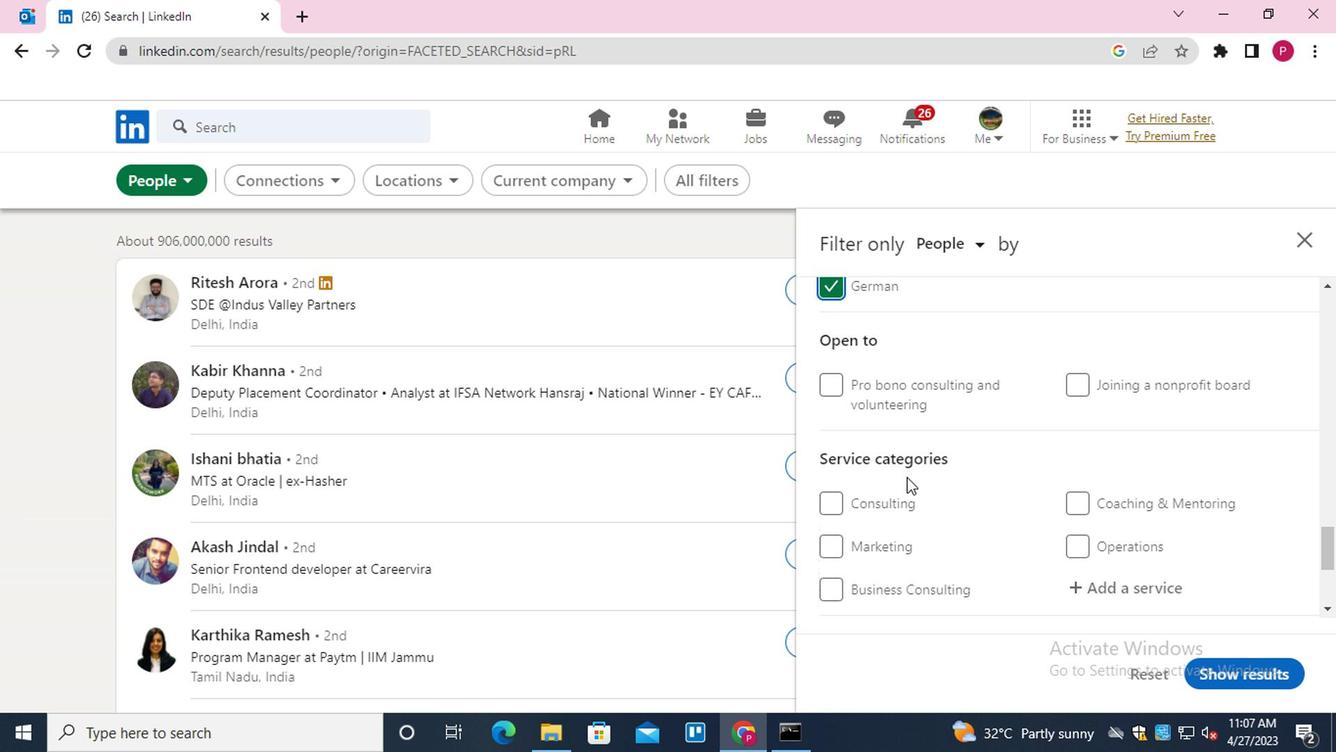 
Action: Mouse scrolled (904, 475) with delta (0, 0)
Screenshot: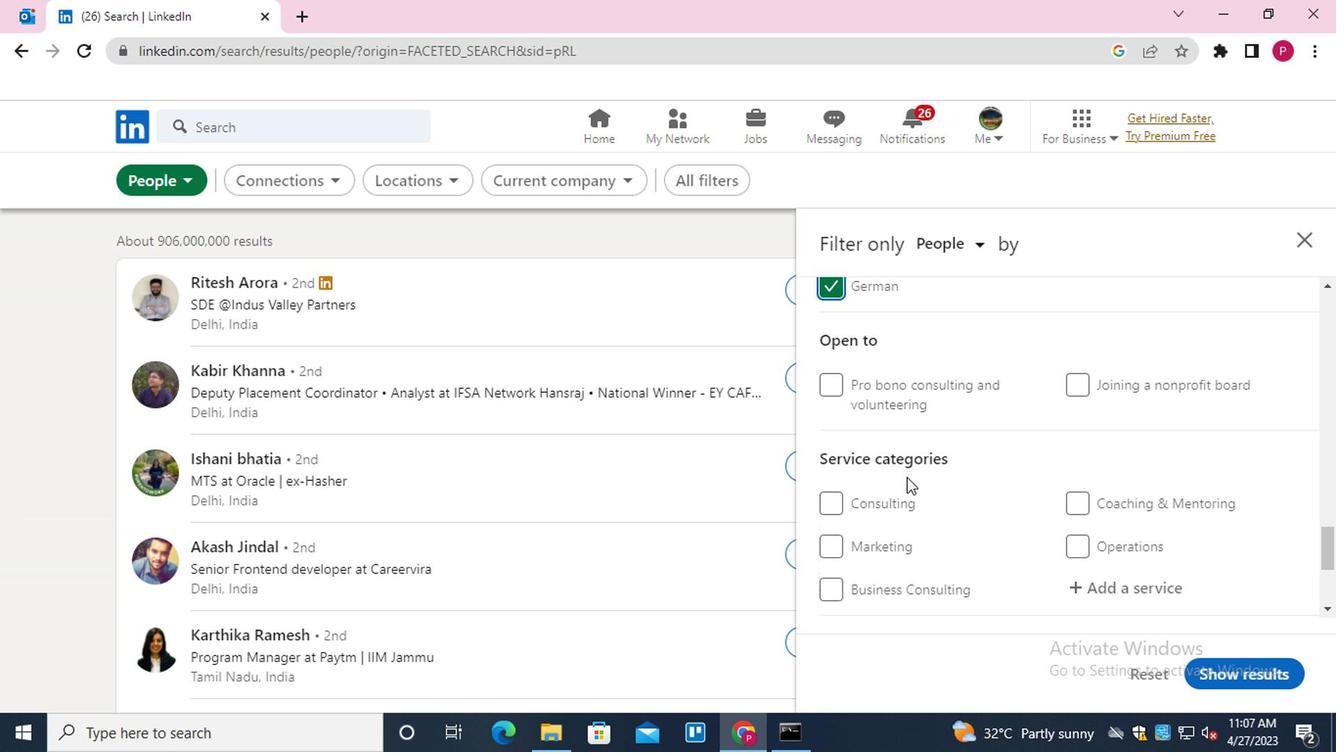 
Action: Mouse moved to (1116, 380)
Screenshot: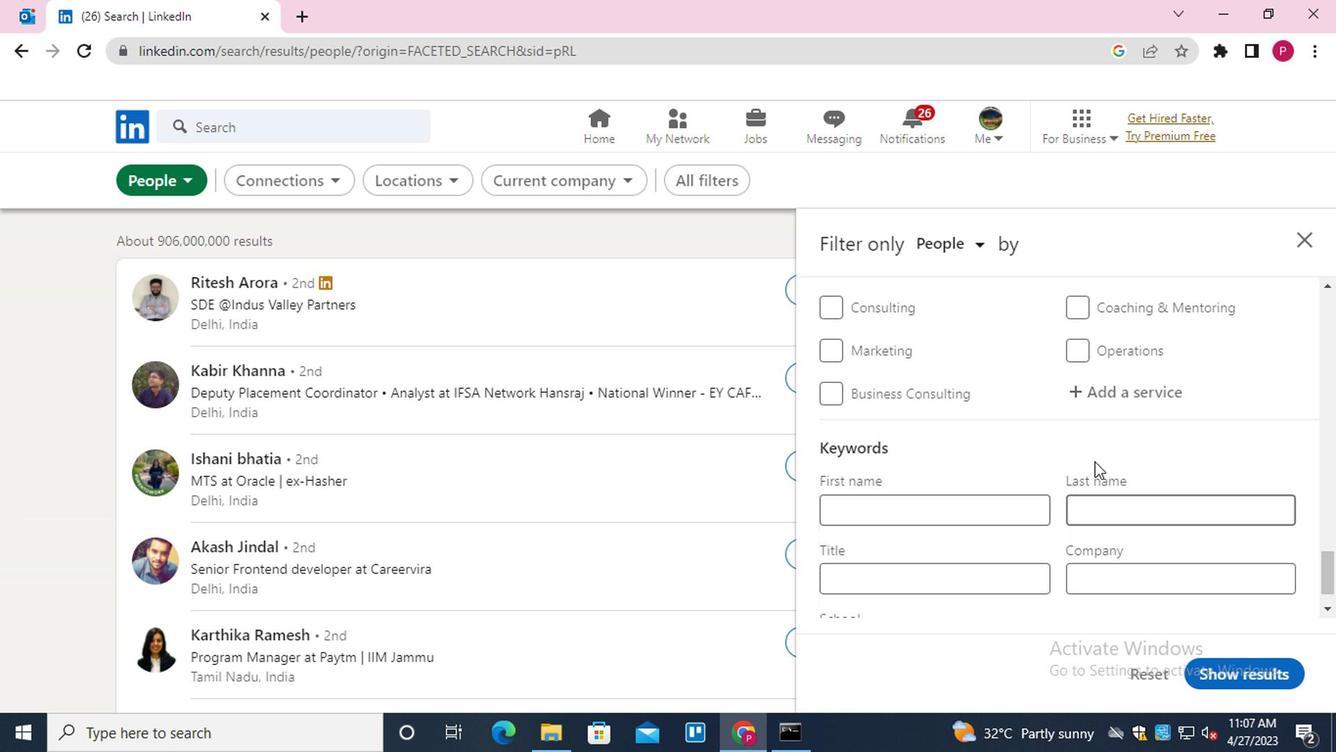 
Action: Mouse pressed left at (1116, 380)
Screenshot: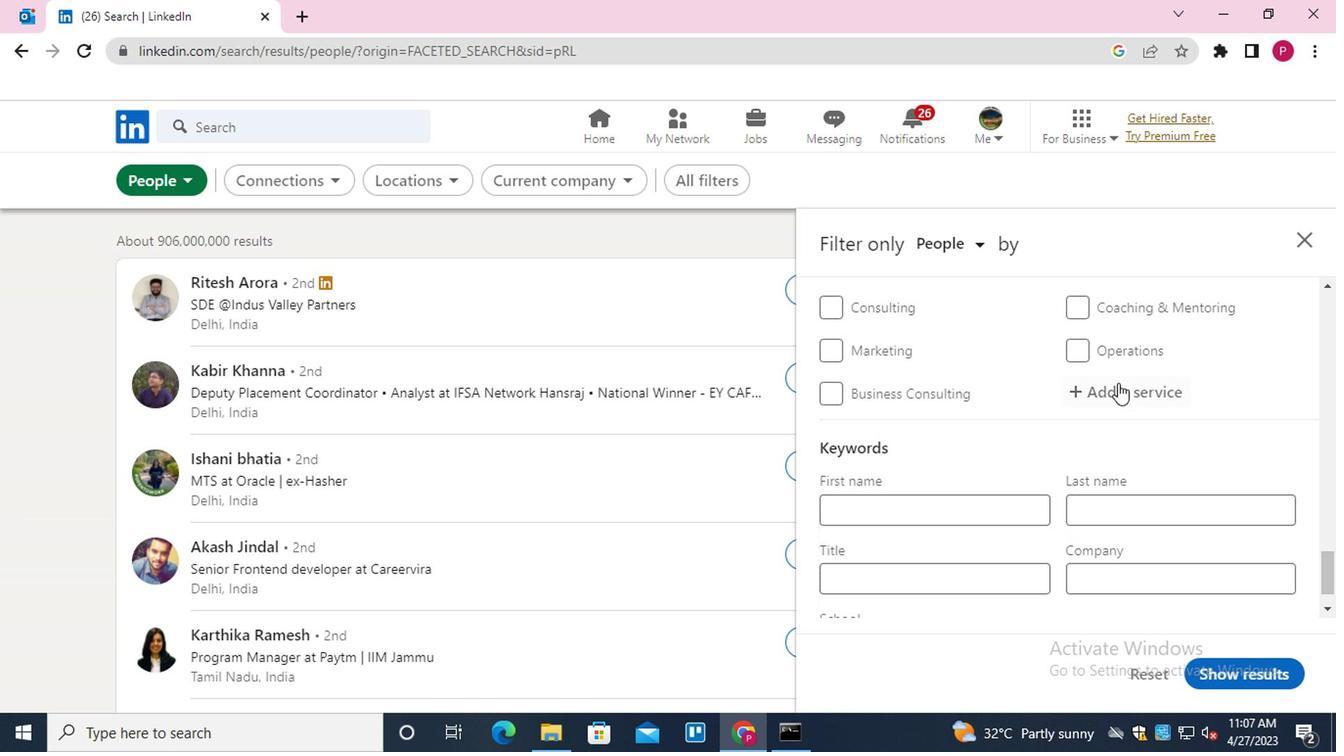 
Action: Key pressed <Key.shift>REAL<Key.space><Key.shift>ESTATE<Key.down><Key.down><Key.down><Key.enter>
Screenshot: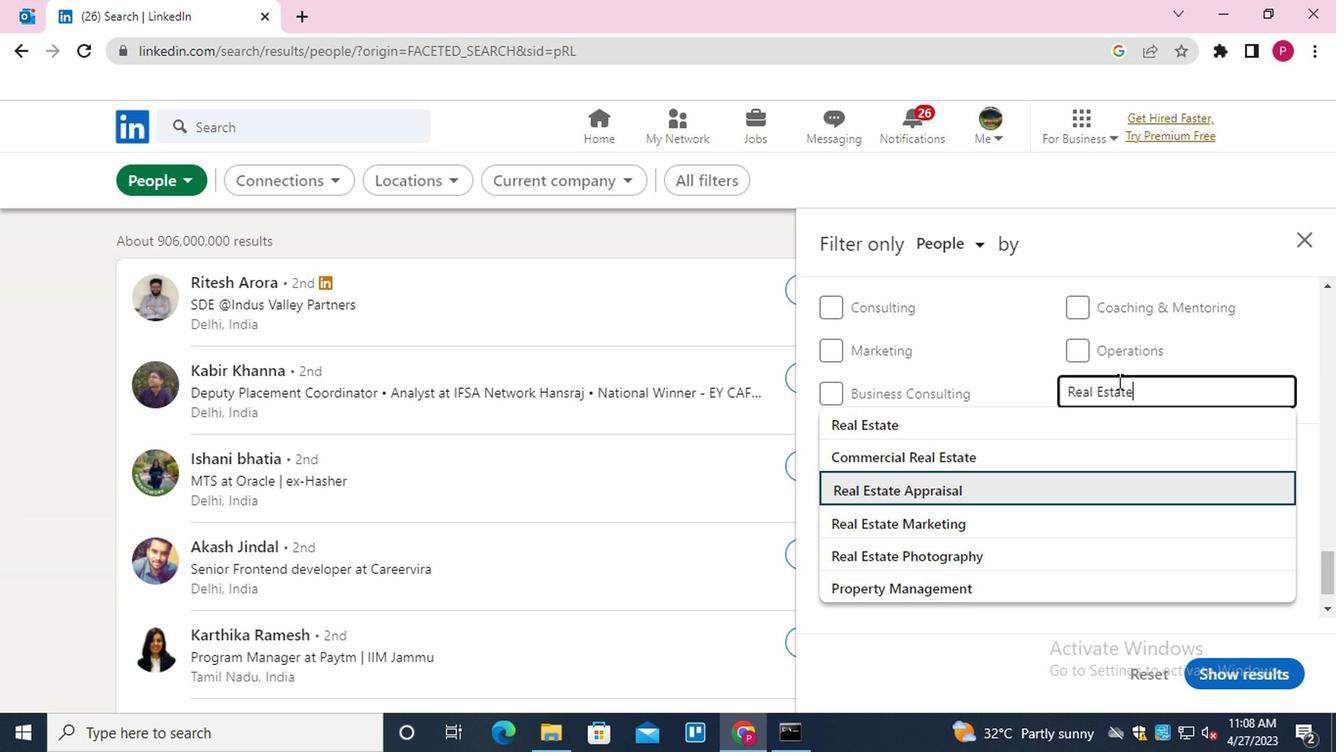 
Action: Mouse moved to (1063, 378)
Screenshot: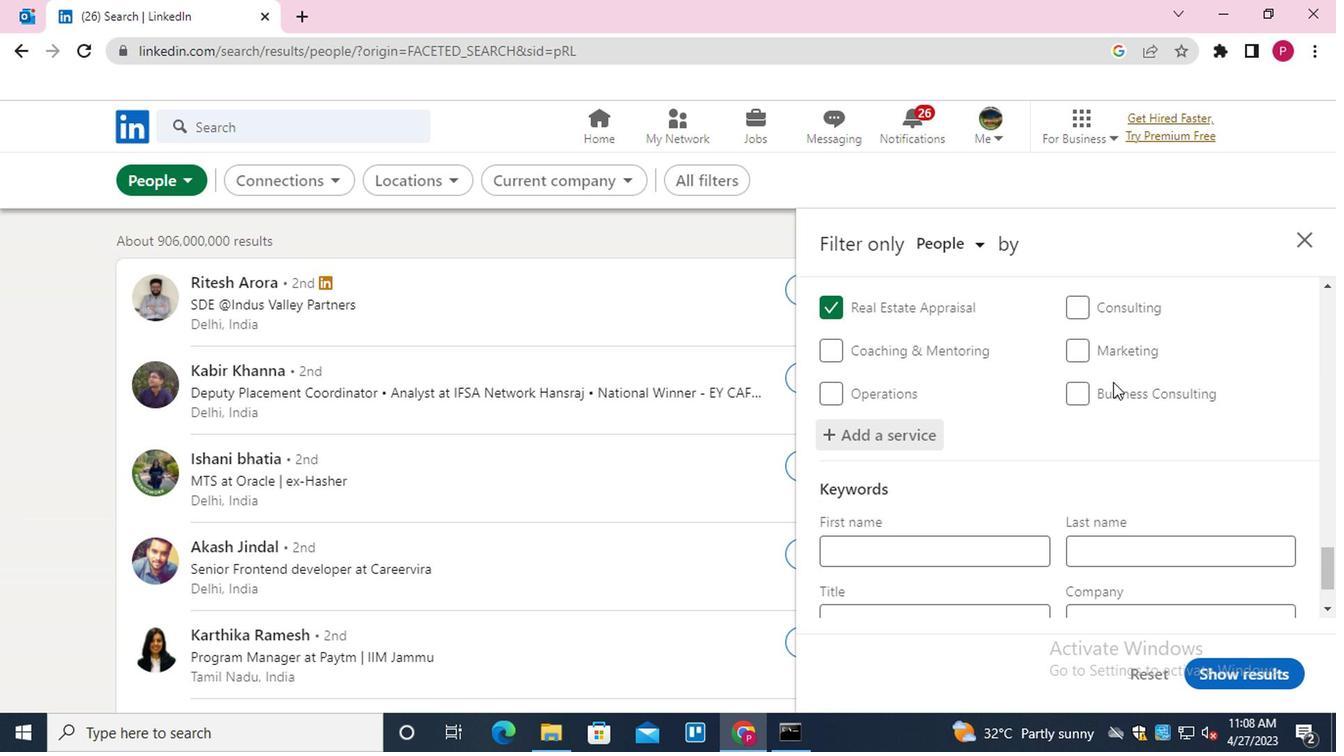 
Action: Mouse scrolled (1063, 377) with delta (0, 0)
Screenshot: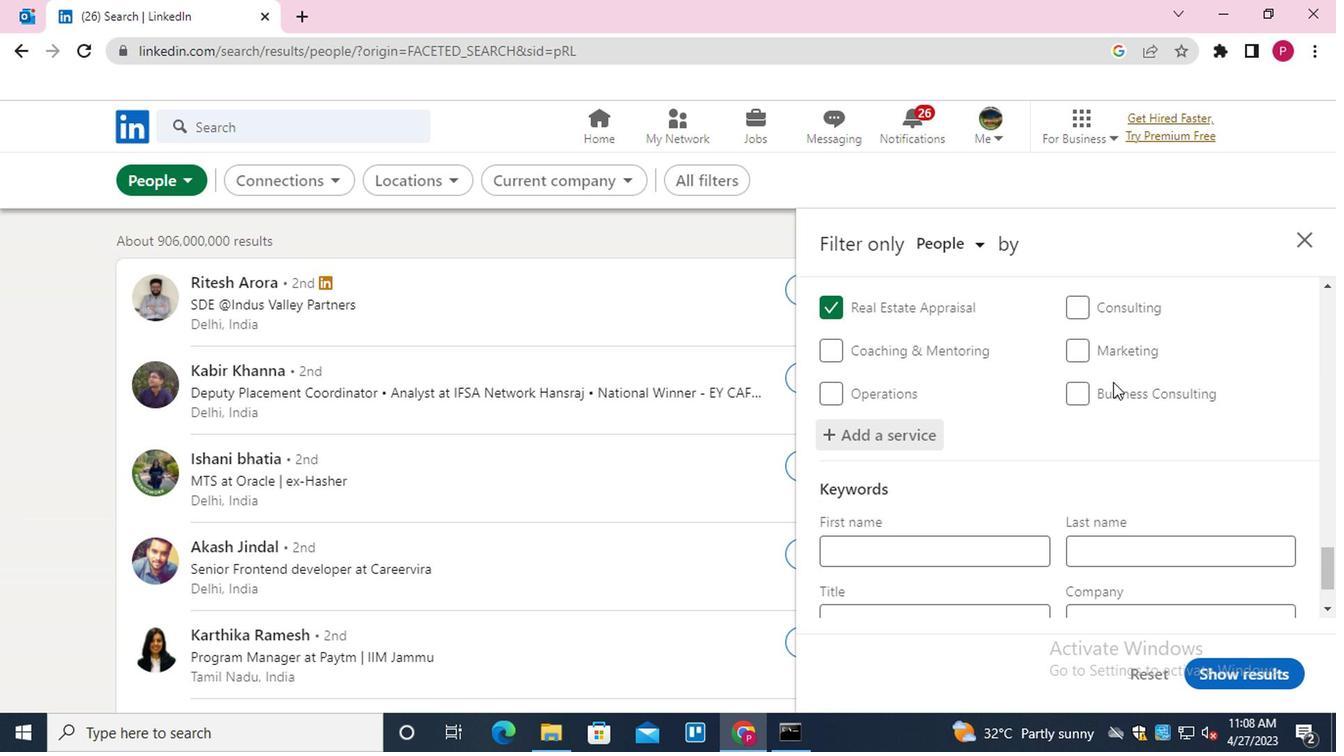 
Action: Mouse moved to (1057, 391)
Screenshot: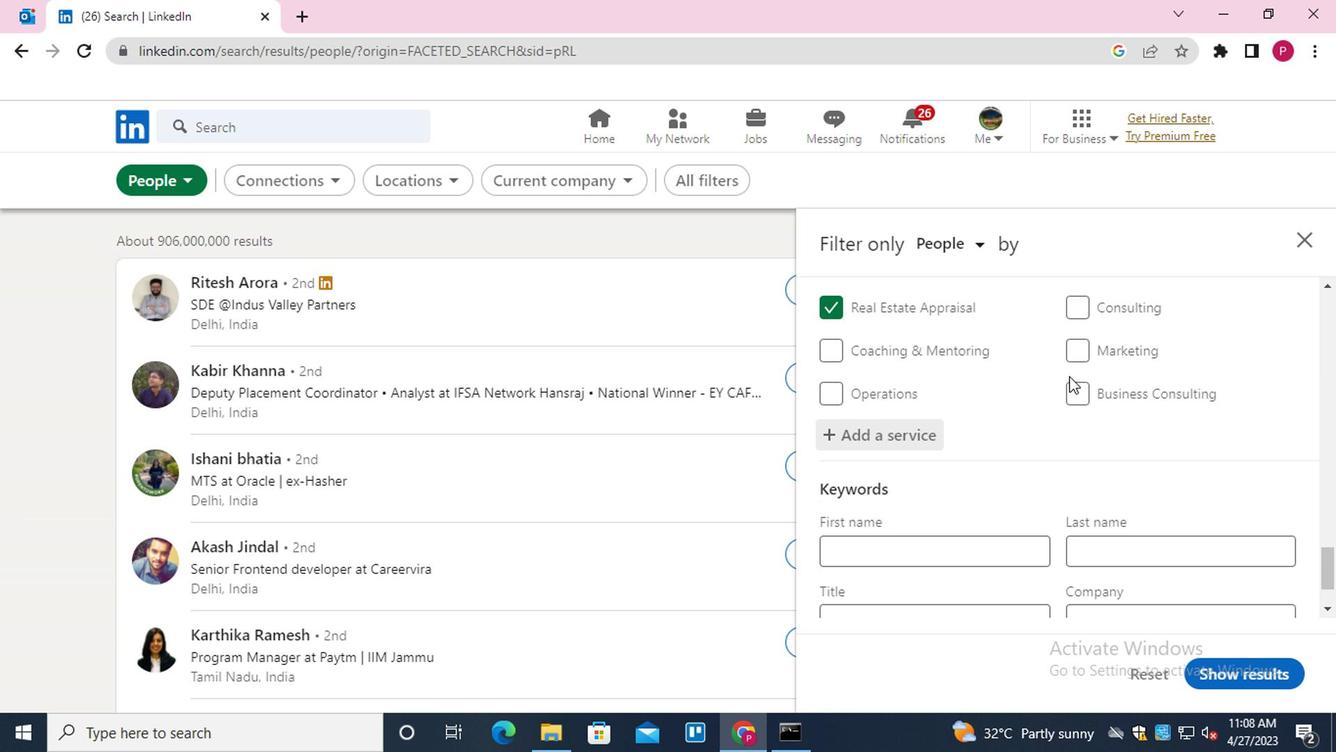 
Action: Mouse scrolled (1057, 389) with delta (0, -1)
Screenshot: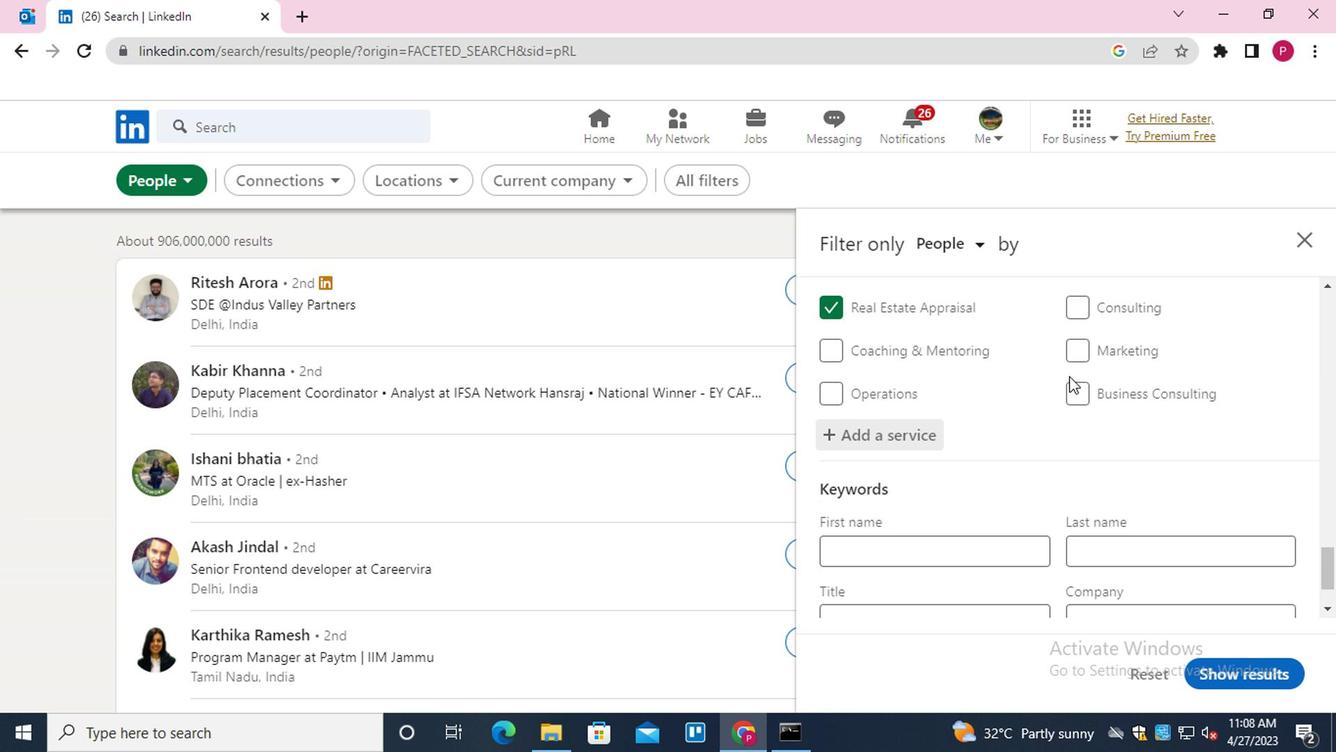 
Action: Mouse moved to (1050, 403)
Screenshot: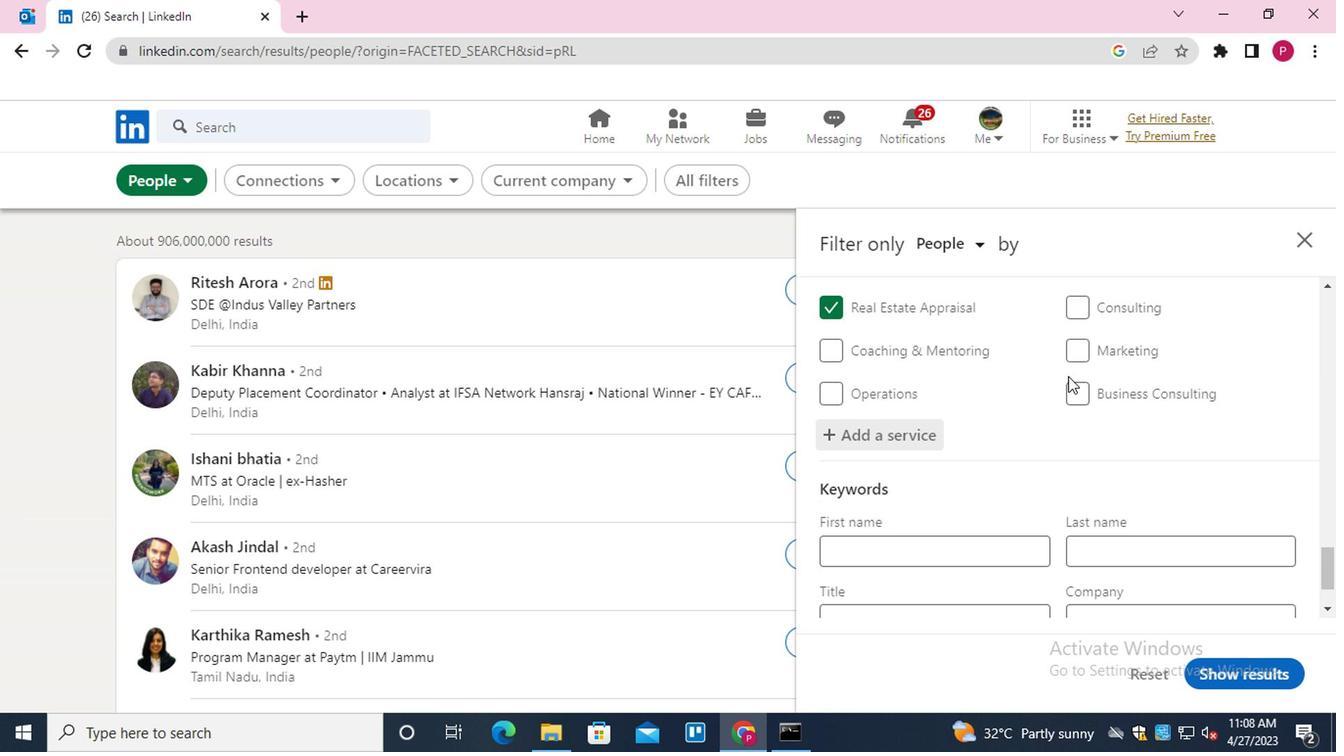 
Action: Mouse scrolled (1050, 403) with delta (0, 0)
Screenshot: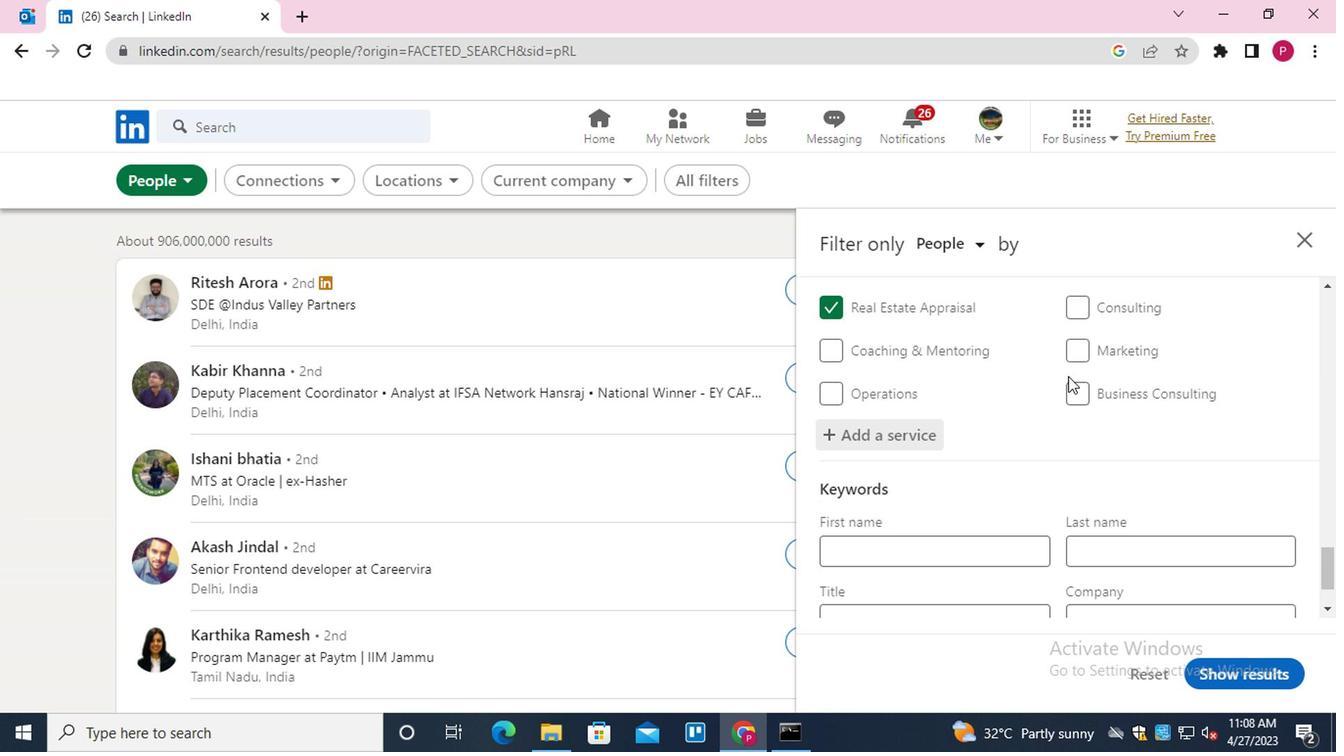 
Action: Mouse moved to (916, 523)
Screenshot: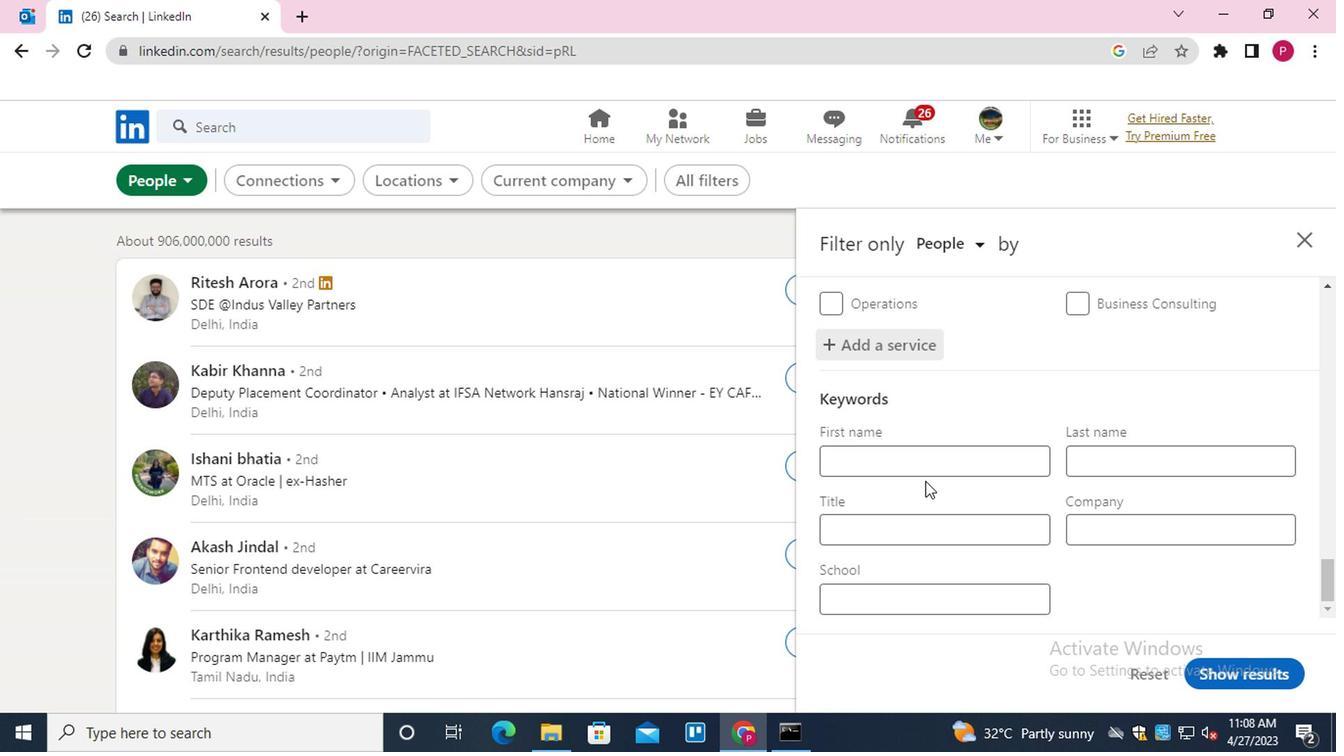 
Action: Mouse pressed left at (916, 523)
Screenshot: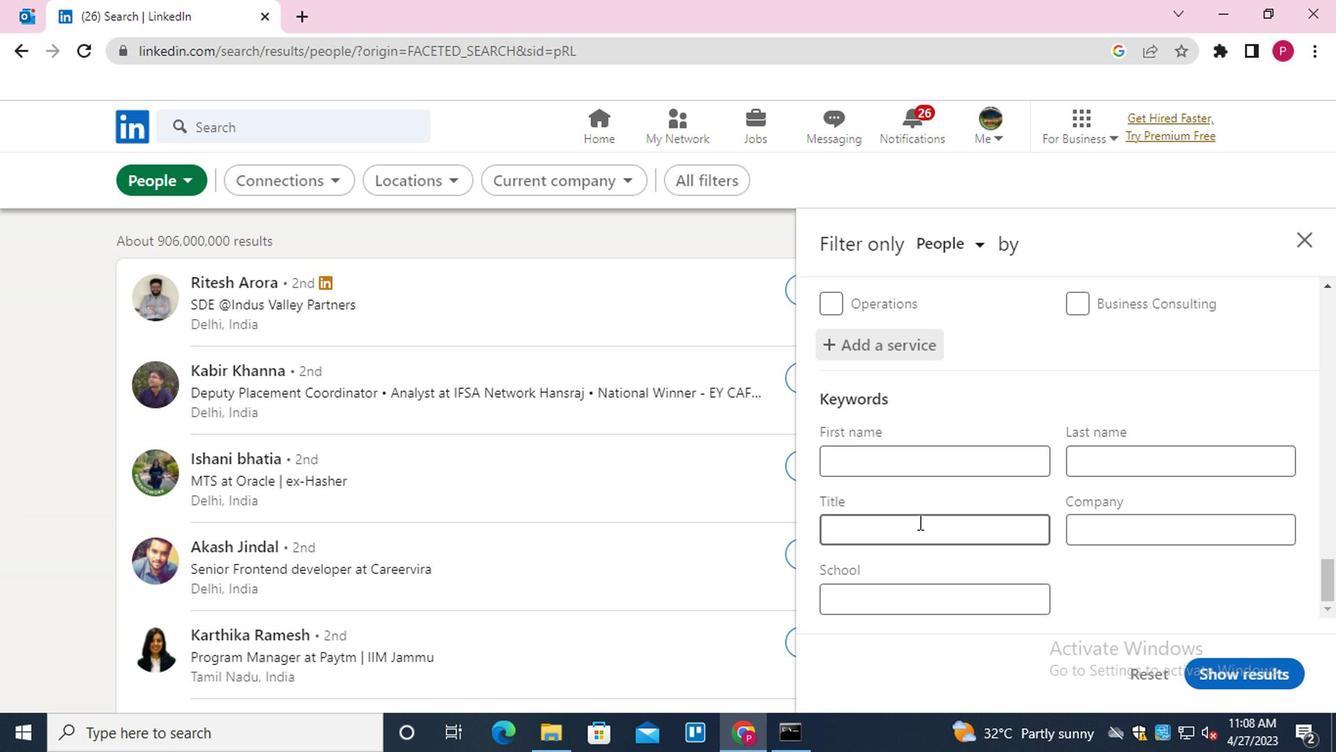 
Action: Key pressed <Key.shift><Key.shift>DOG<Key.space><Key.shift>TRAINER
Screenshot: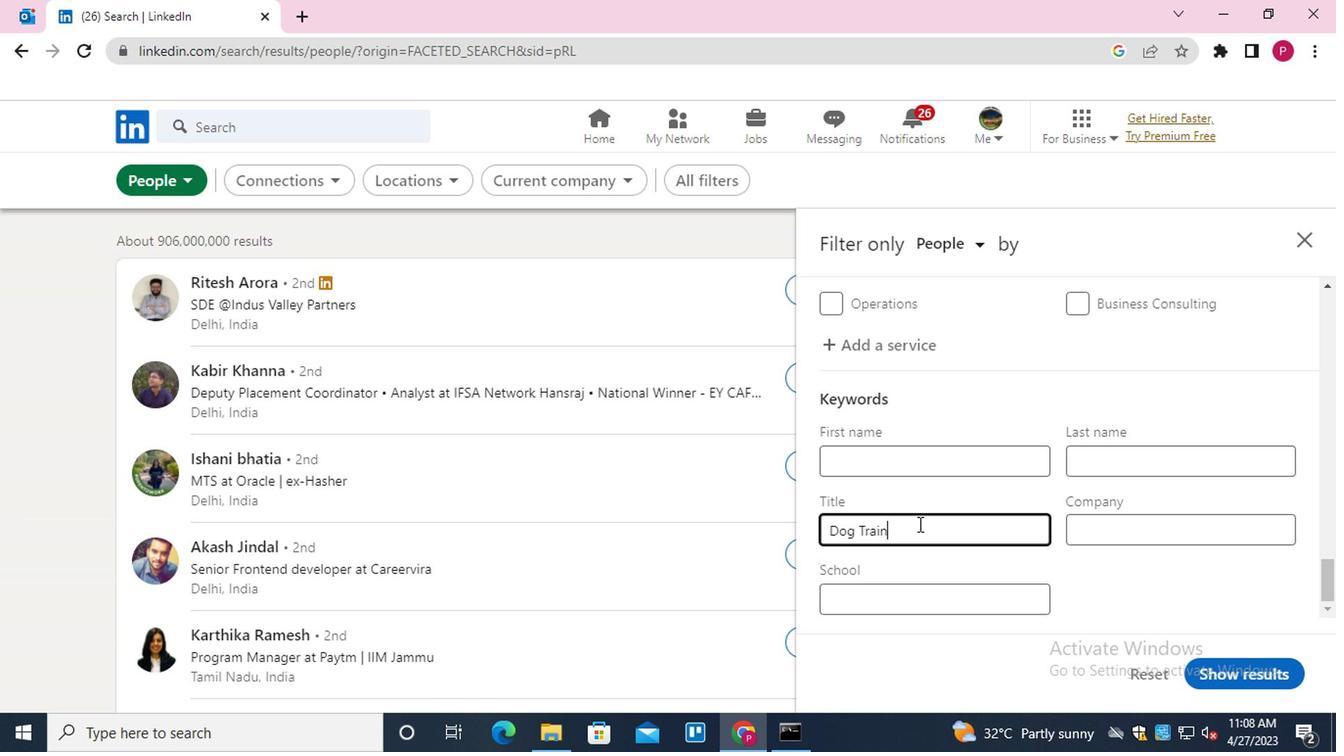 
Action: Mouse moved to (1289, 693)
Screenshot: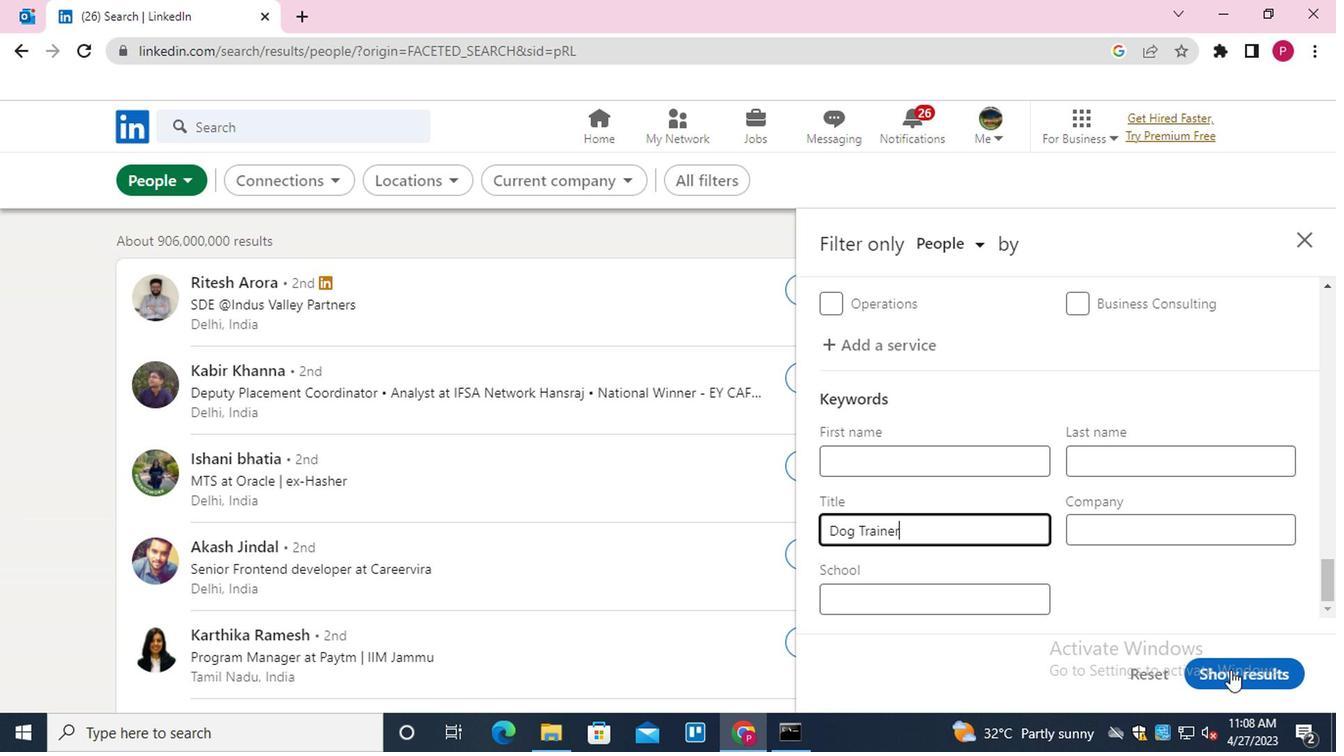 
Action: Mouse pressed left at (1289, 693)
Screenshot: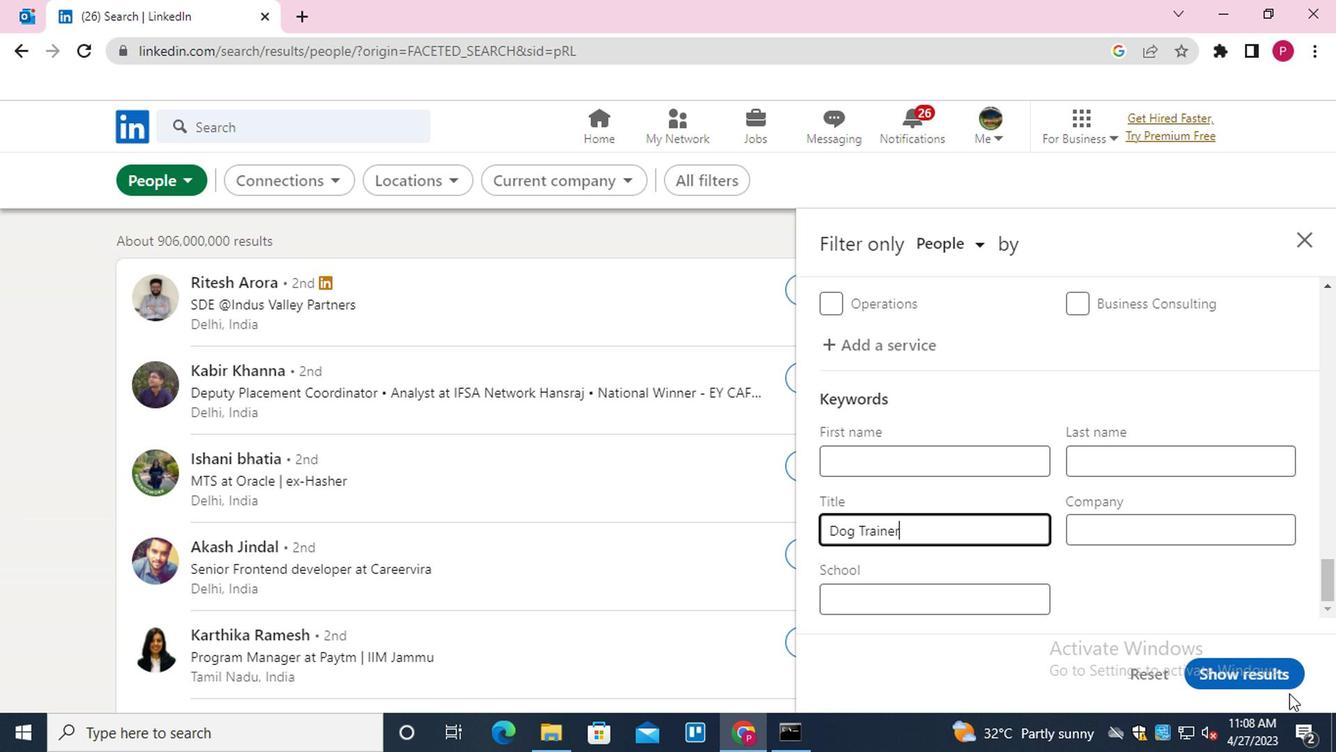 
Action: Mouse moved to (1284, 674)
Screenshot: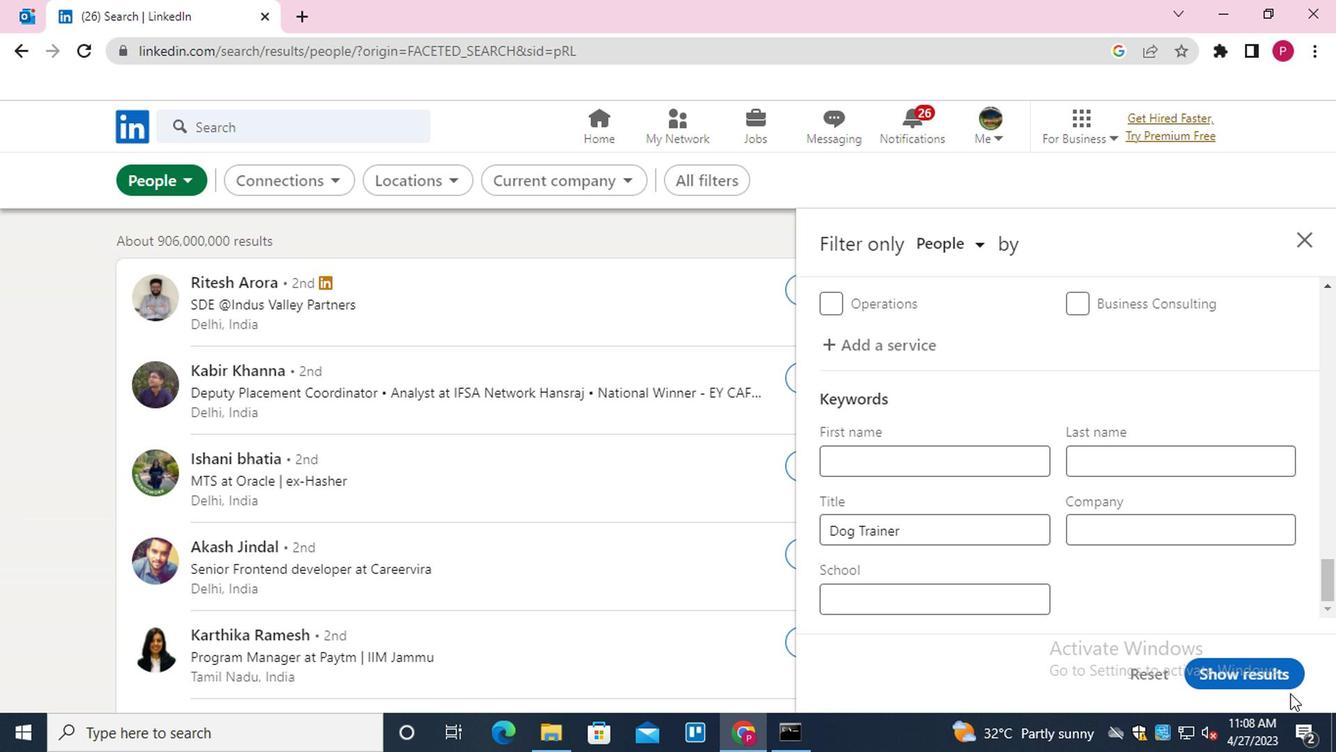 
Action: Mouse pressed left at (1284, 674)
Screenshot: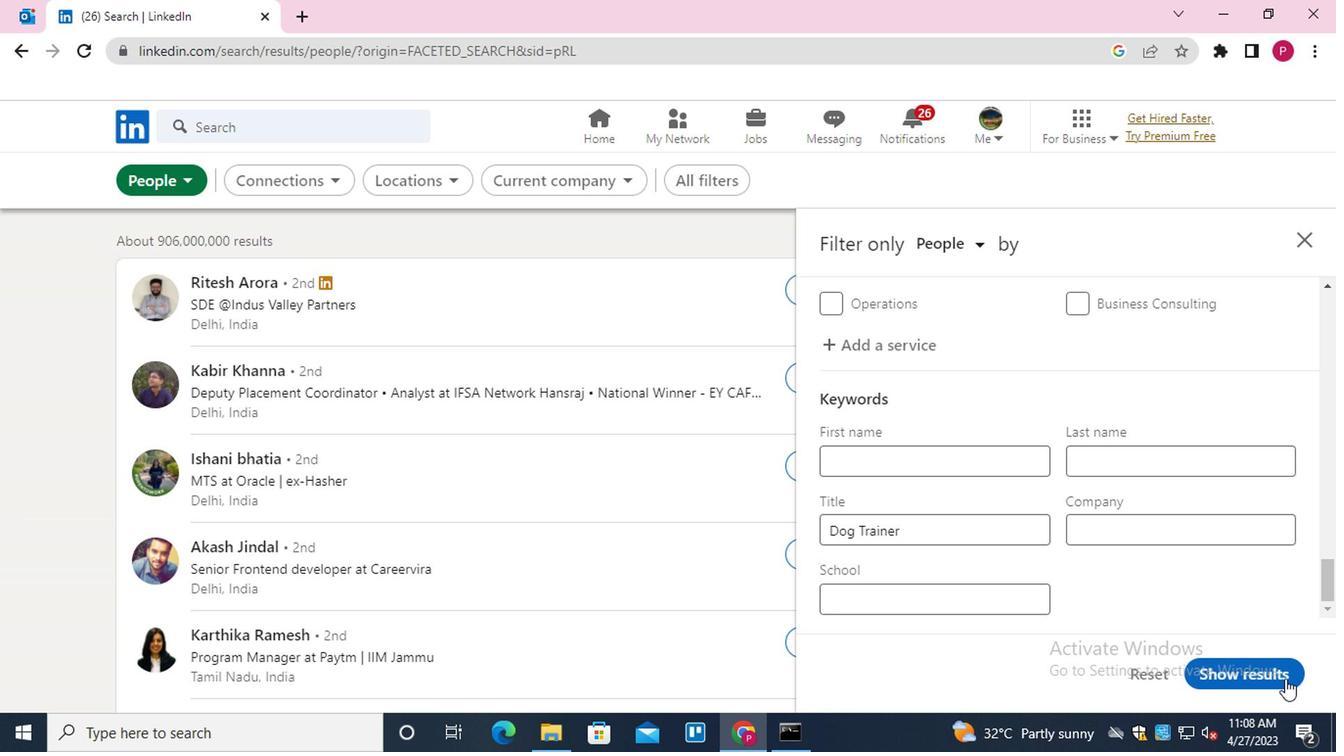 
Action: Mouse moved to (406, 355)
Screenshot: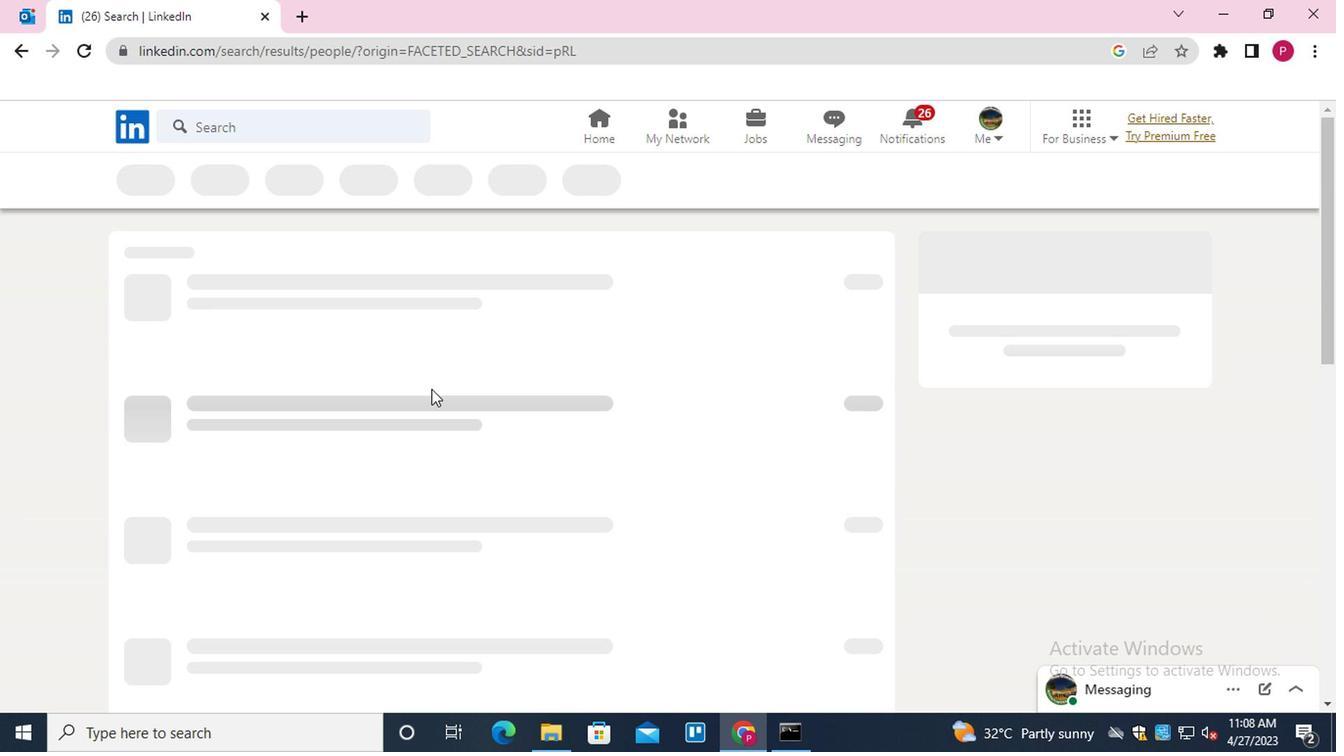 
